 Task: Look for space in Bridgetown, Barbados from 2nd September, 2023 to 6th September, 2023 for 2 adults in price range Rs.15000 to Rs.20000. Place can be entire place with 1  bedroom having 1 bed and 1 bathroom. Property type can be house, flat, guest house, hotel. Amenities needed are: air conditioning, free parkinig on premises. Booking option can be shelf check-in. Required host language is English.
Action: Mouse moved to (396, 174)
Screenshot: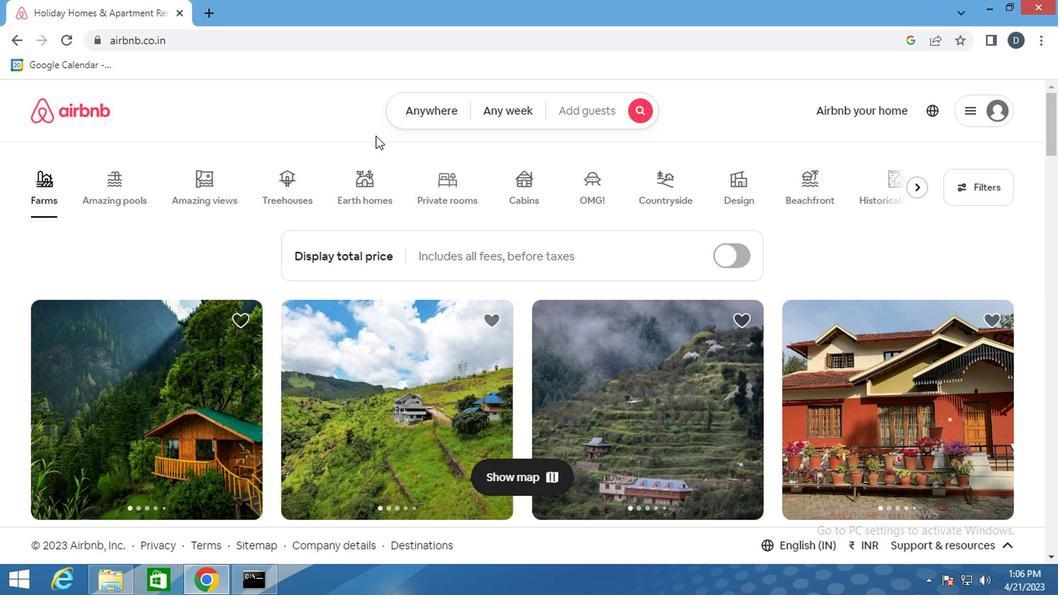 
Action: Mouse pressed left at (396, 174)
Screenshot: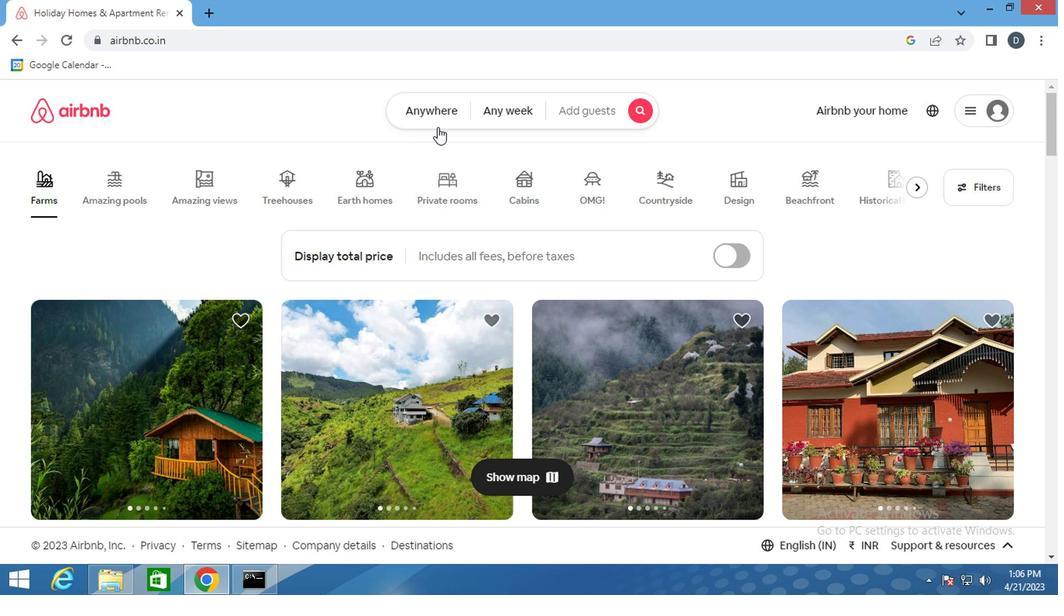 
Action: Key pressed <Key.shift>NB
Screenshot: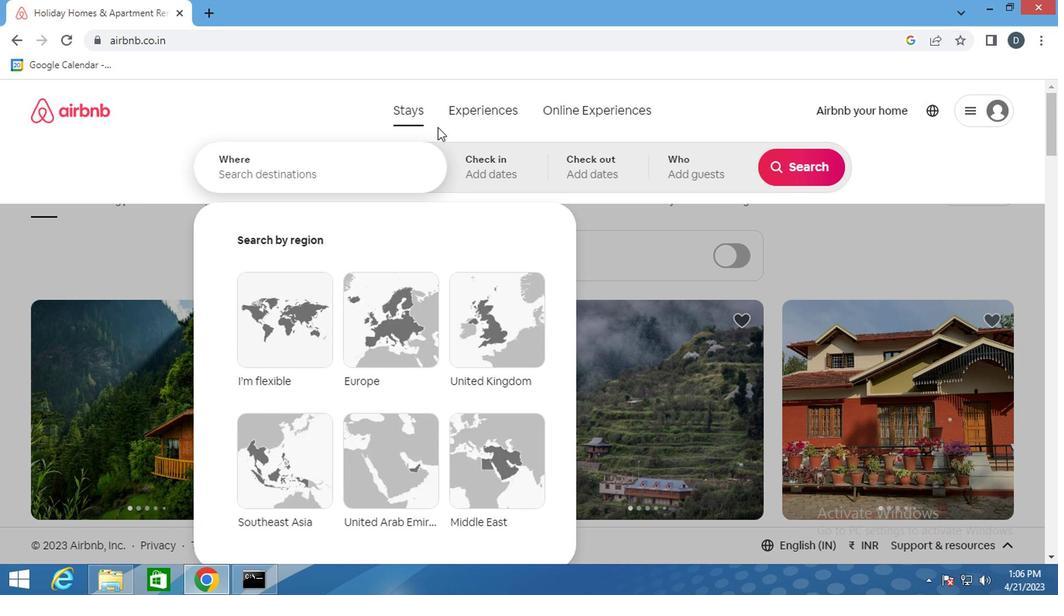 
Action: Mouse moved to (244, 206)
Screenshot: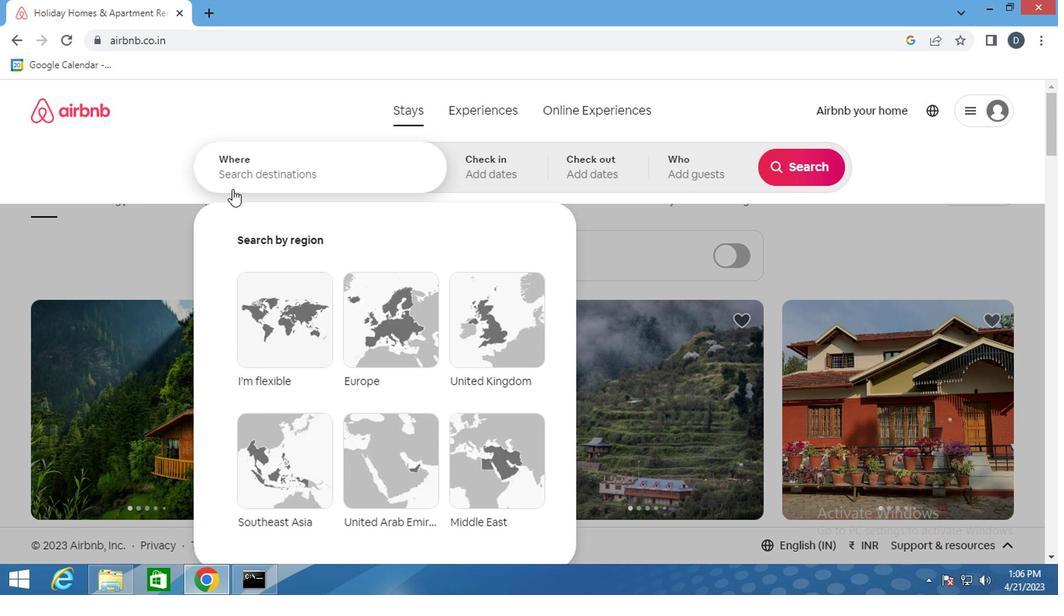 
Action: Mouse pressed left at (244, 206)
Screenshot: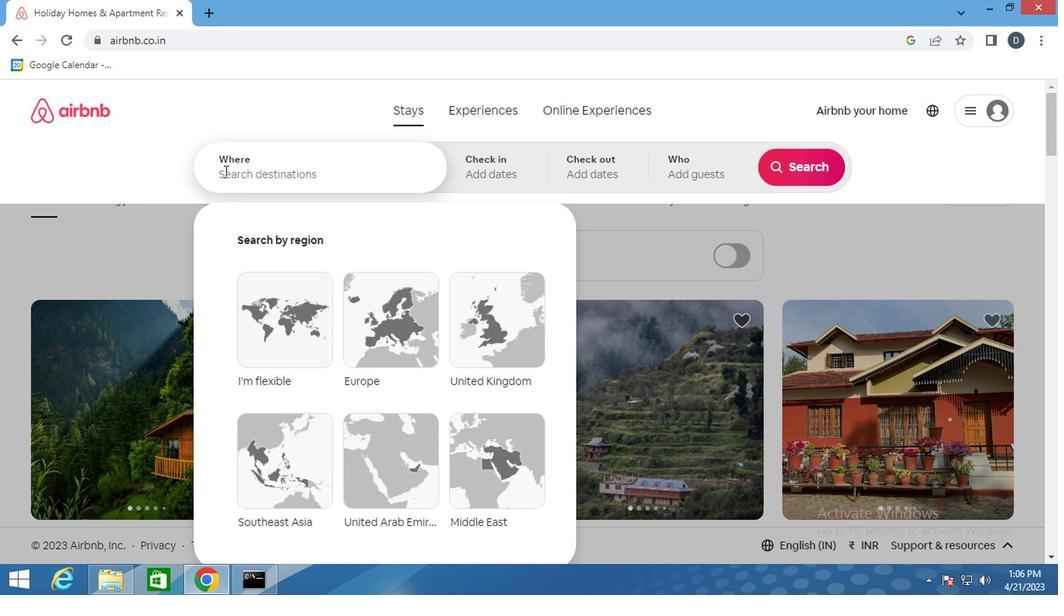 
Action: Key pressed <Key.shift>BRIDGETOWN<Key.down><Key.enter>
Screenshot: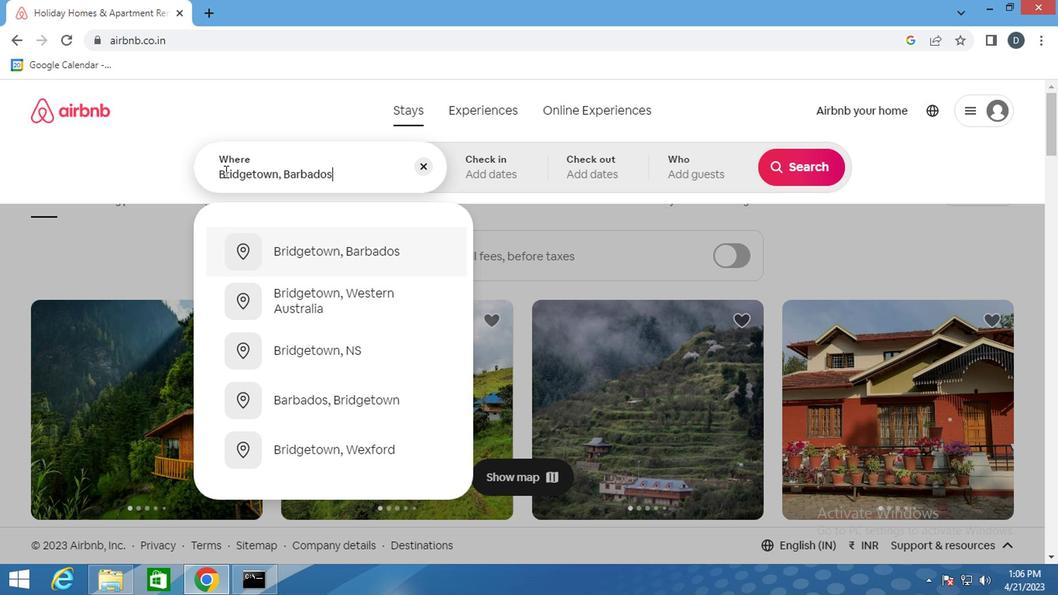 
Action: Mouse moved to (653, 292)
Screenshot: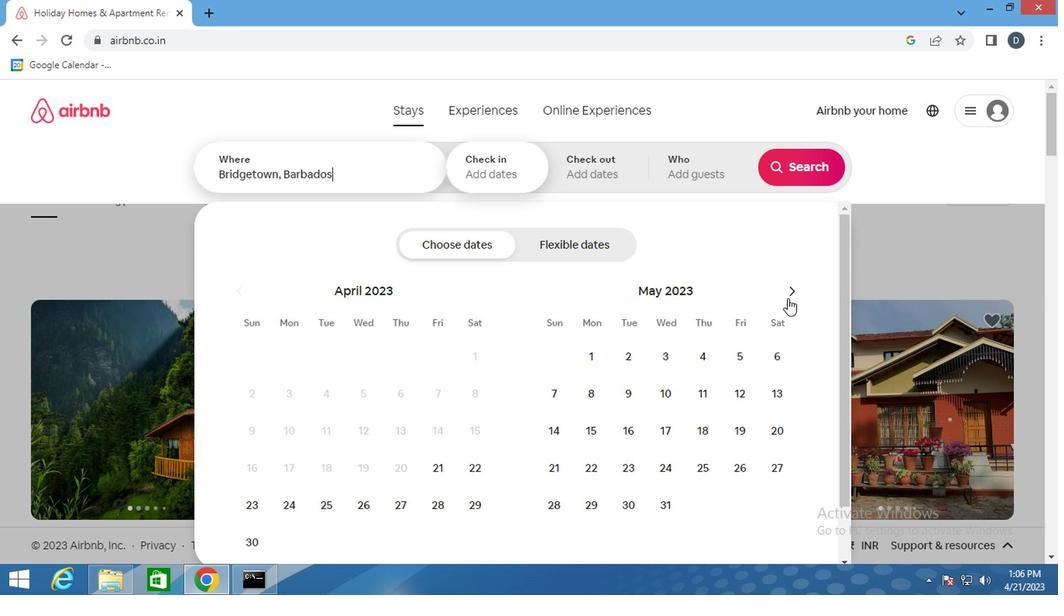 
Action: Mouse pressed left at (653, 292)
Screenshot: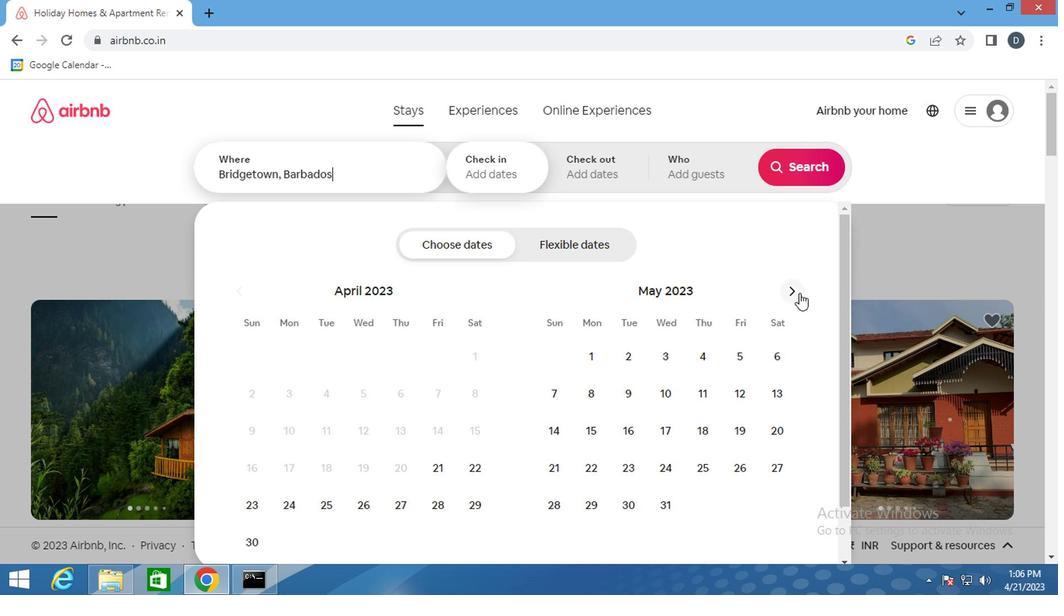 
Action: Mouse moved to (648, 290)
Screenshot: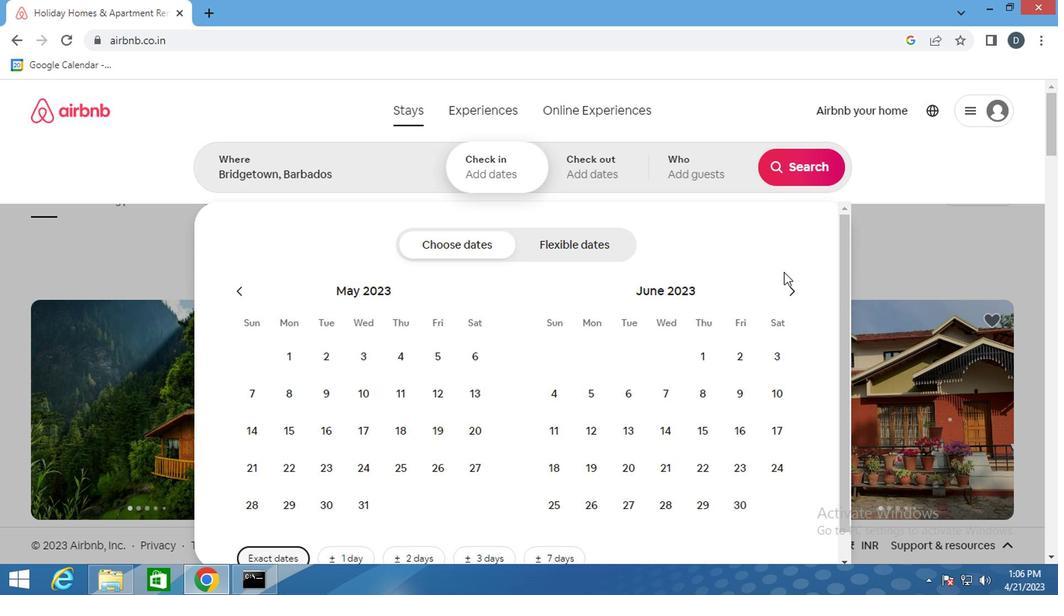 
Action: Mouse pressed left at (648, 290)
Screenshot: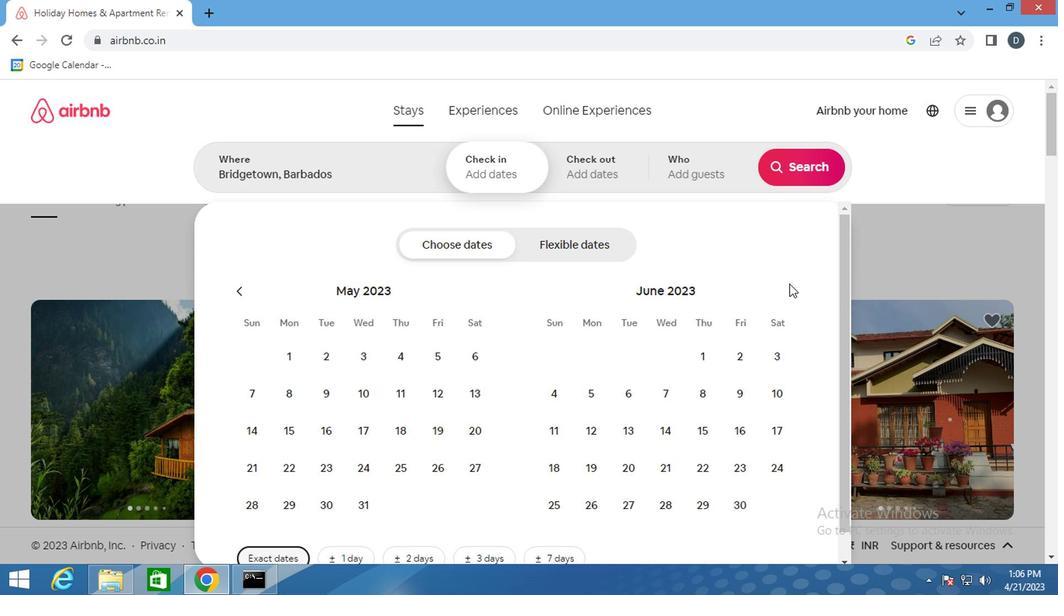 
Action: Mouse pressed left at (648, 290)
Screenshot: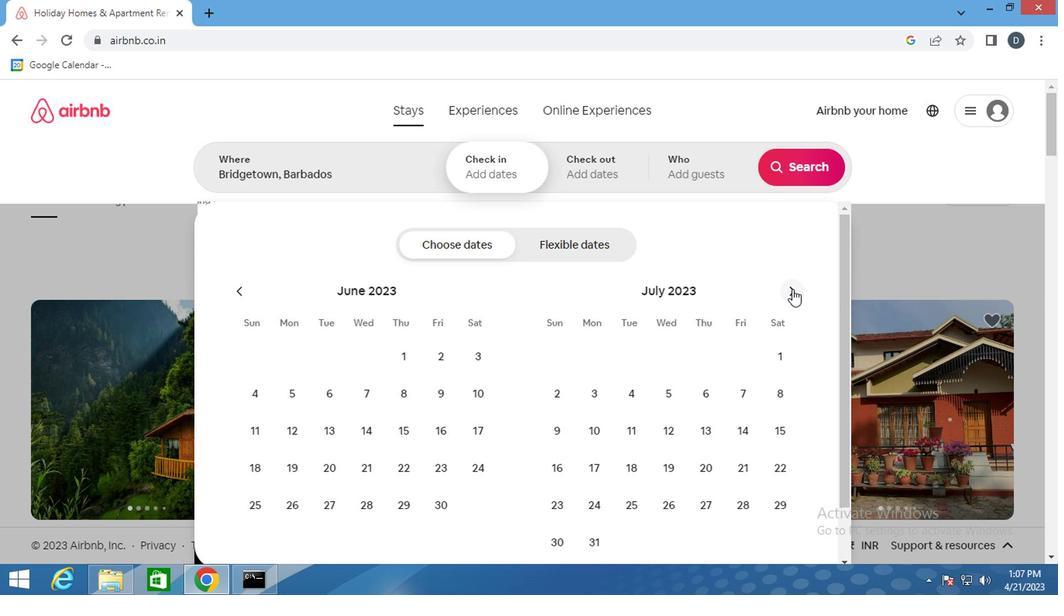 
Action: Mouse pressed left at (648, 290)
Screenshot: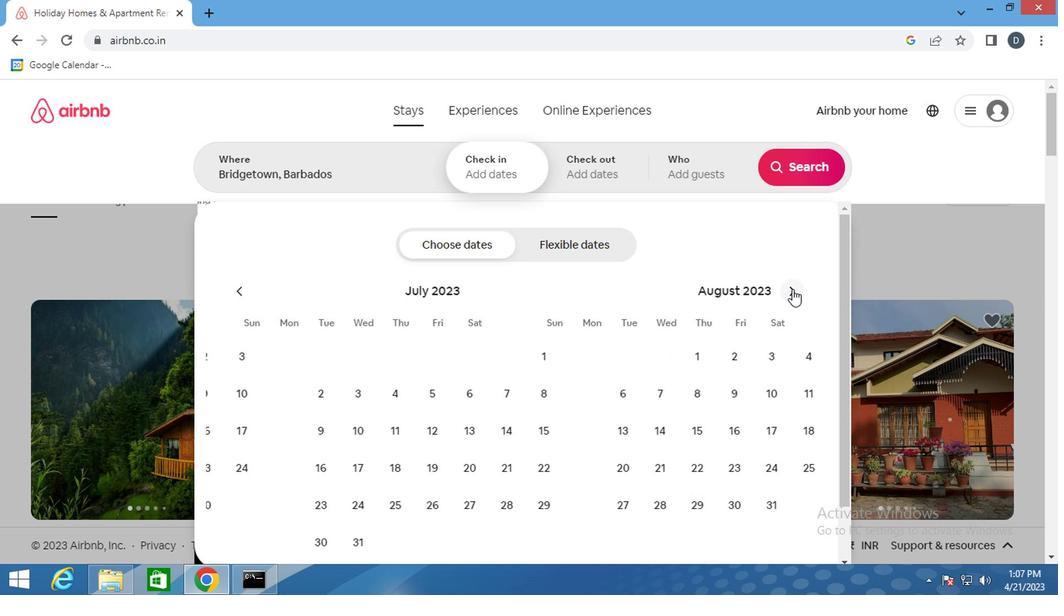 
Action: Mouse moved to (632, 336)
Screenshot: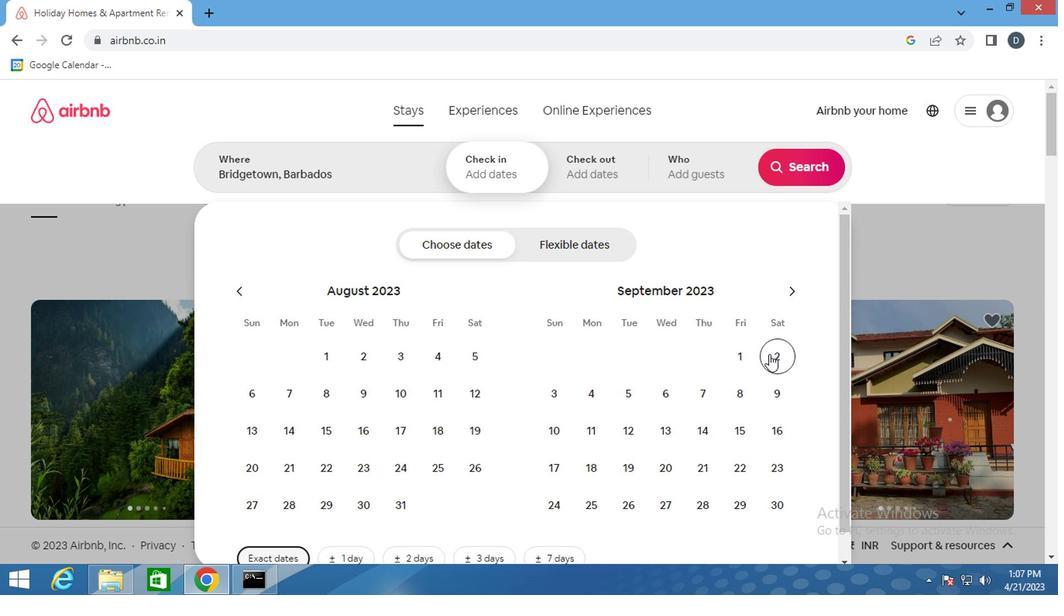 
Action: Mouse pressed left at (632, 336)
Screenshot: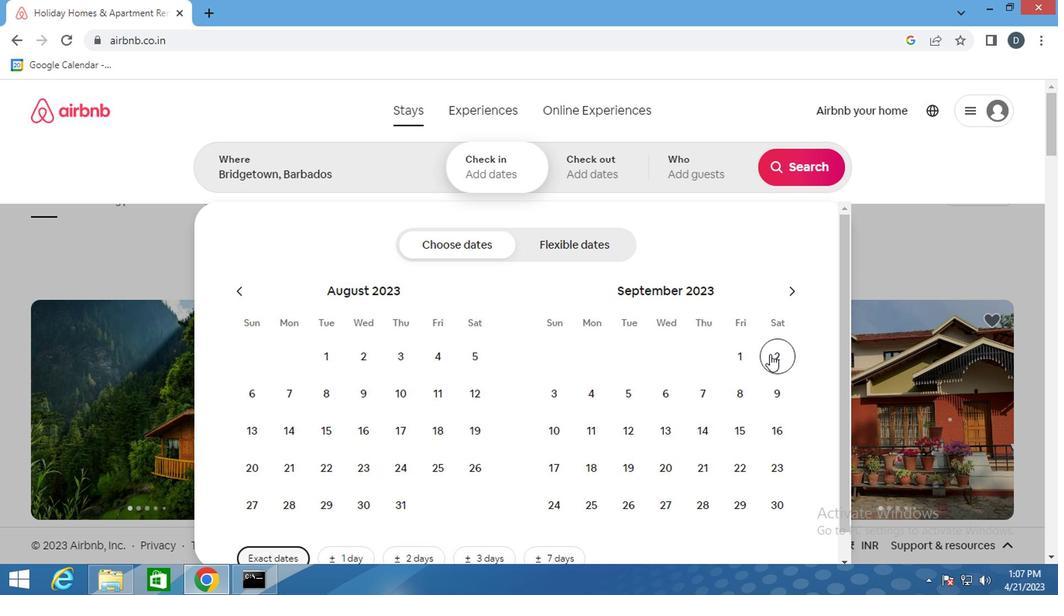 
Action: Mouse moved to (558, 364)
Screenshot: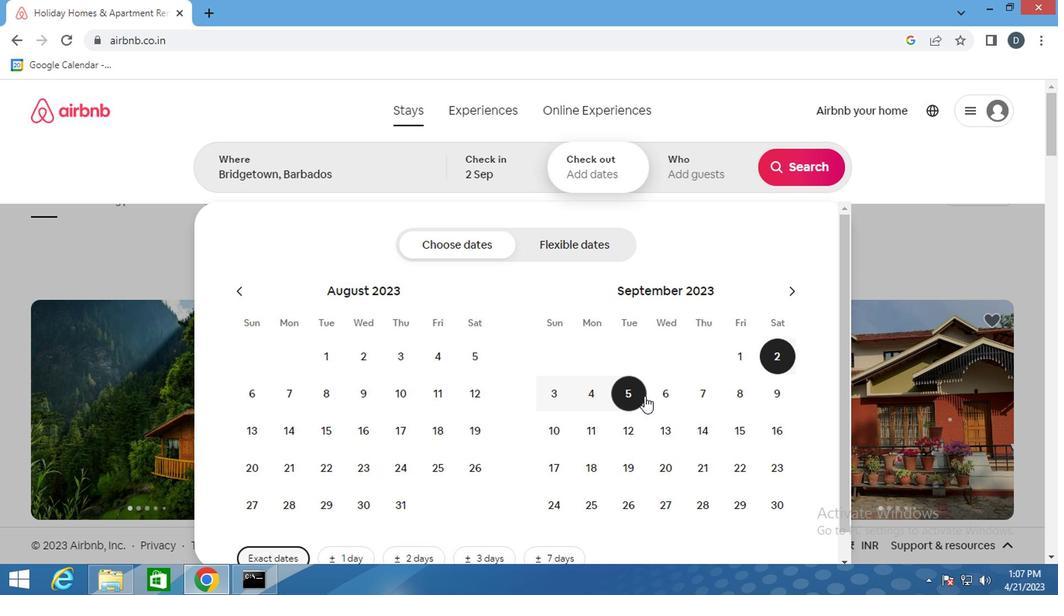 
Action: Mouse pressed left at (558, 364)
Screenshot: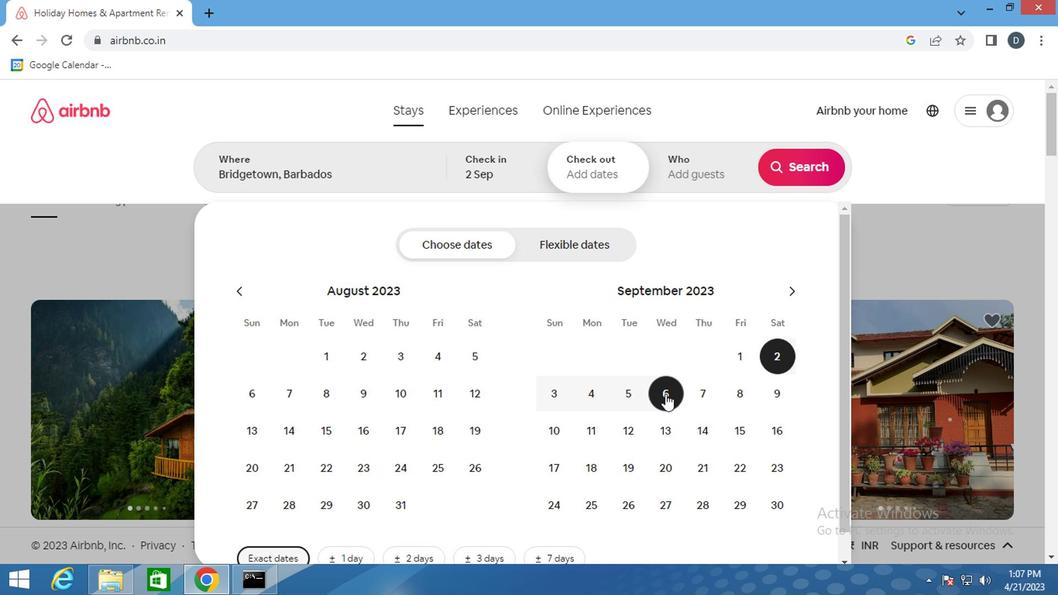
Action: Mouse moved to (585, 206)
Screenshot: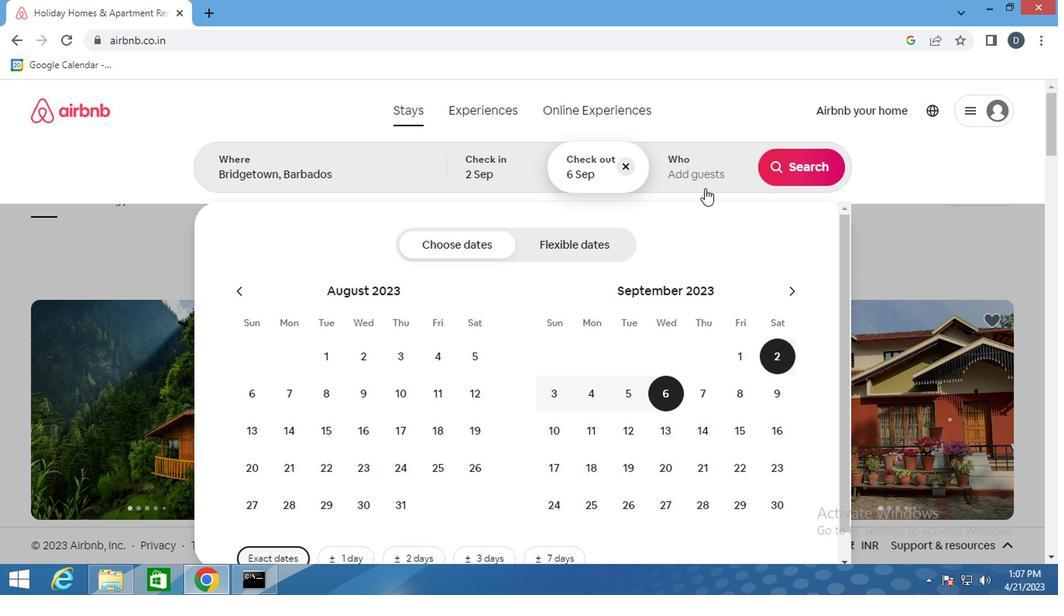 
Action: Mouse pressed left at (585, 206)
Screenshot: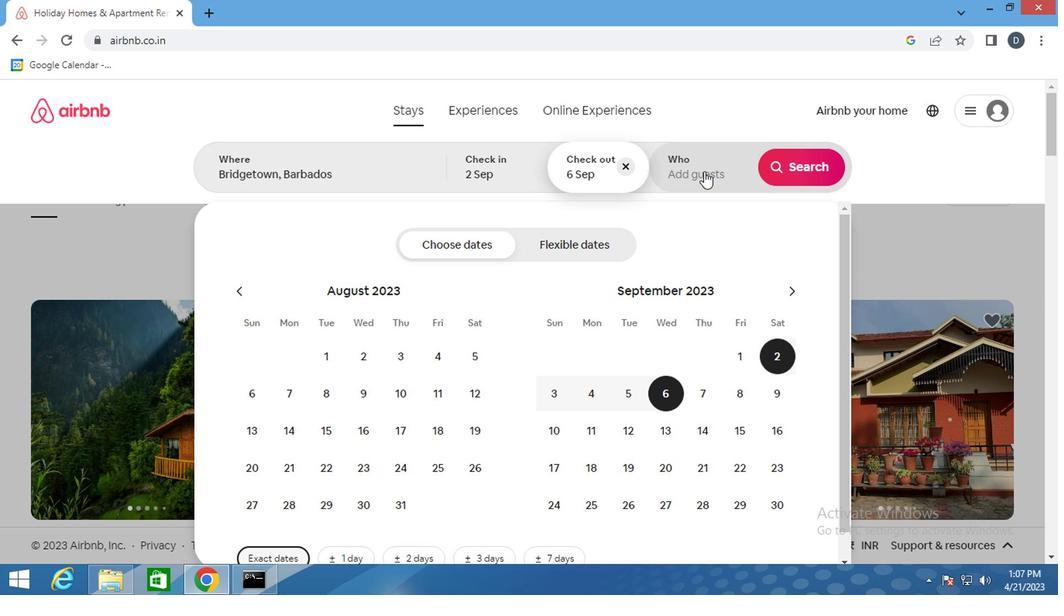 
Action: Mouse moved to (659, 259)
Screenshot: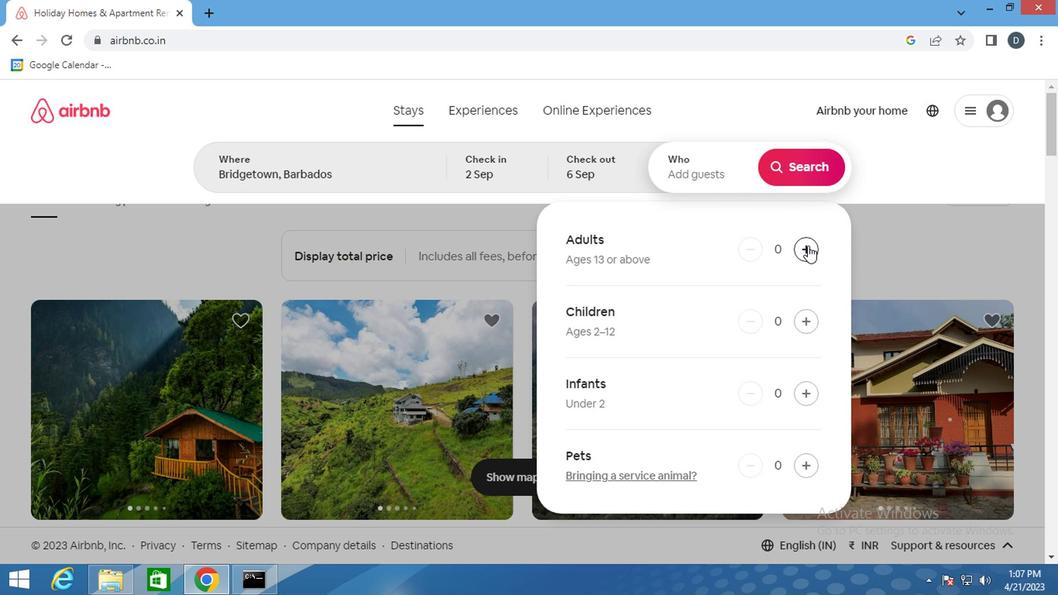 
Action: Mouse pressed left at (659, 259)
Screenshot: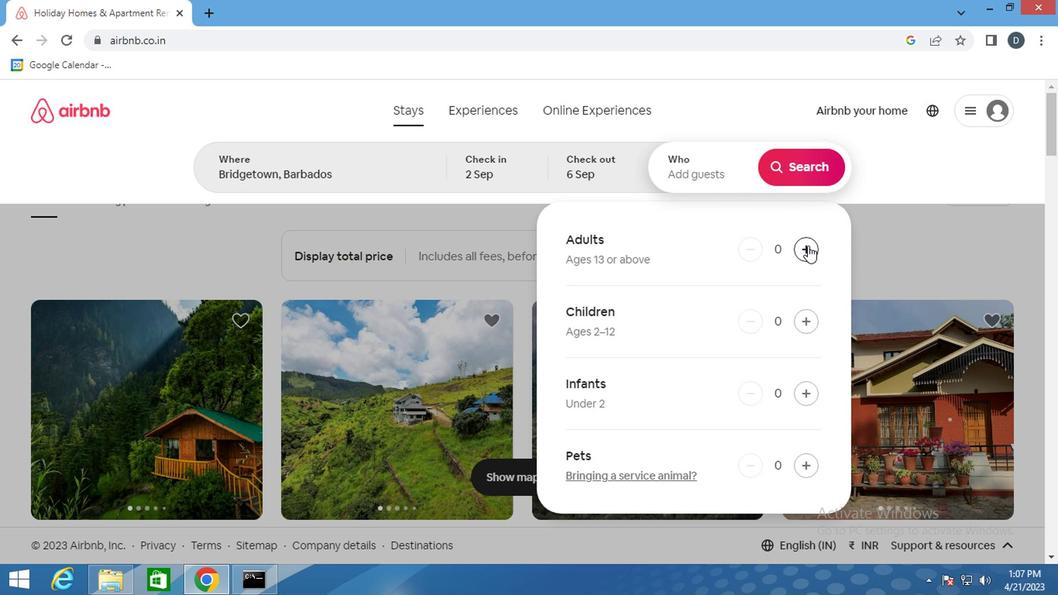 
Action: Mouse moved to (659, 259)
Screenshot: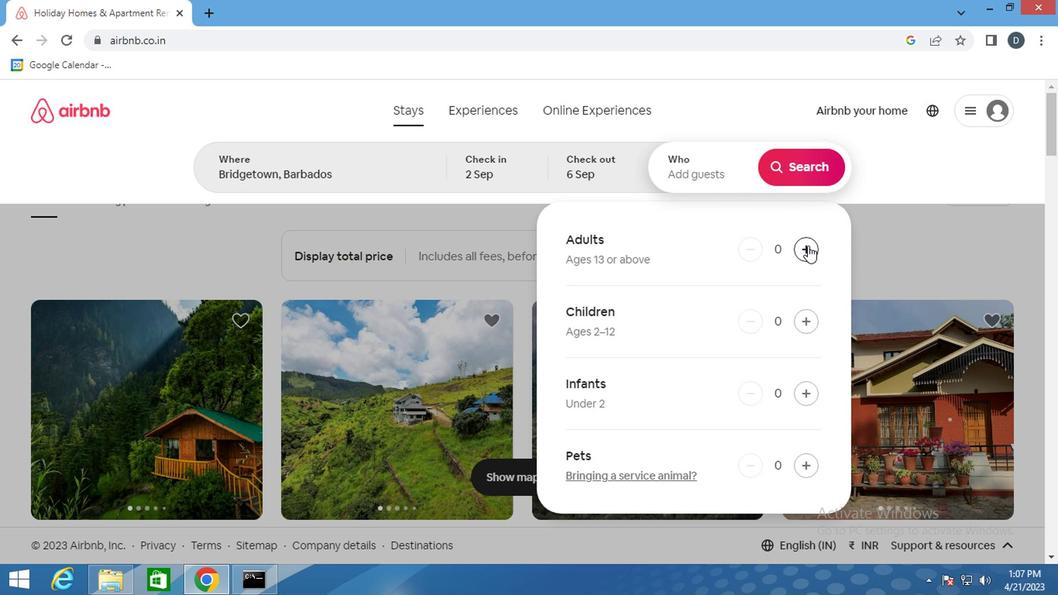 
Action: Mouse pressed left at (659, 259)
Screenshot: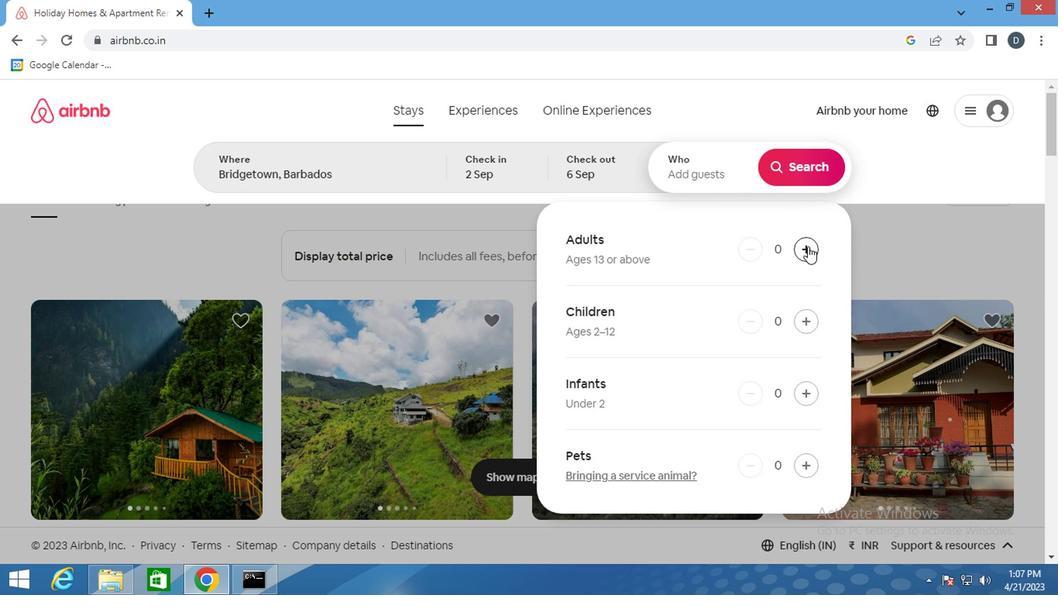 
Action: Mouse moved to (670, 202)
Screenshot: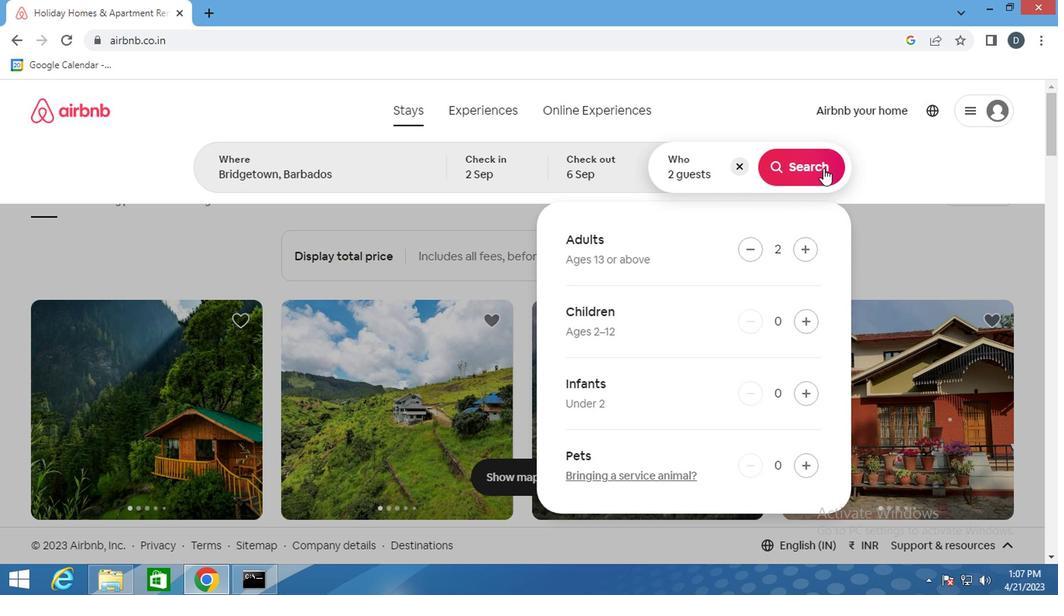 
Action: Mouse pressed left at (670, 202)
Screenshot: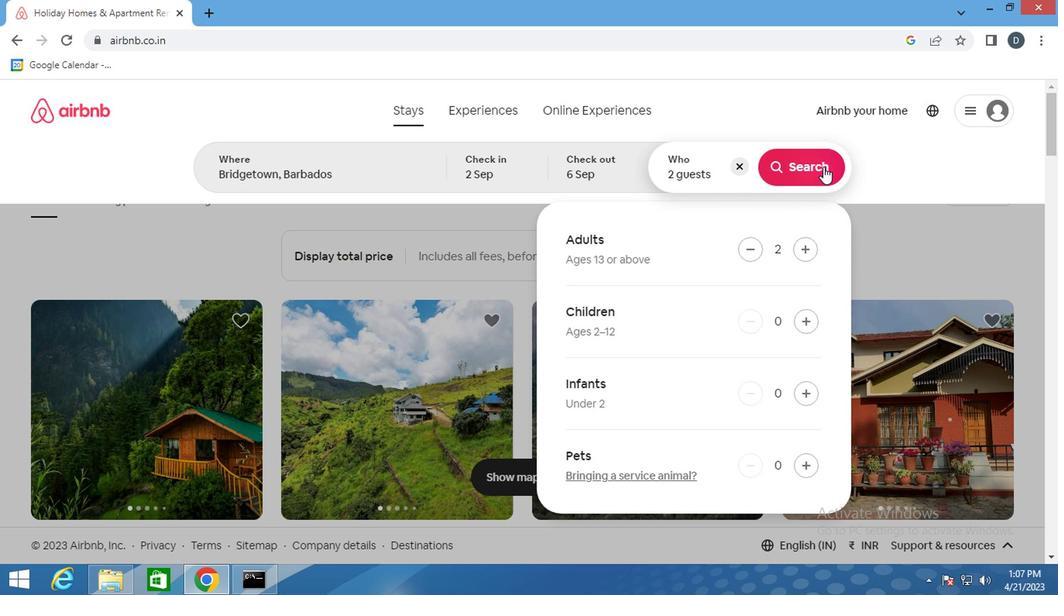
Action: Mouse moved to (790, 209)
Screenshot: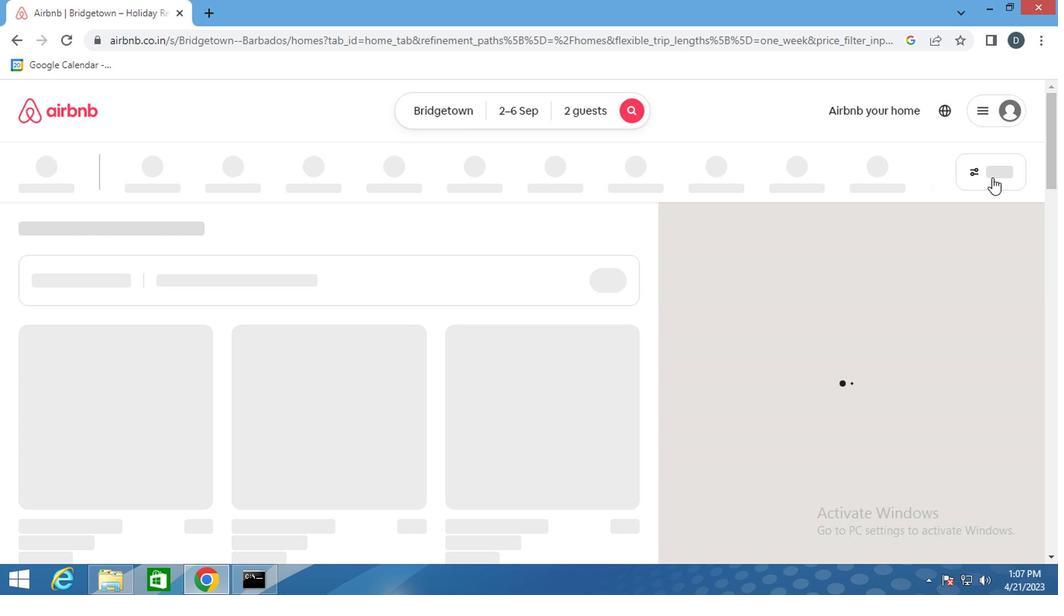 
Action: Mouse pressed left at (790, 209)
Screenshot: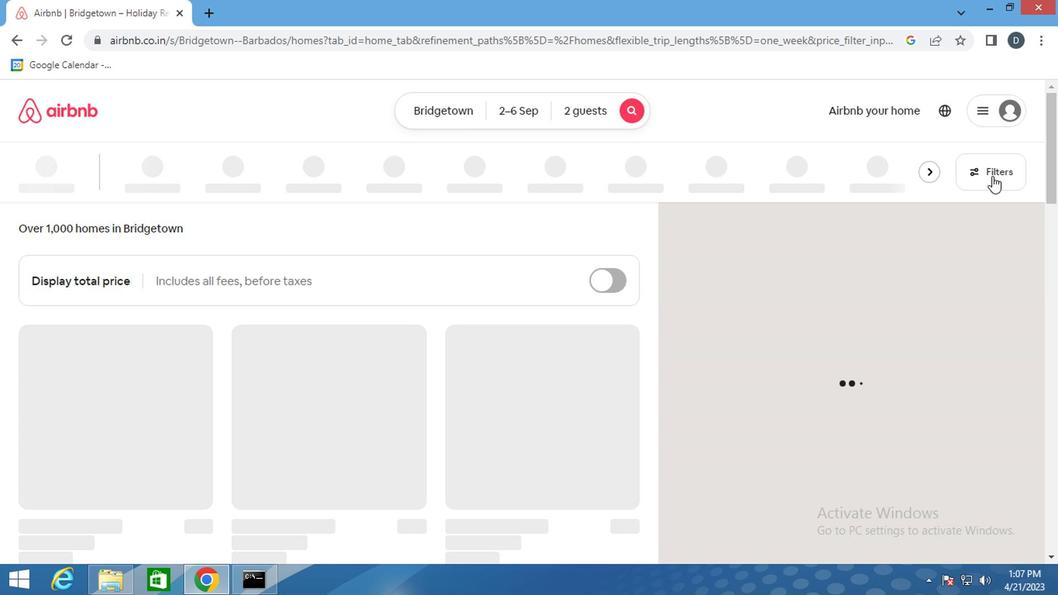 
Action: Mouse moved to (324, 347)
Screenshot: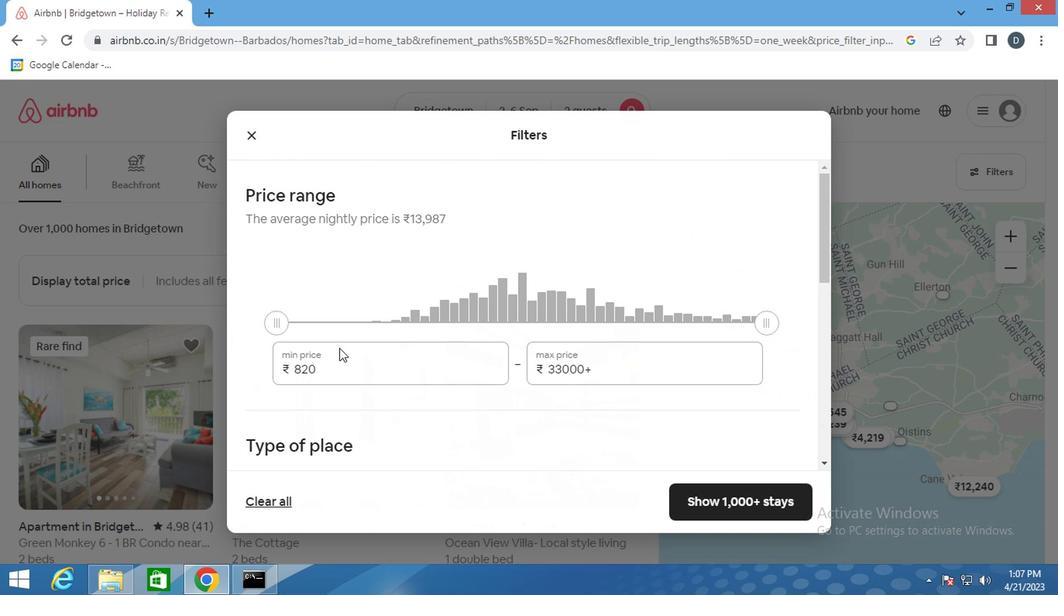 
Action: Mouse pressed left at (324, 347)
Screenshot: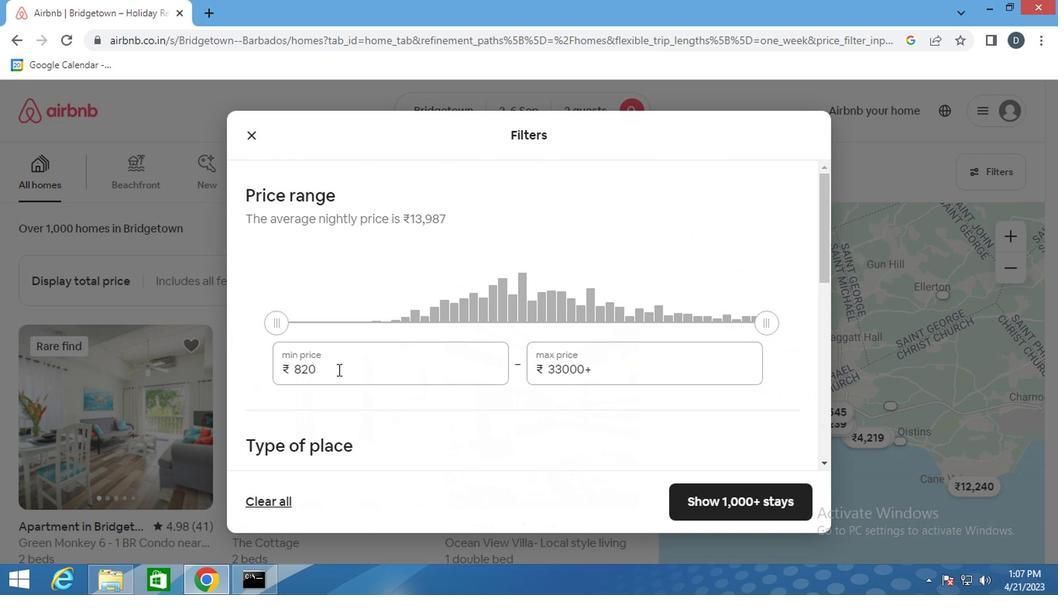 
Action: Mouse pressed left at (324, 347)
Screenshot: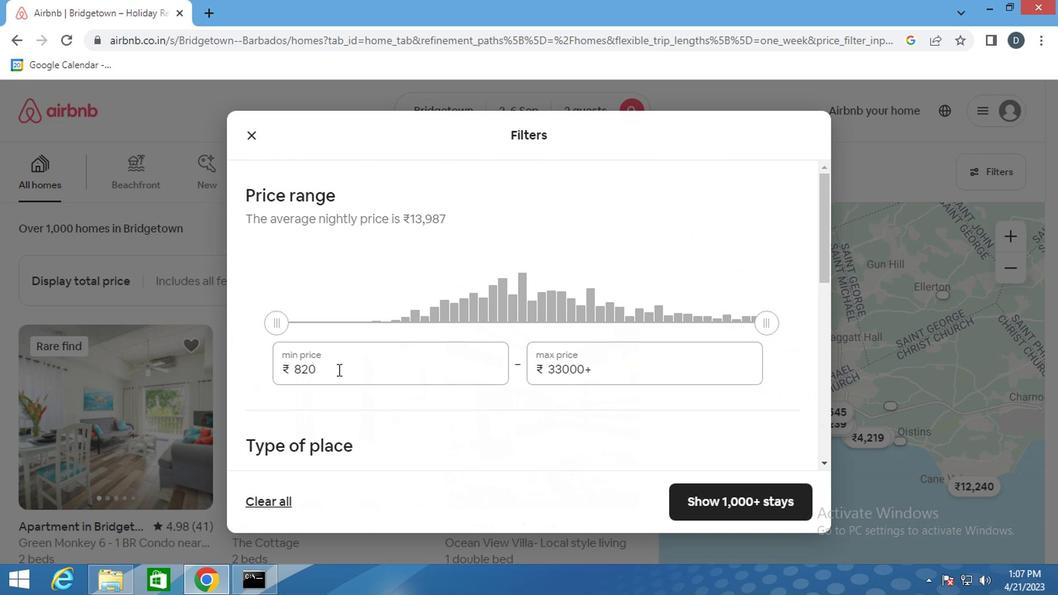 
Action: Key pressed 15000<Key.tab>ctrl+Actrl+20
Screenshot: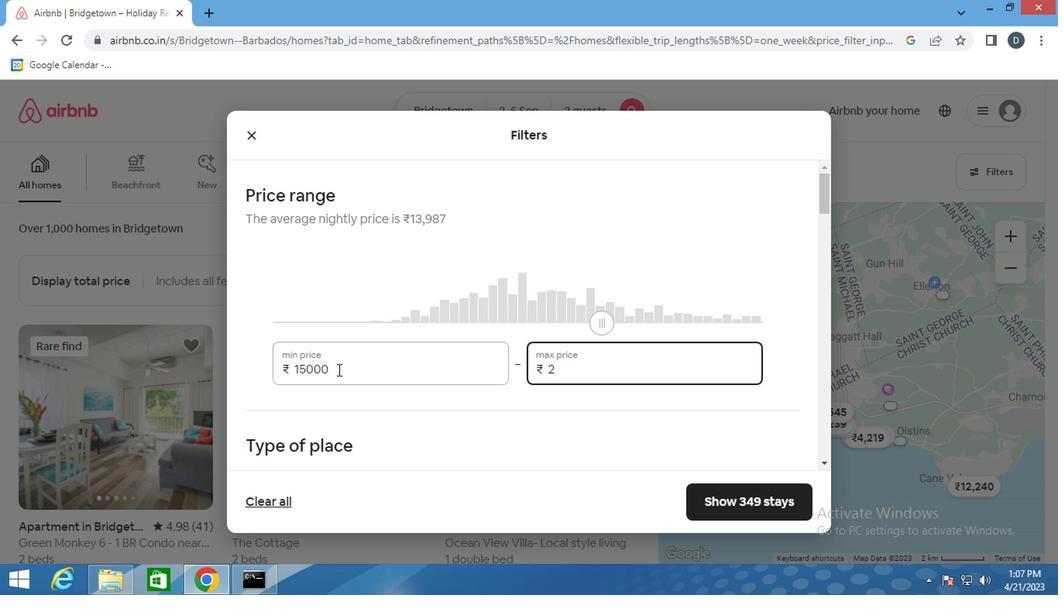 
Action: Mouse moved to (324, 347)
Screenshot: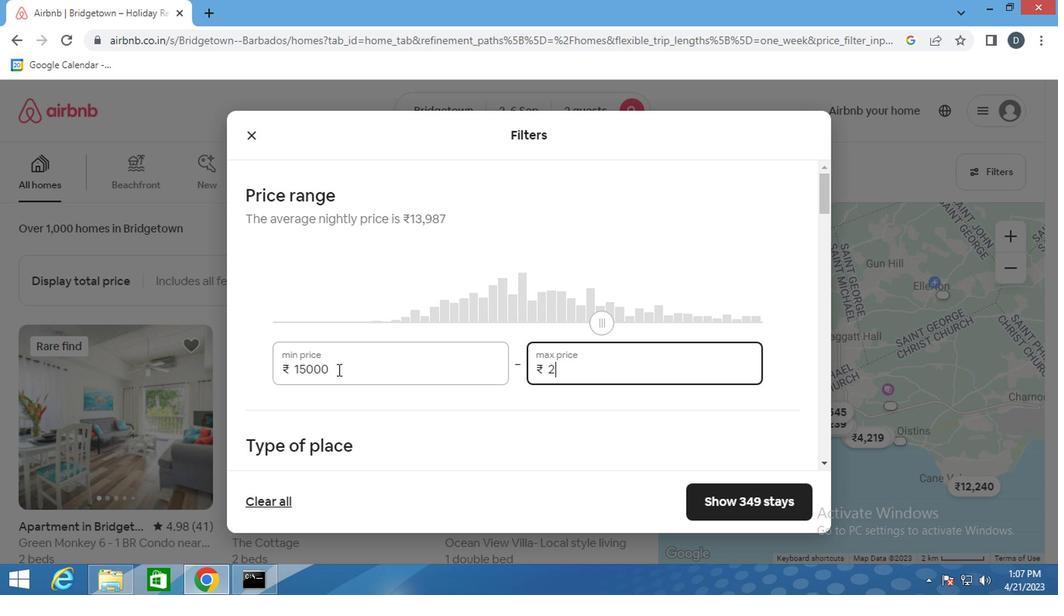 
Action: Key pressed 00
Screenshot: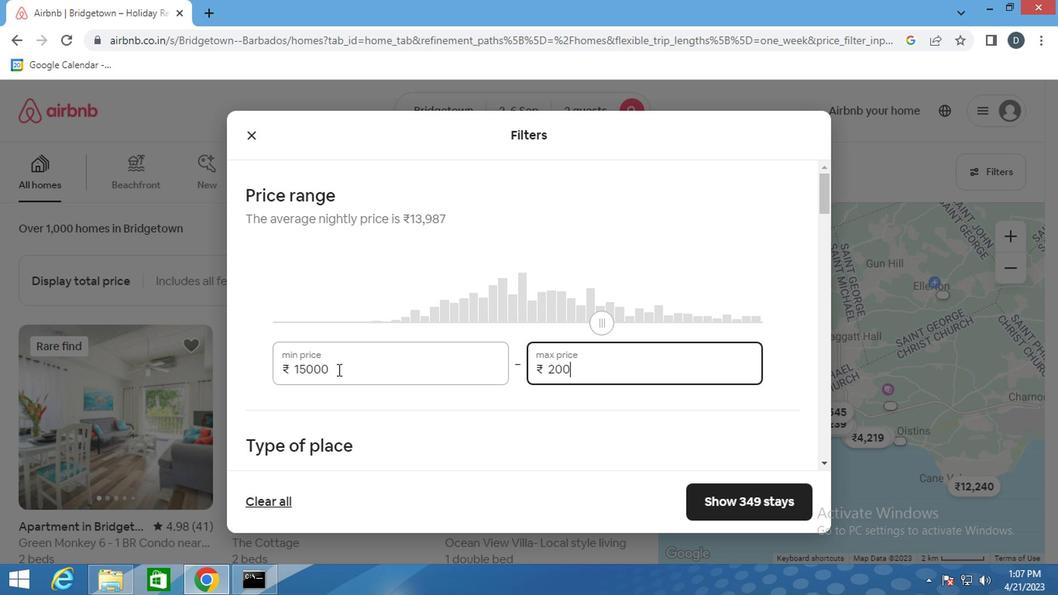 
Action: Mouse moved to (505, 374)
Screenshot: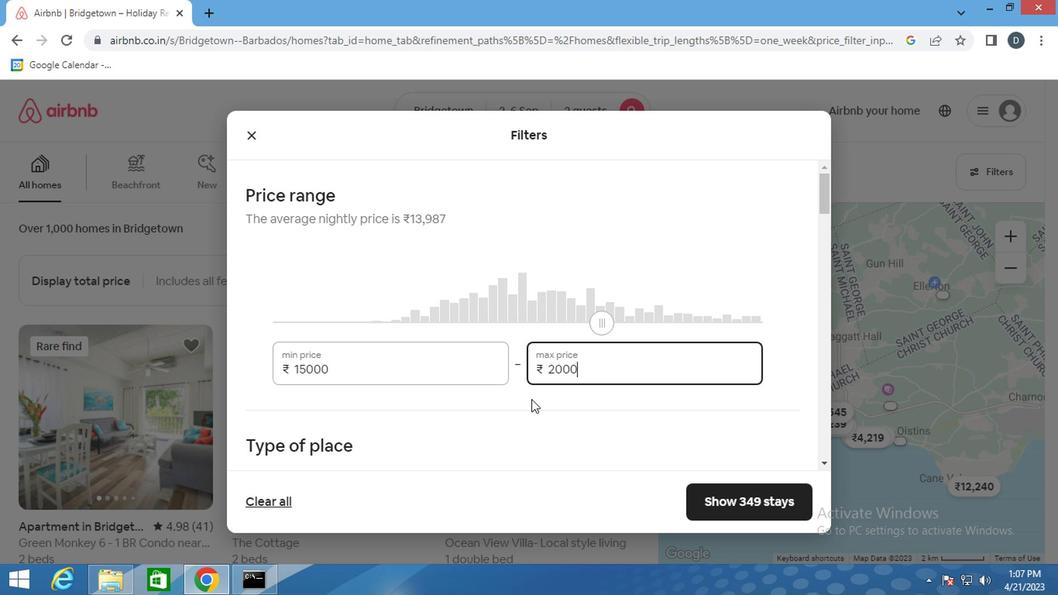 
Action: Key pressed 0
Screenshot: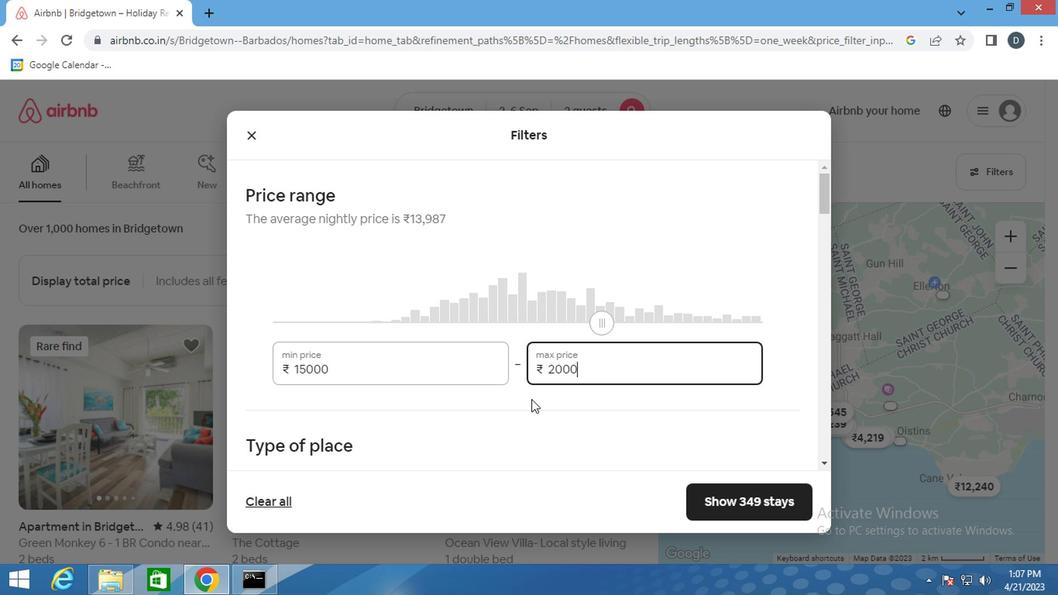 
Action: Mouse moved to (505, 375)
Screenshot: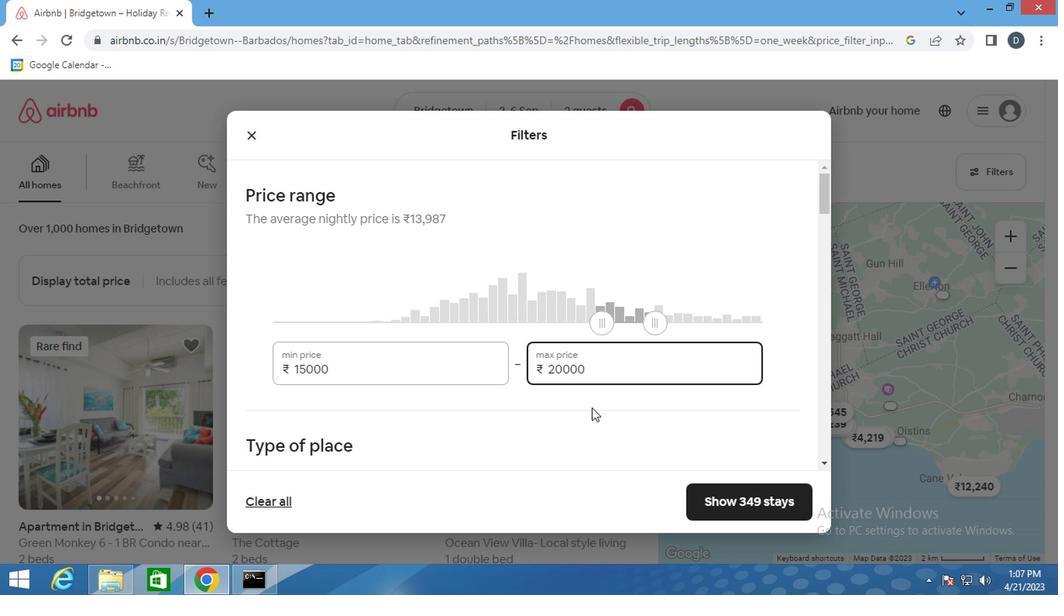 
Action: Mouse scrolled (505, 374) with delta (0, 0)
Screenshot: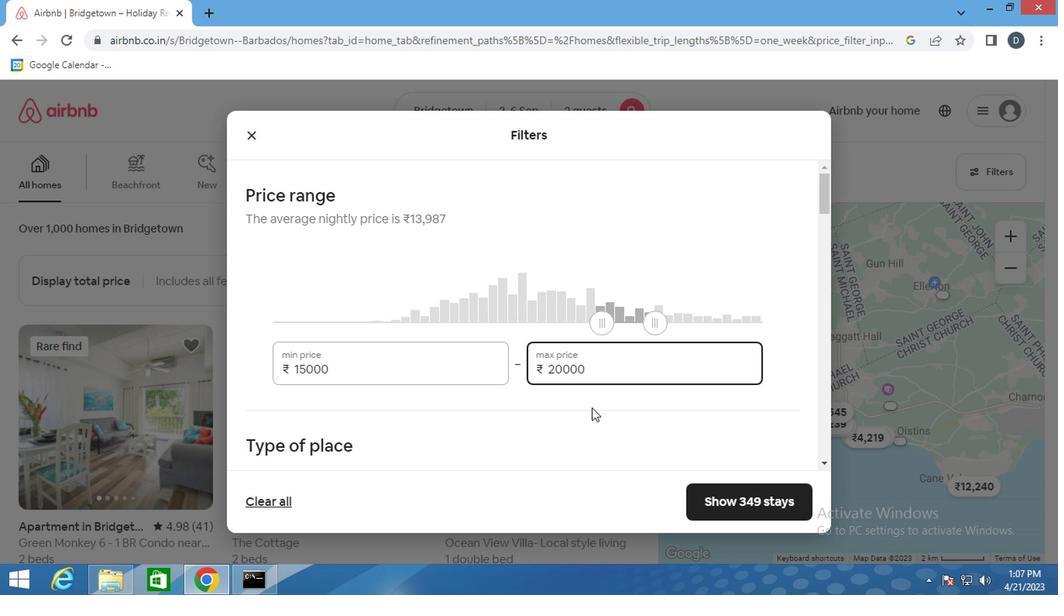 
Action: Mouse moved to (505, 375)
Screenshot: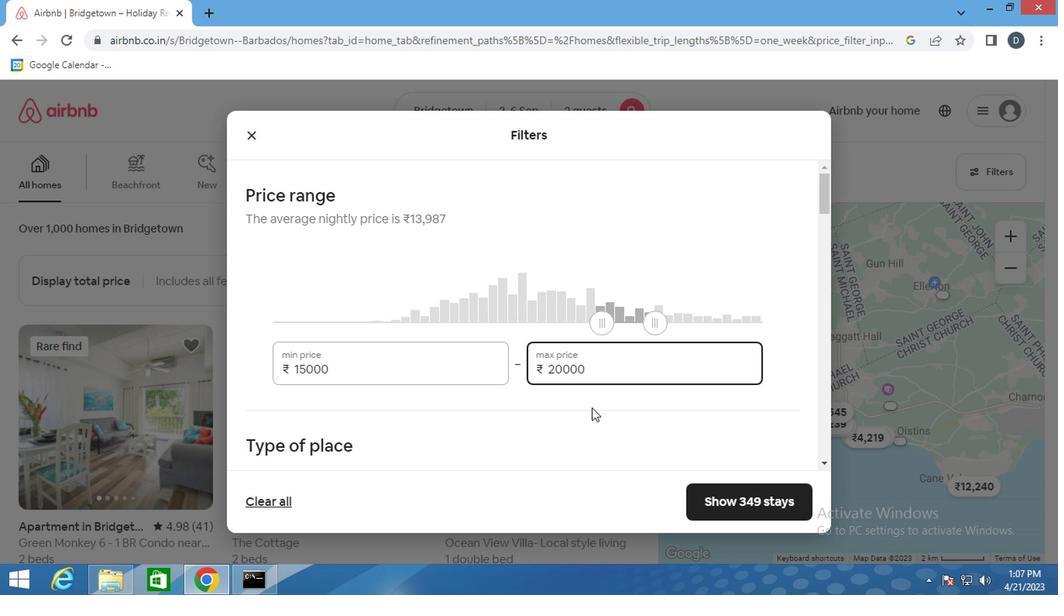 
Action: Mouse scrolled (505, 375) with delta (0, 0)
Screenshot: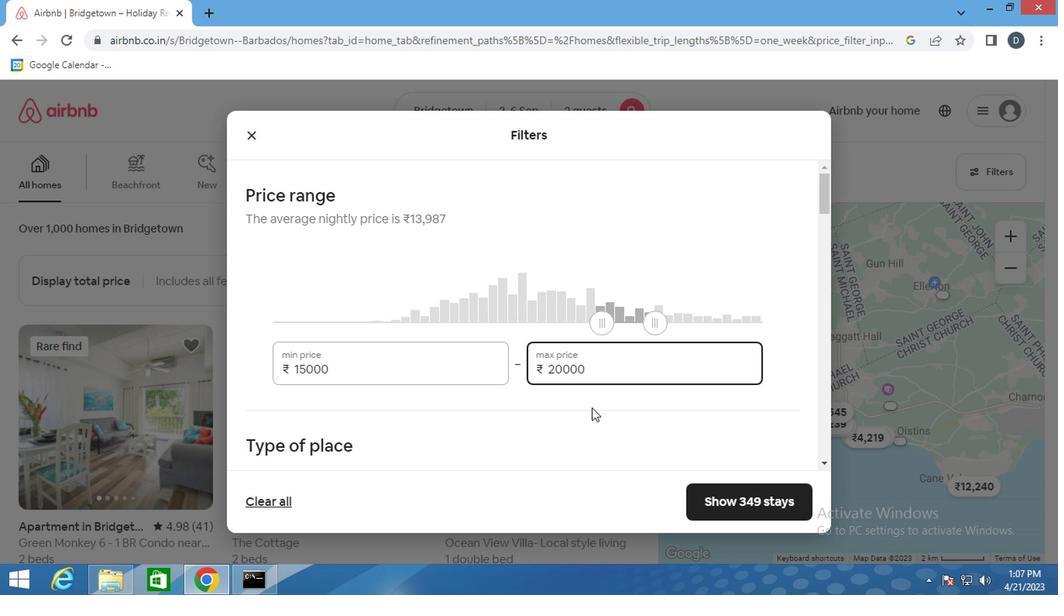
Action: Mouse moved to (354, 328)
Screenshot: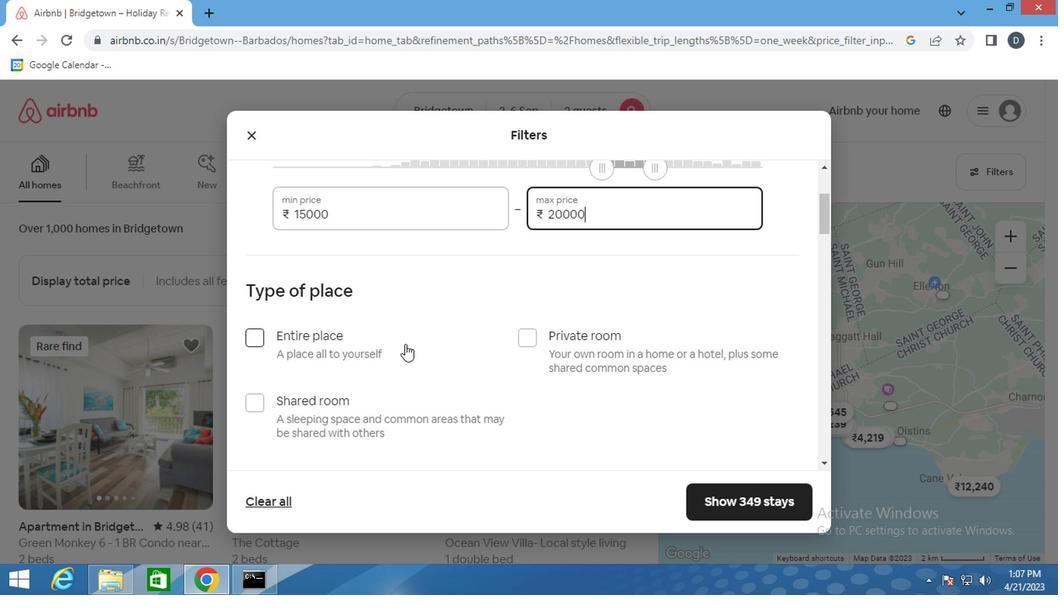 
Action: Mouse pressed left at (354, 328)
Screenshot: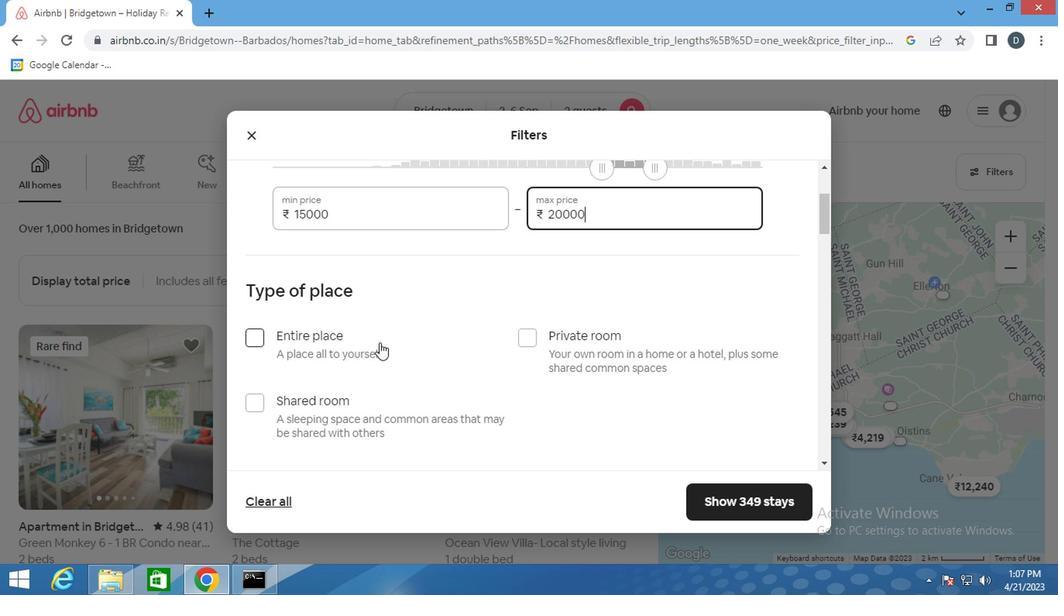 
Action: Mouse moved to (352, 328)
Screenshot: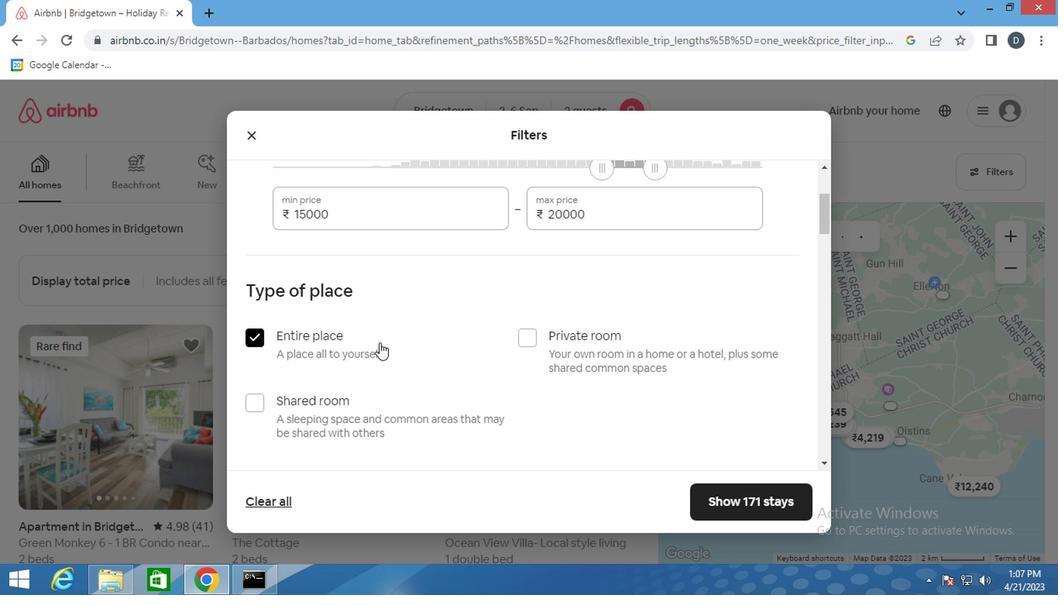 
Action: Mouse scrolled (352, 327) with delta (0, 0)
Screenshot: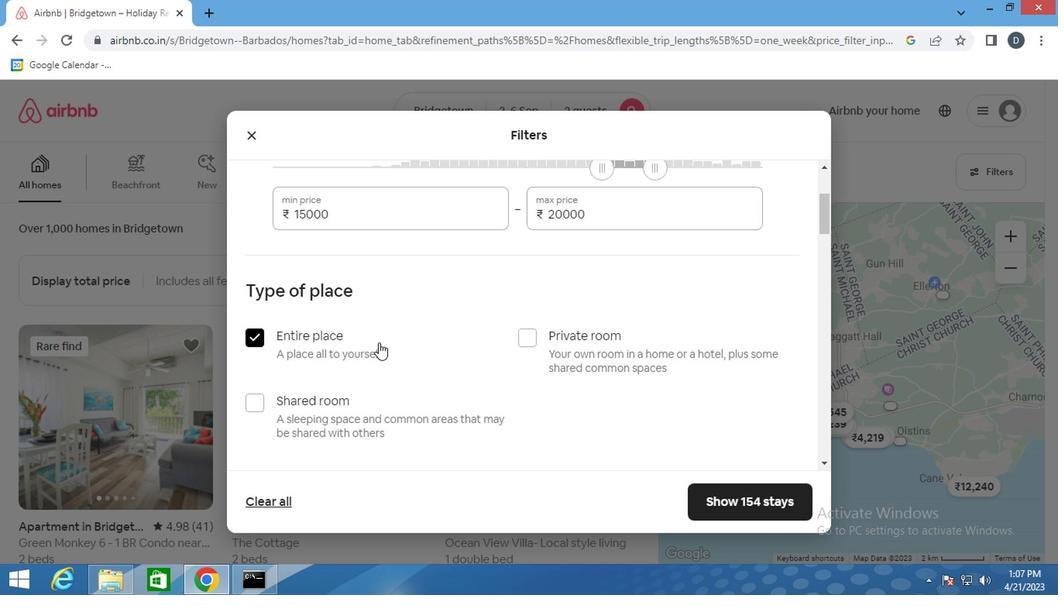 
Action: Mouse scrolled (352, 327) with delta (0, 0)
Screenshot: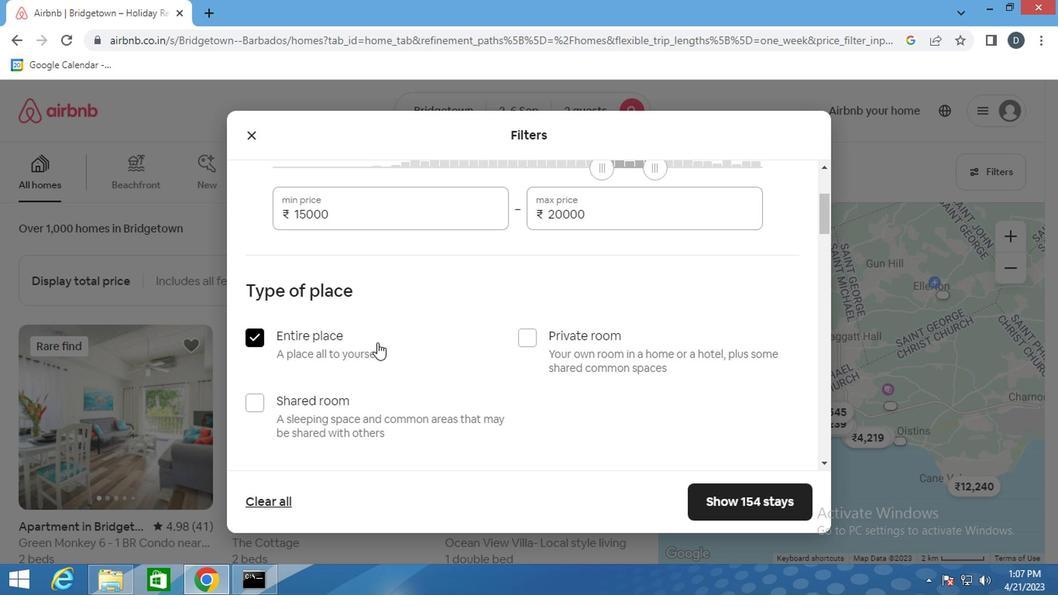 
Action: Mouse moved to (320, 345)
Screenshot: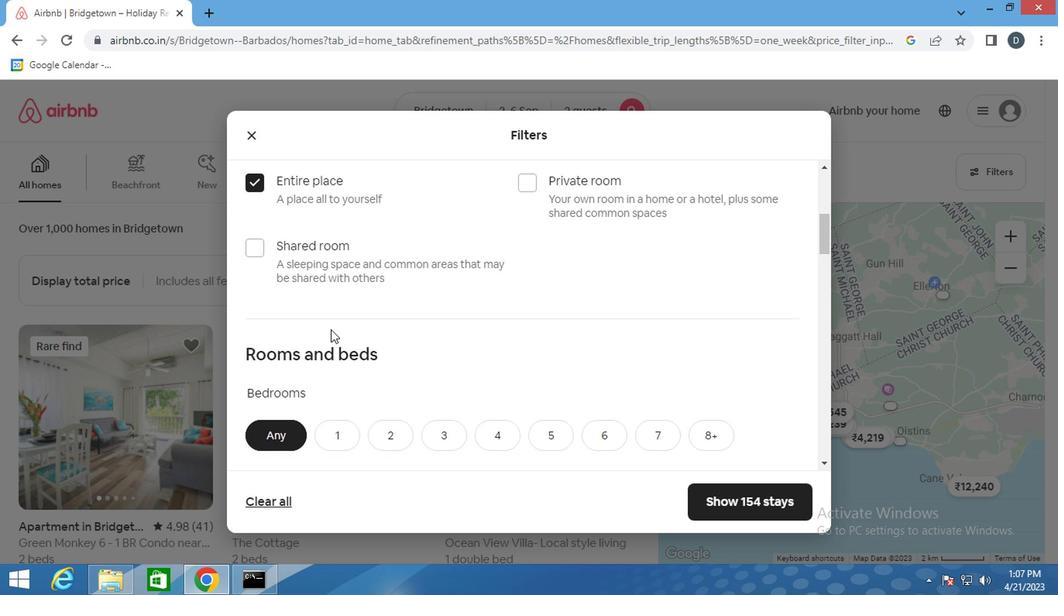 
Action: Mouse scrolled (320, 344) with delta (0, 0)
Screenshot: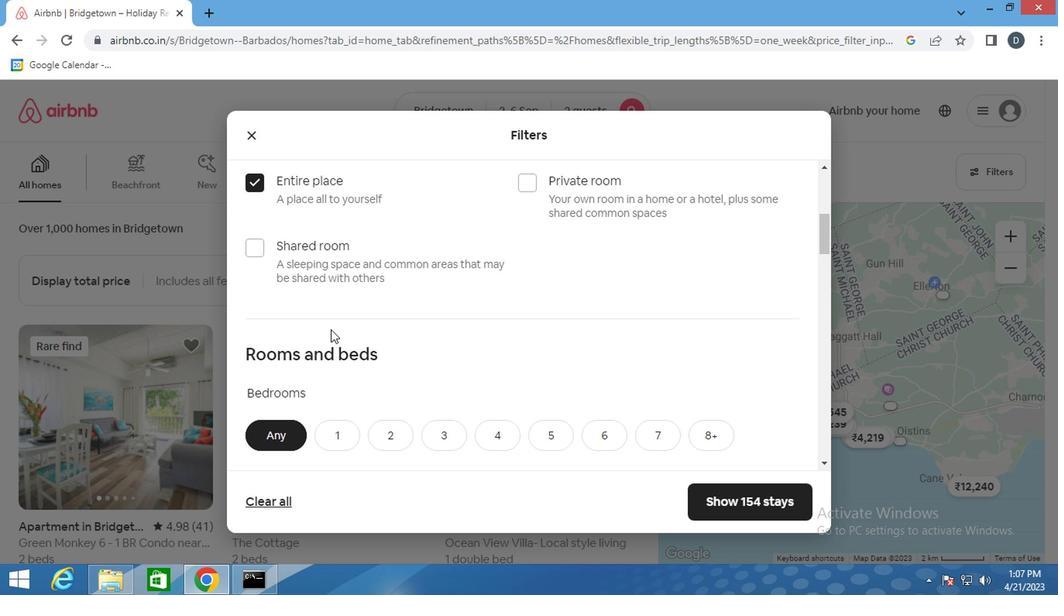 
Action: Mouse scrolled (320, 344) with delta (0, 0)
Screenshot: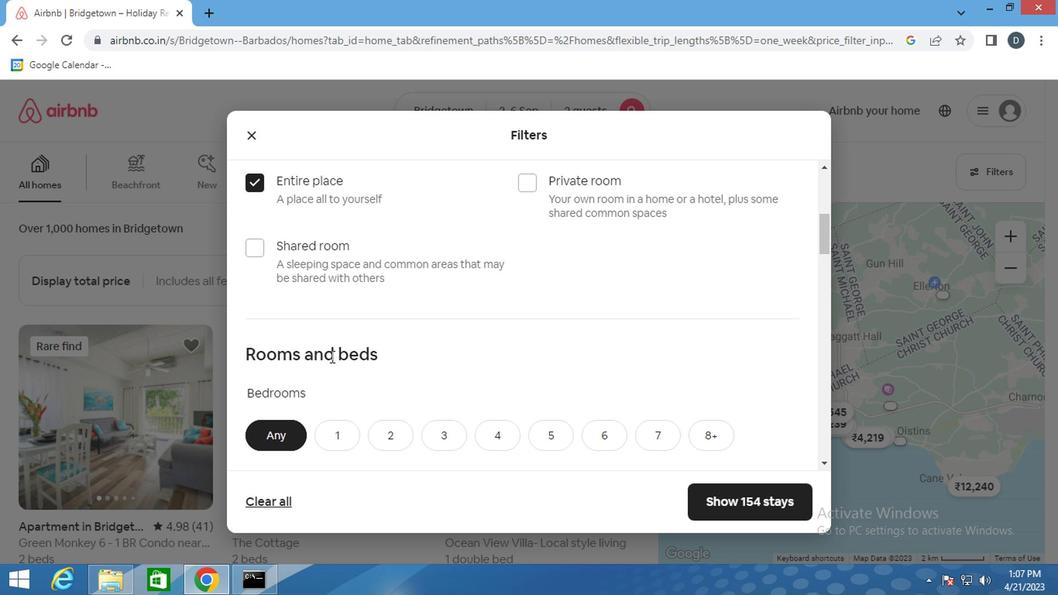 
Action: Mouse moved to (326, 286)
Screenshot: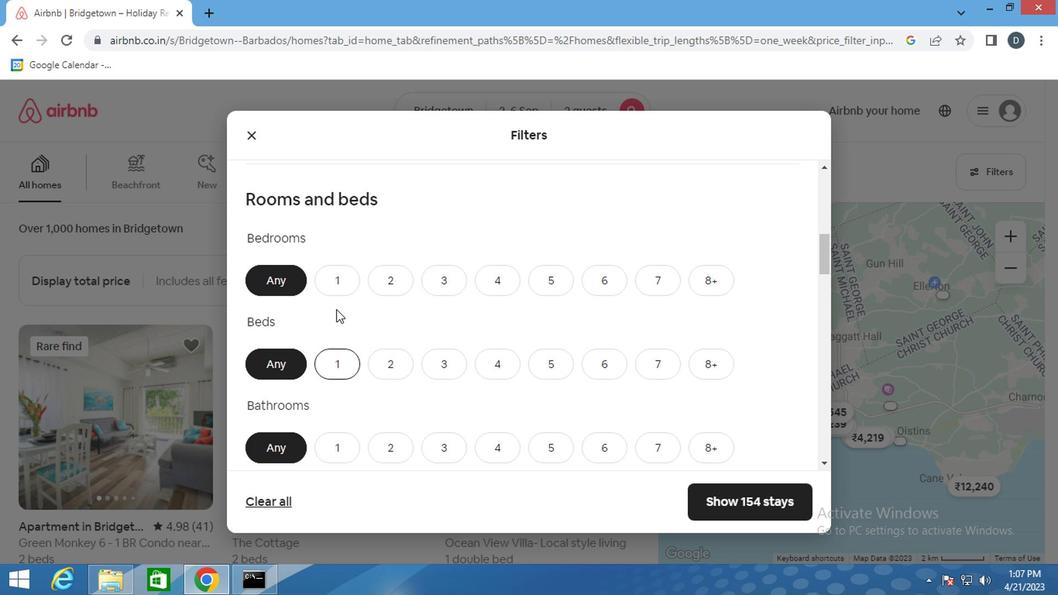 
Action: Mouse pressed left at (326, 286)
Screenshot: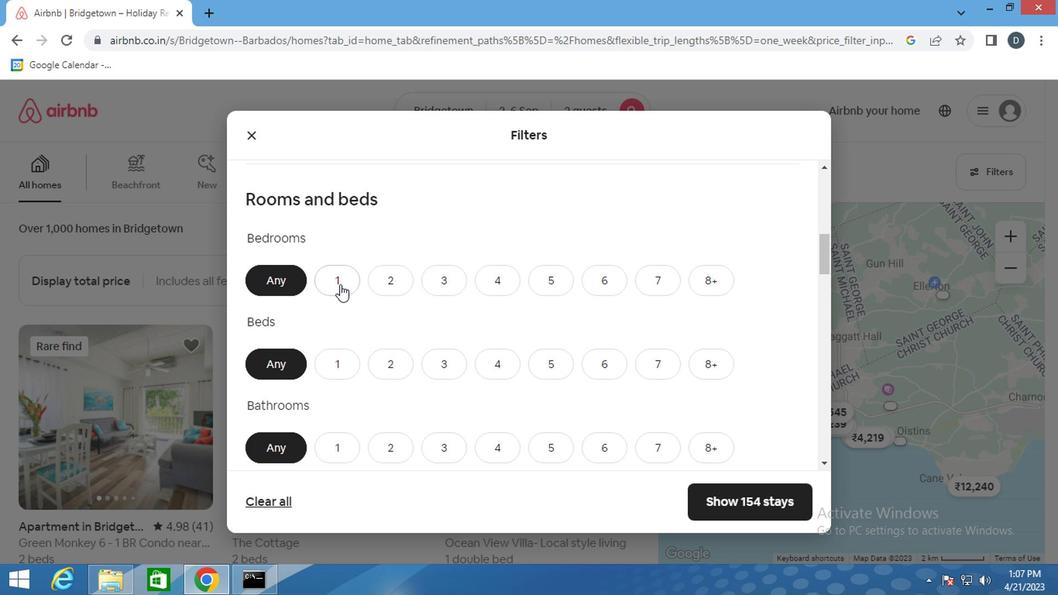 
Action: Mouse moved to (322, 342)
Screenshot: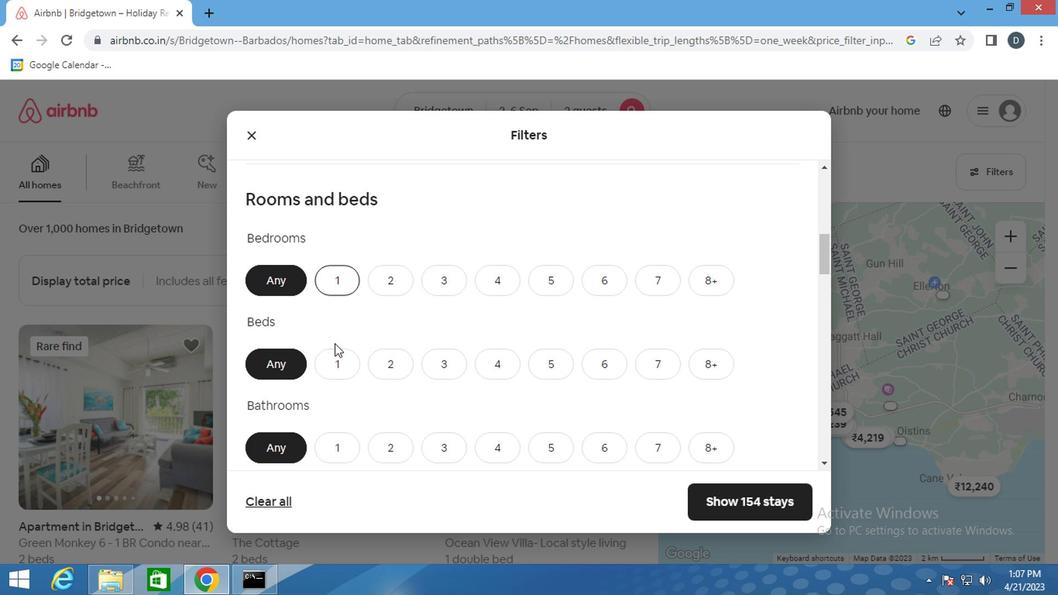 
Action: Mouse pressed left at (322, 342)
Screenshot: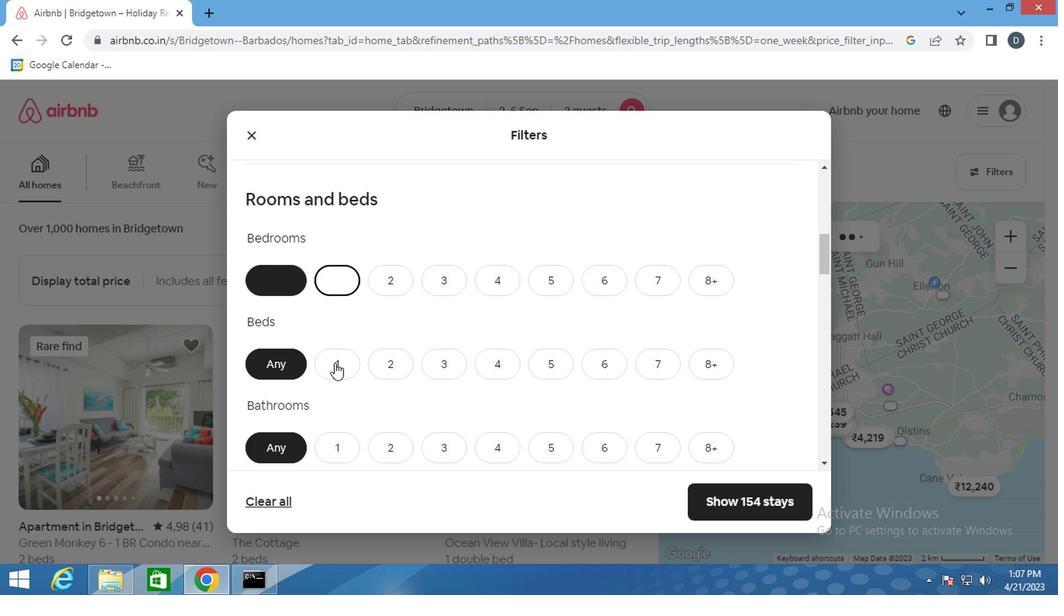 
Action: Mouse moved to (329, 394)
Screenshot: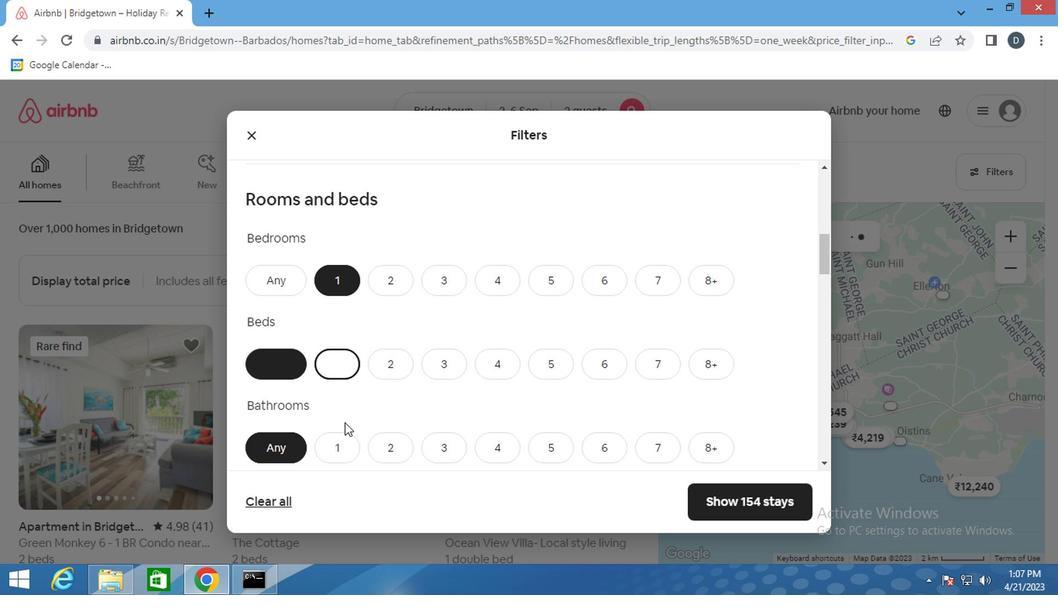 
Action: Mouse pressed left at (329, 394)
Screenshot: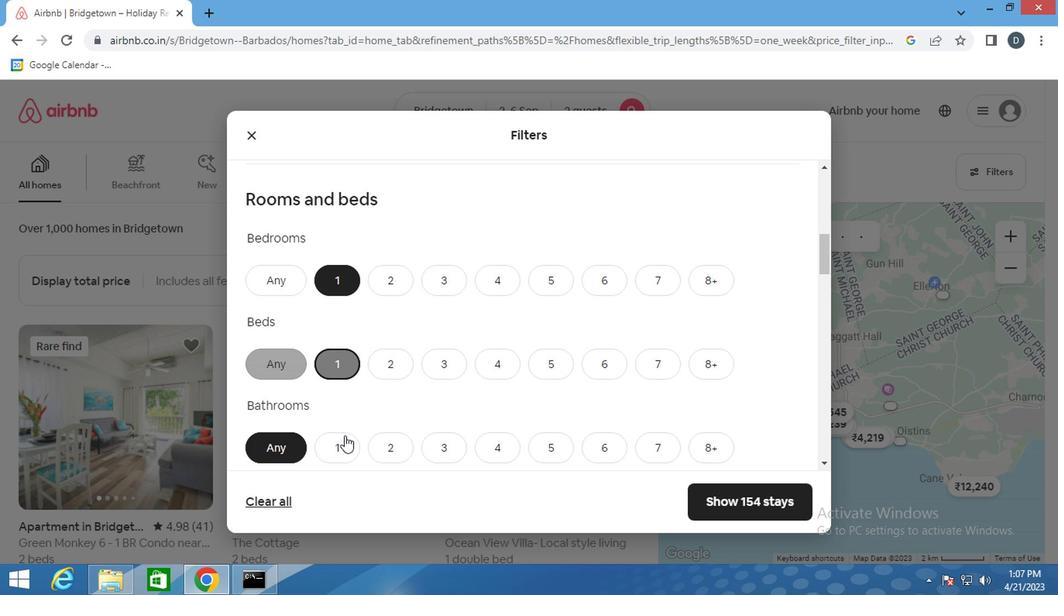 
Action: Mouse moved to (388, 368)
Screenshot: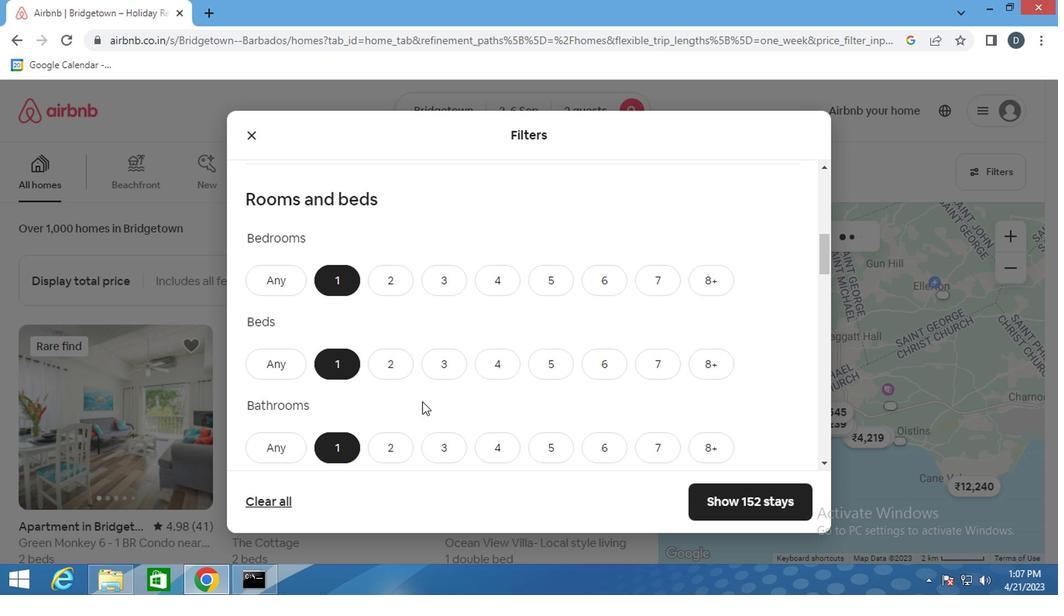 
Action: Mouse scrolled (388, 368) with delta (0, 0)
Screenshot: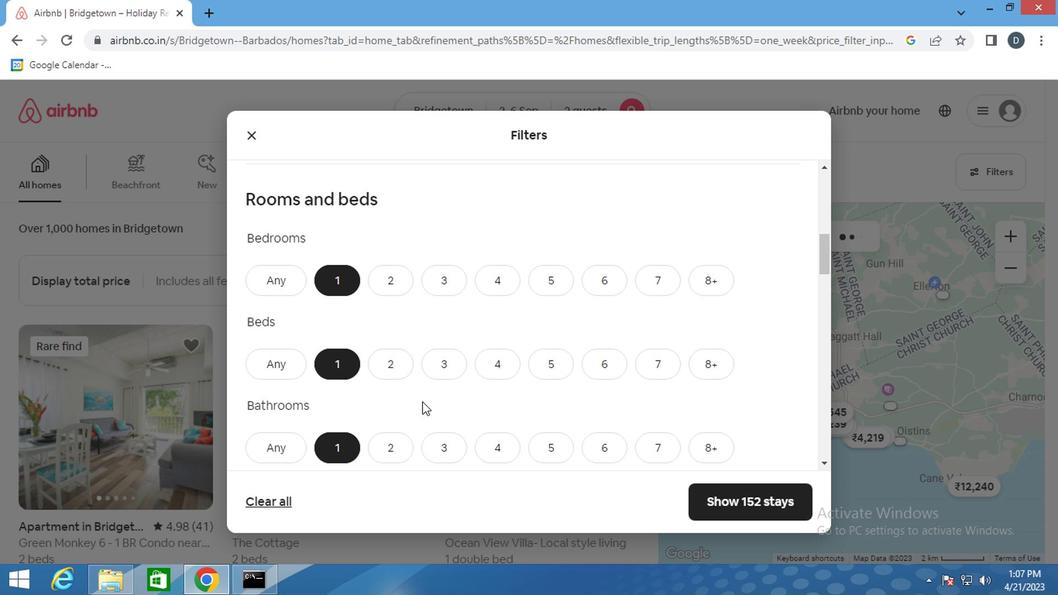 
Action: Mouse scrolled (388, 368) with delta (0, 0)
Screenshot: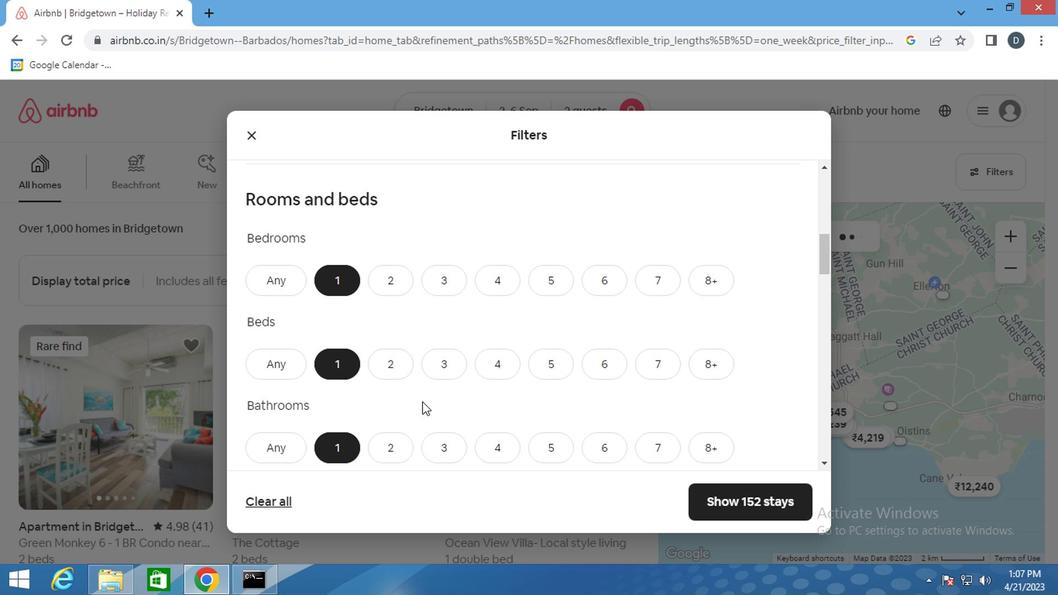 
Action: Mouse scrolled (388, 368) with delta (0, 0)
Screenshot: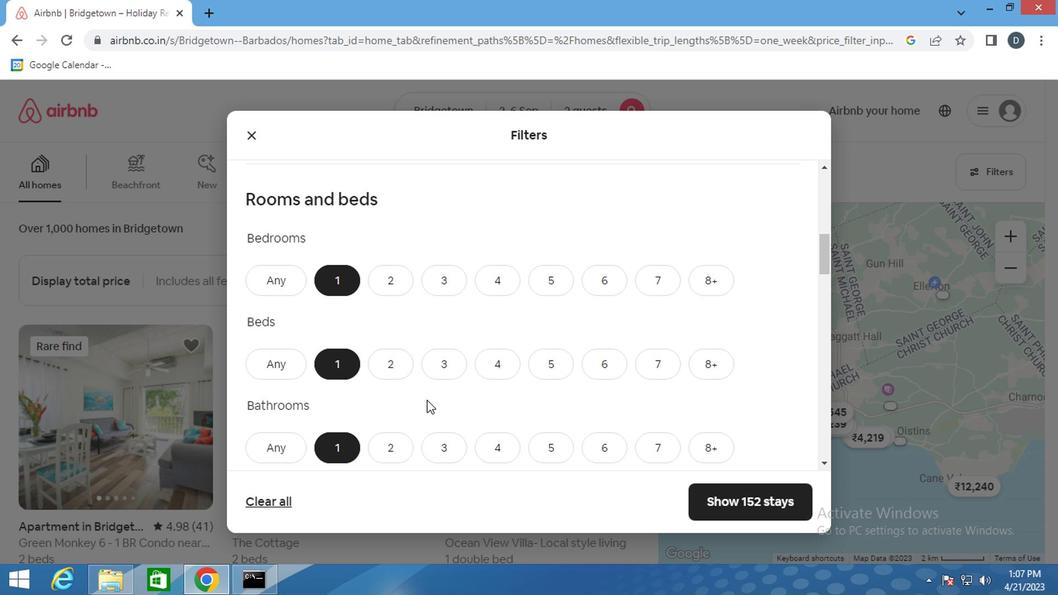 
Action: Mouse moved to (402, 362)
Screenshot: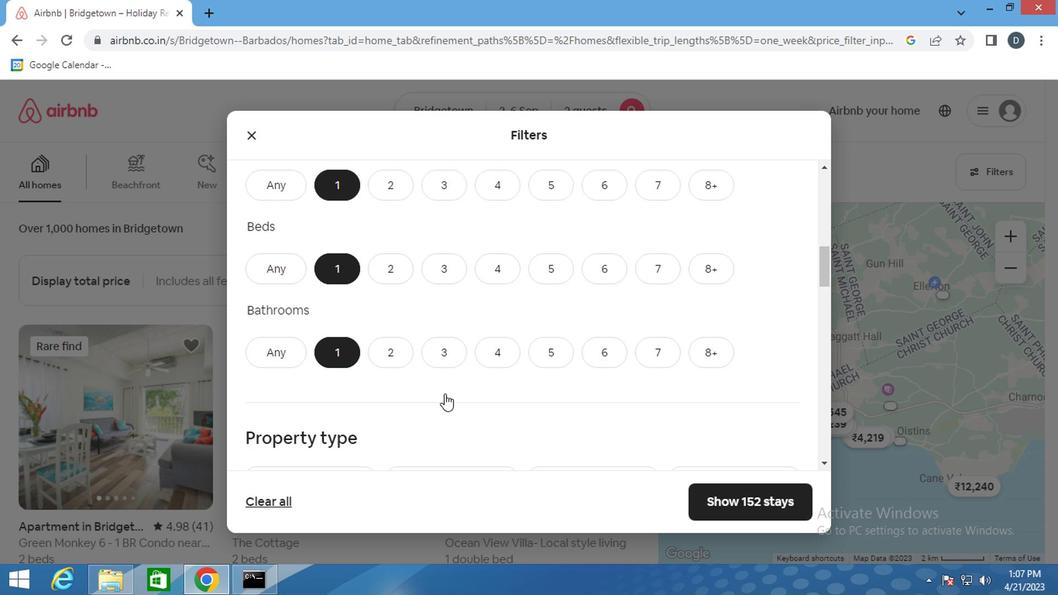 
Action: Mouse scrolled (402, 361) with delta (0, 0)
Screenshot: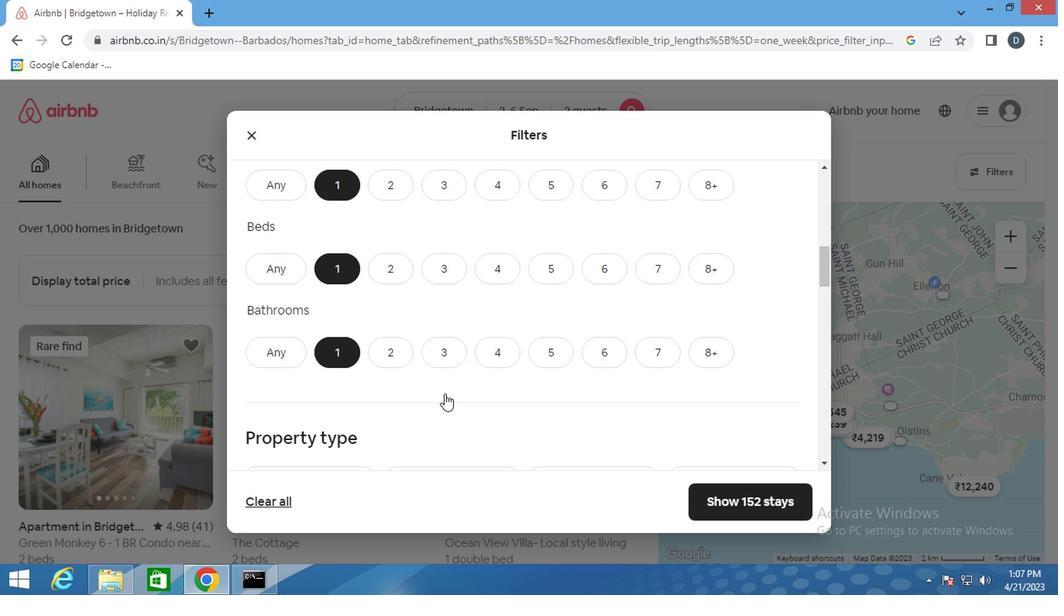 
Action: Mouse scrolled (402, 361) with delta (0, 0)
Screenshot: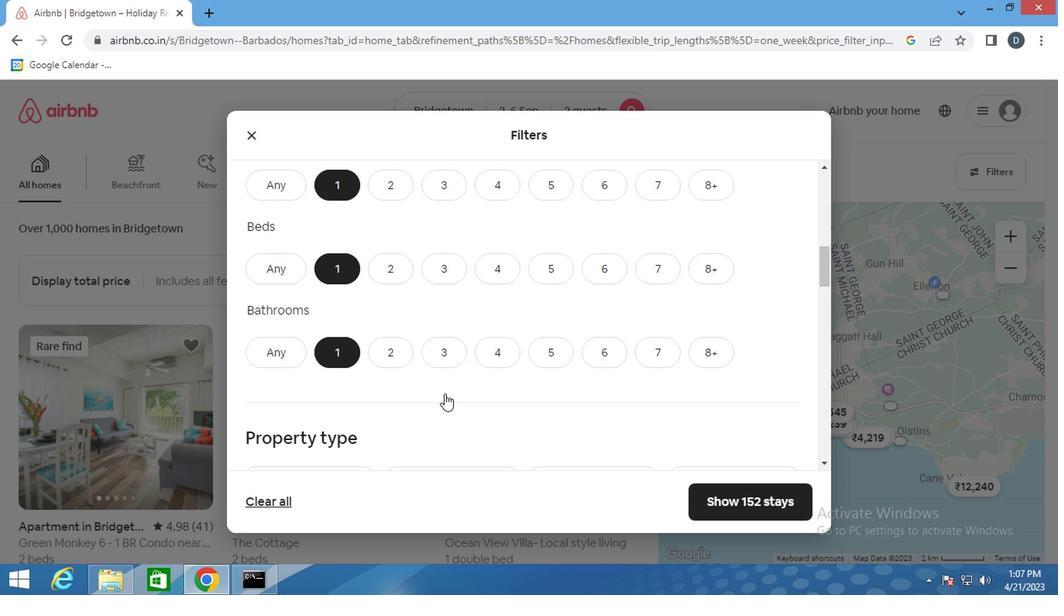 
Action: Mouse moved to (313, 239)
Screenshot: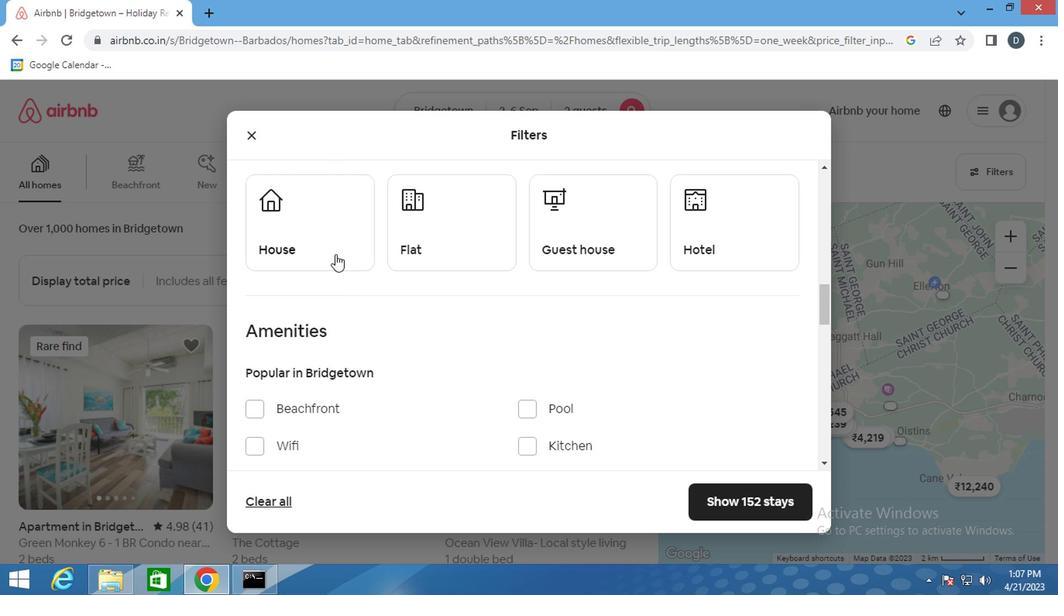 
Action: Mouse pressed left at (313, 239)
Screenshot: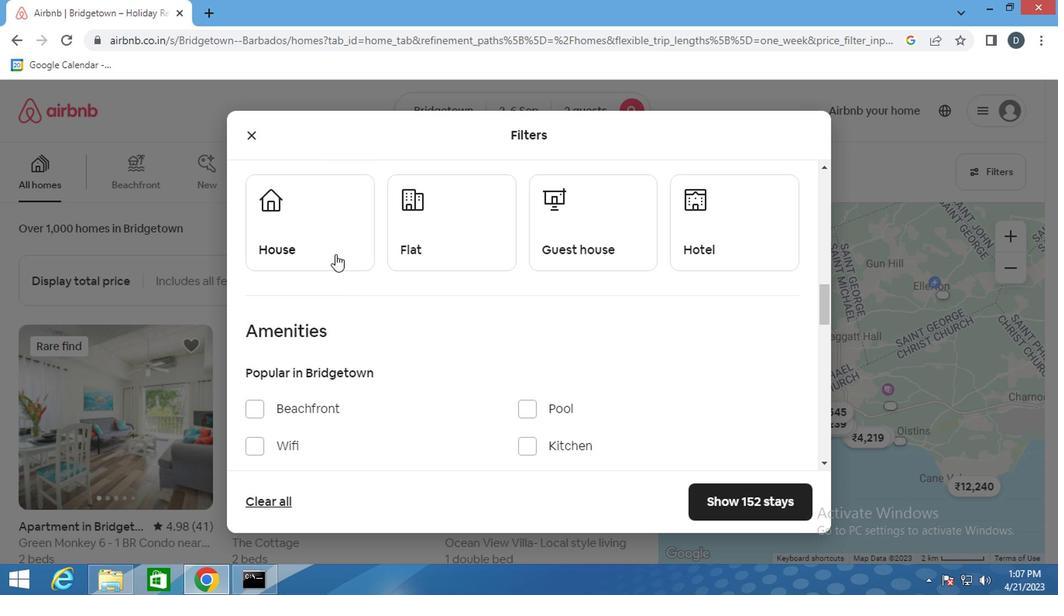 
Action: Mouse moved to (392, 255)
Screenshot: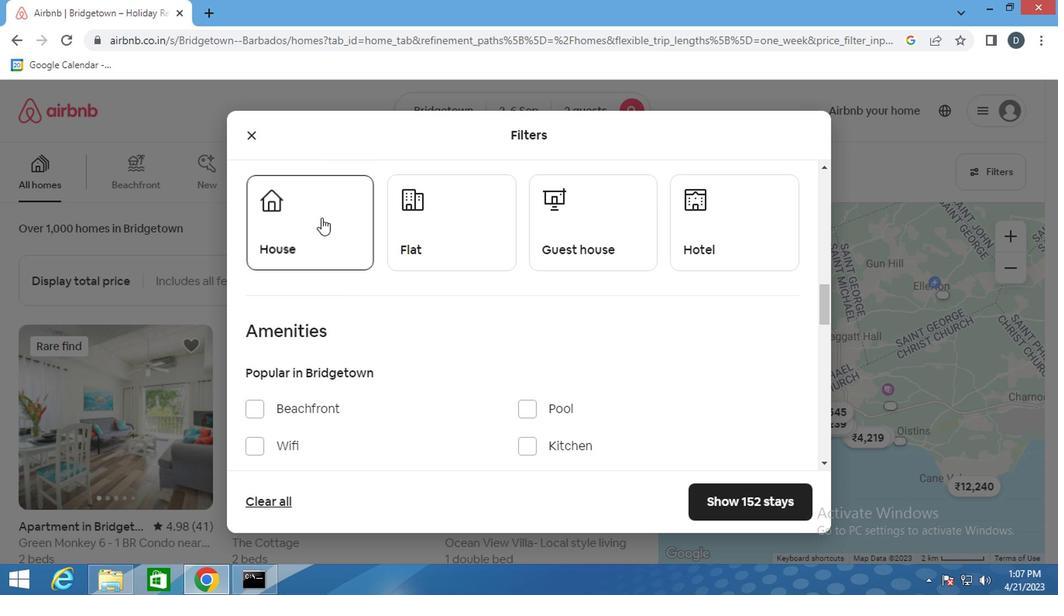 
Action: Mouse pressed left at (392, 255)
Screenshot: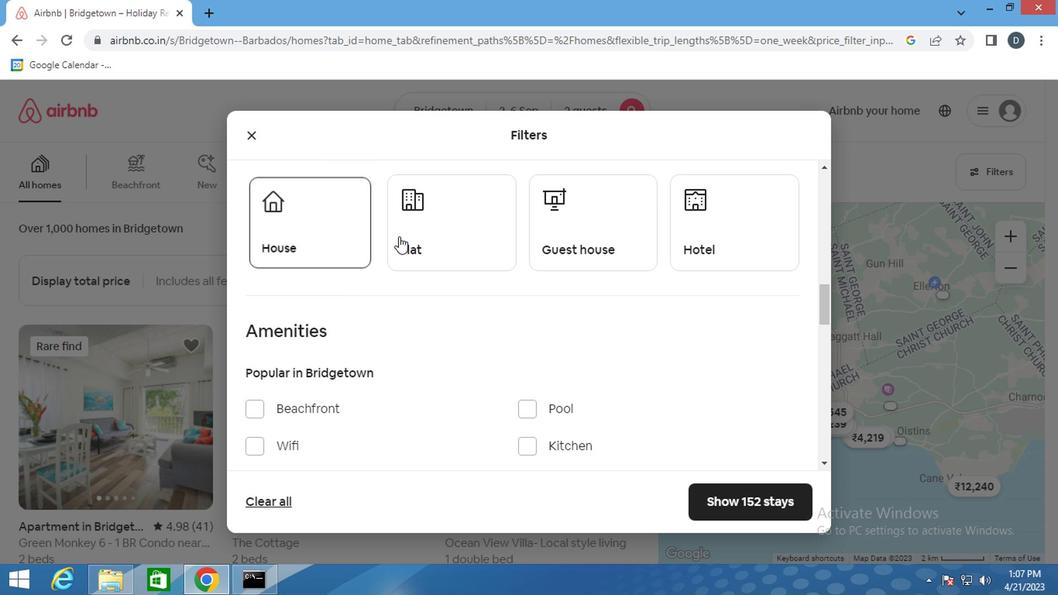 
Action: Mouse moved to (486, 242)
Screenshot: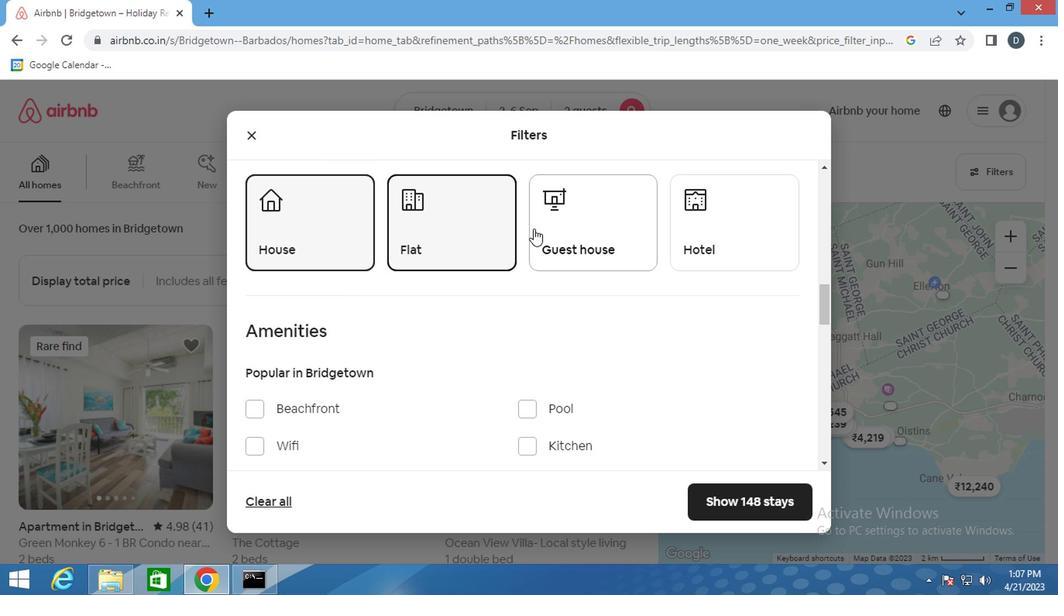 
Action: Mouse pressed left at (486, 242)
Screenshot: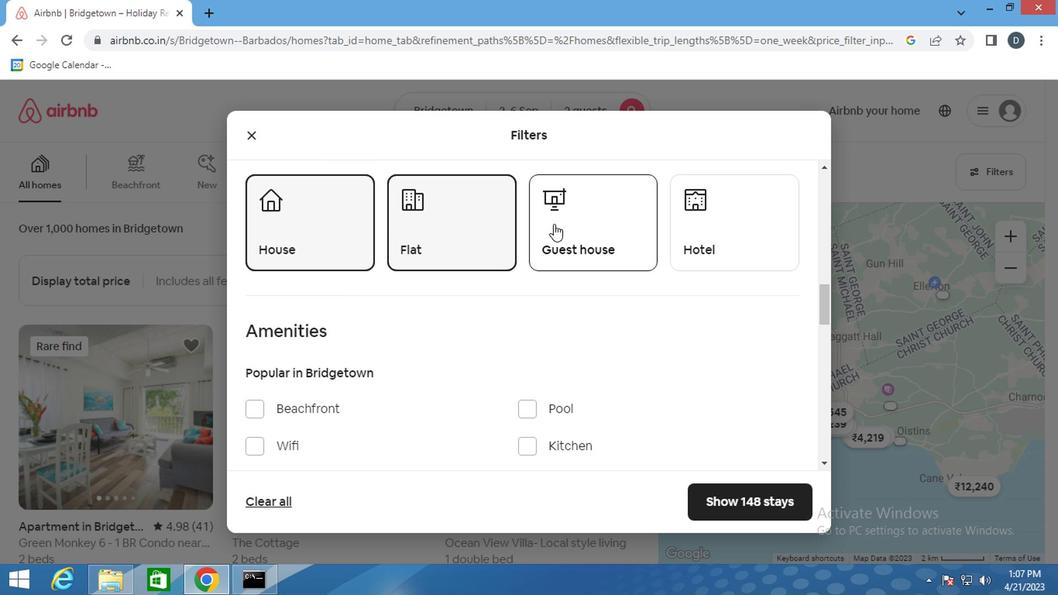 
Action: Mouse moved to (607, 241)
Screenshot: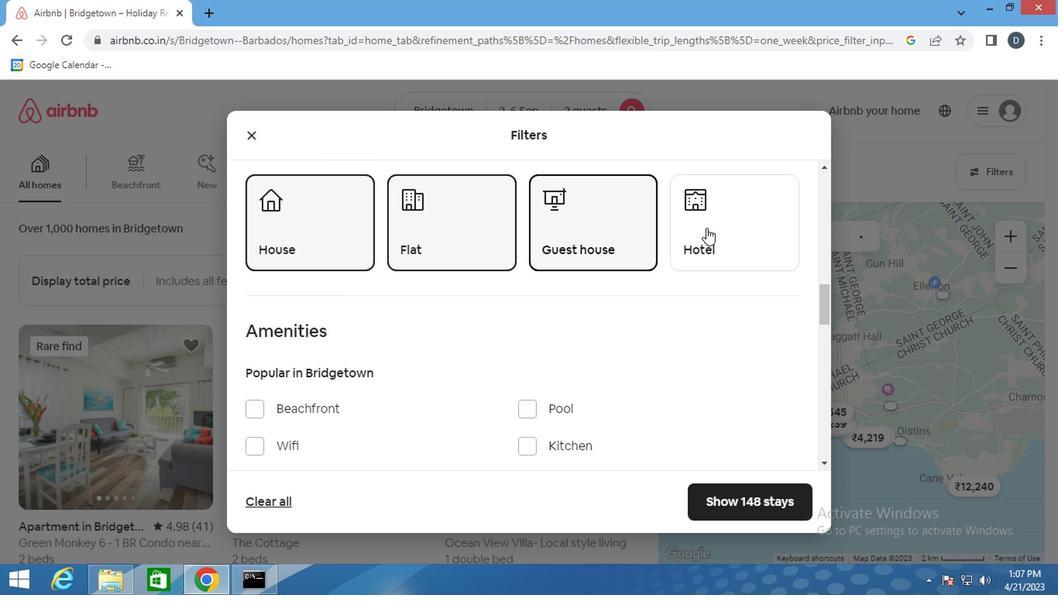 
Action: Mouse pressed left at (607, 241)
Screenshot: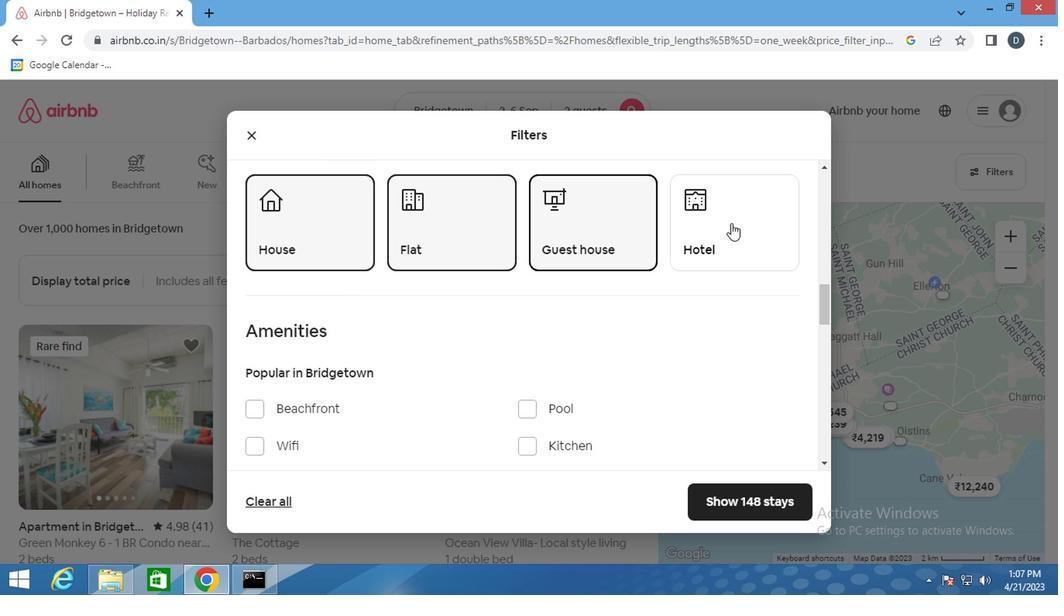 
Action: Mouse moved to (533, 420)
Screenshot: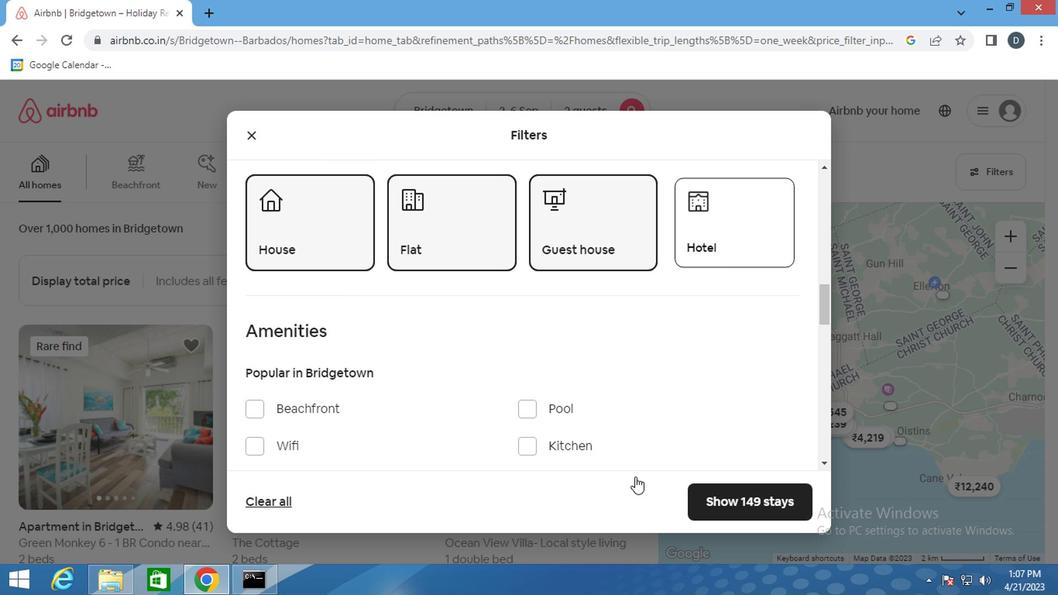 
Action: Mouse scrolled (533, 419) with delta (0, 0)
Screenshot: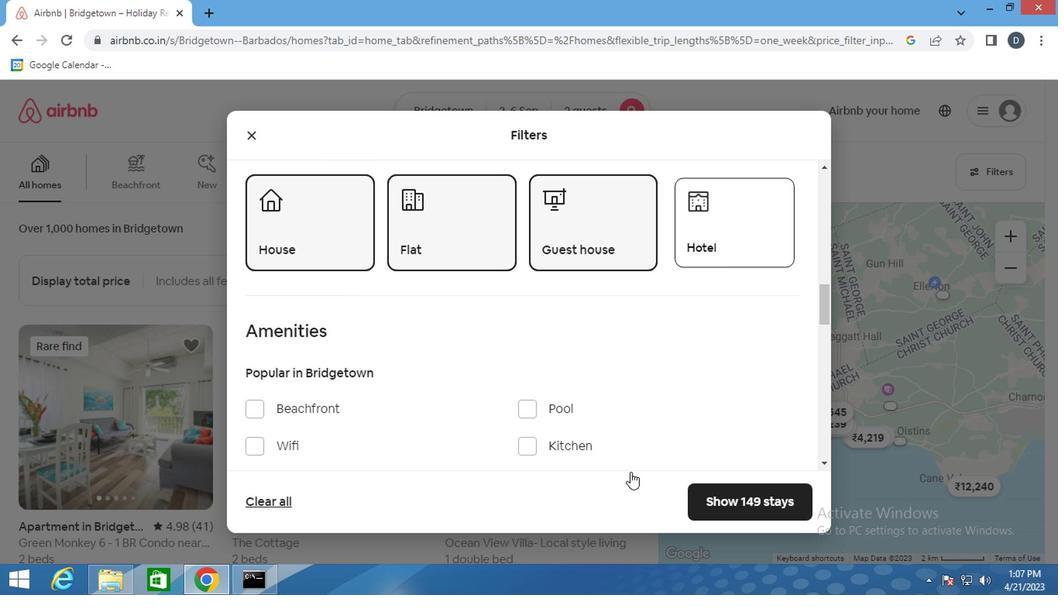 
Action: Mouse scrolled (533, 419) with delta (0, 0)
Screenshot: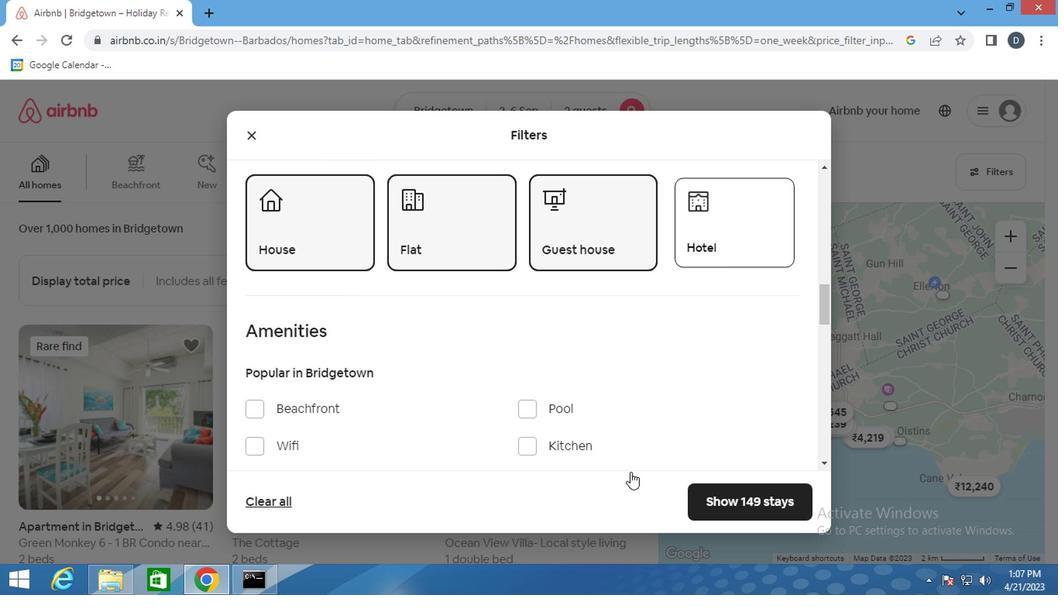 
Action: Mouse moved to (413, 352)
Screenshot: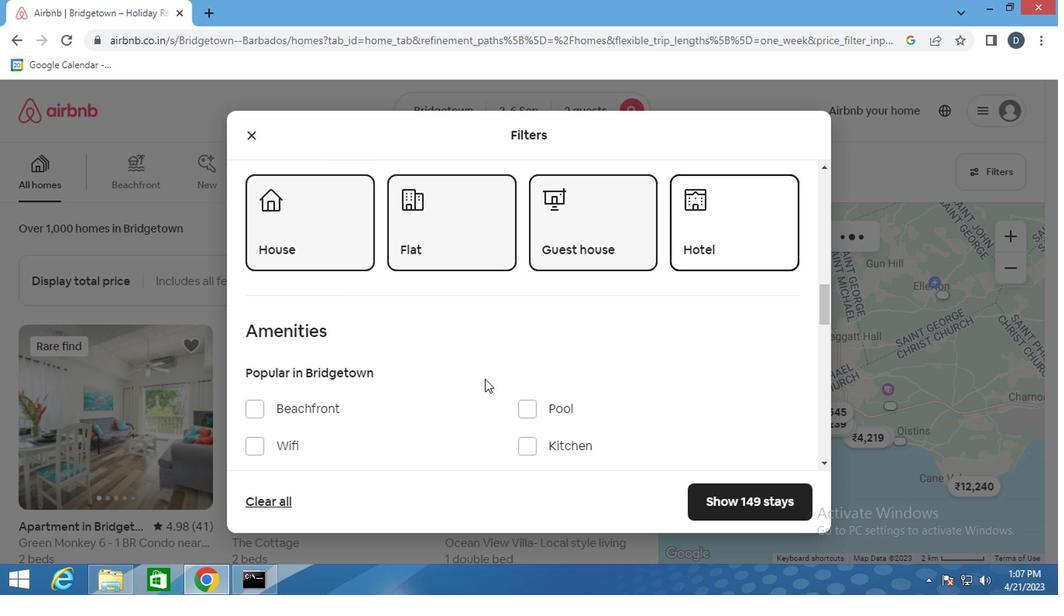 
Action: Mouse scrolled (413, 352) with delta (0, 0)
Screenshot: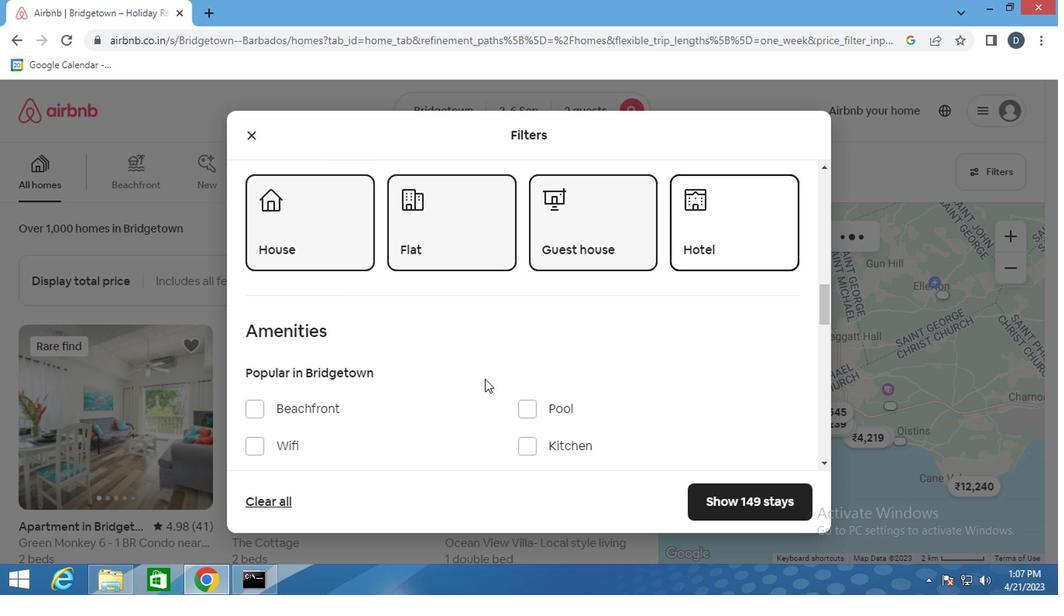 
Action: Mouse moved to (410, 353)
Screenshot: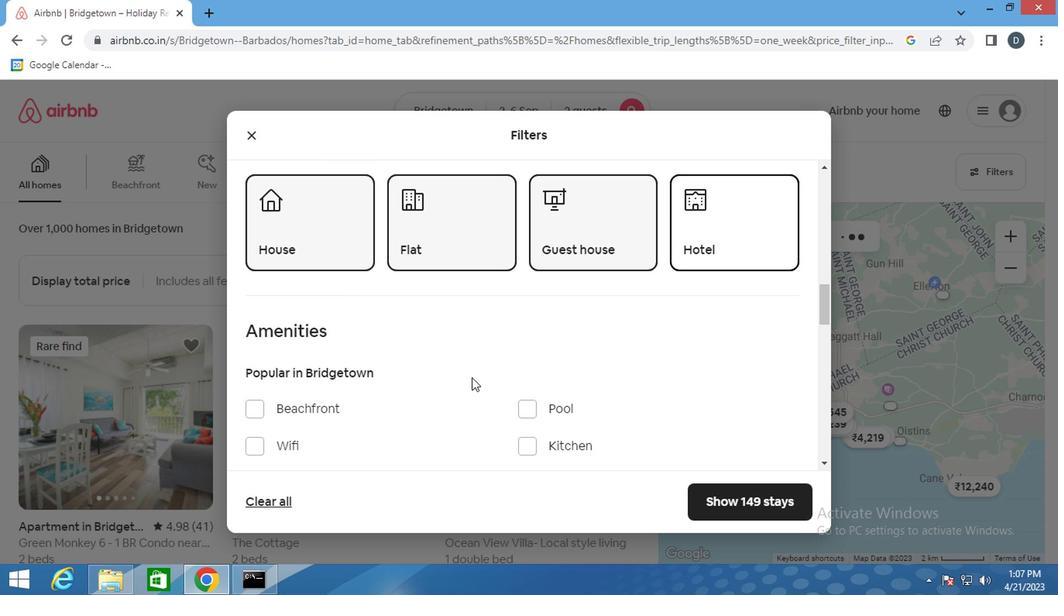 
Action: Mouse scrolled (410, 352) with delta (0, 0)
Screenshot: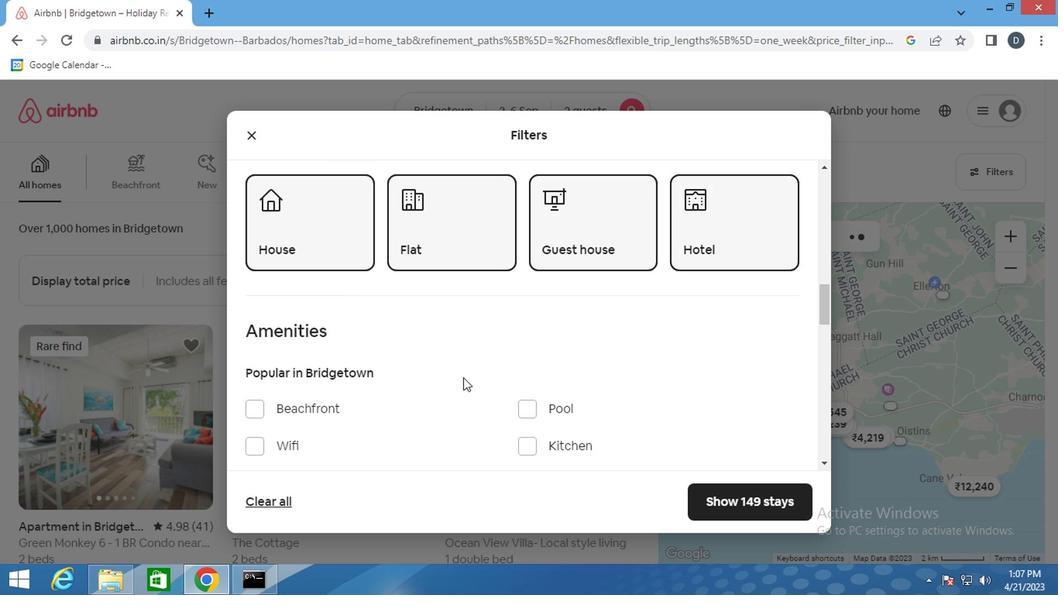
Action: Mouse moved to (292, 342)
Screenshot: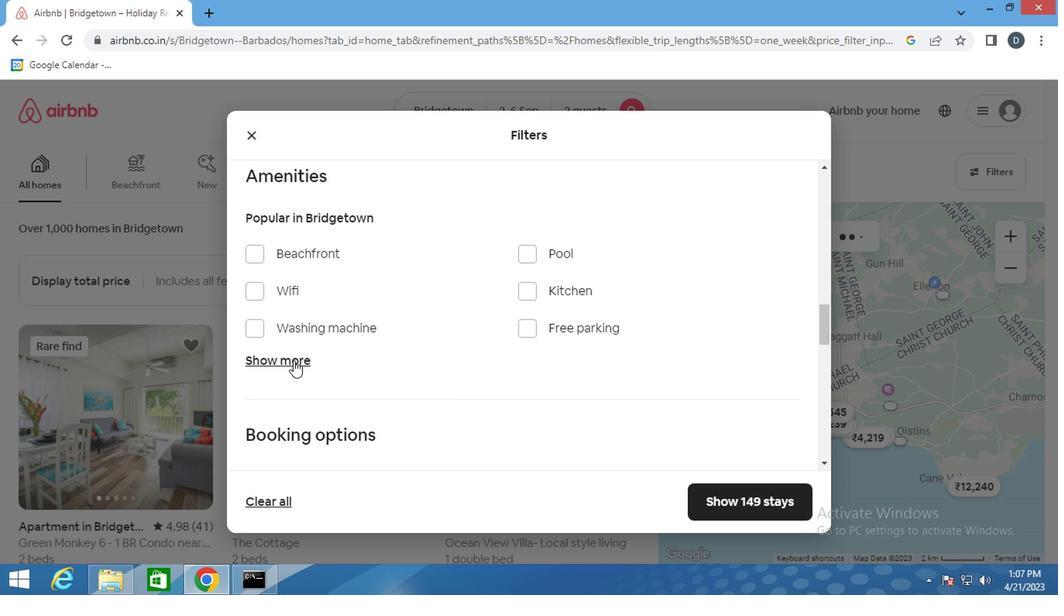
Action: Mouse pressed left at (292, 342)
Screenshot: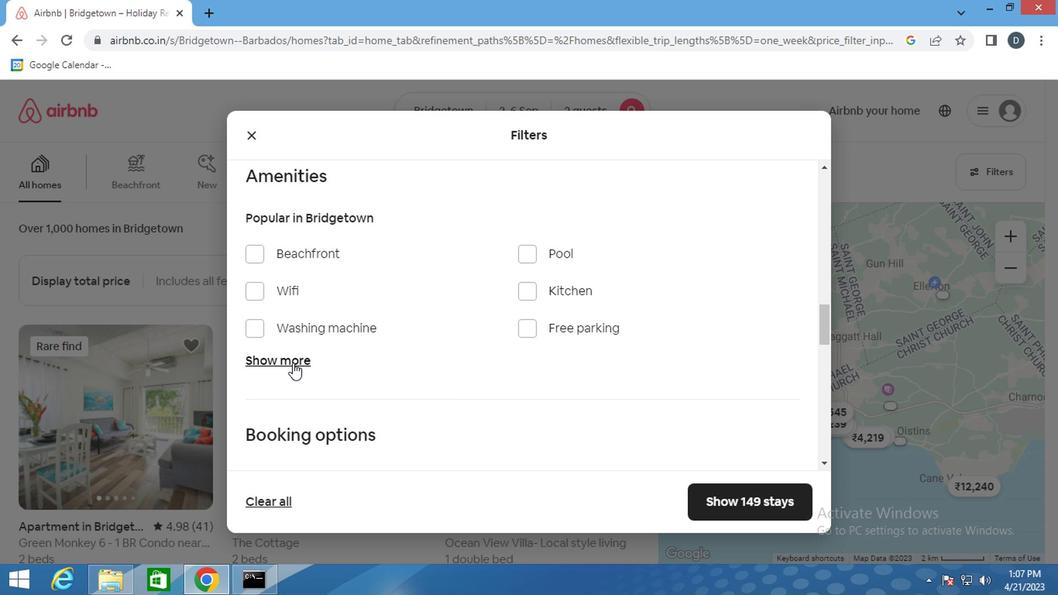 
Action: Mouse moved to (480, 377)
Screenshot: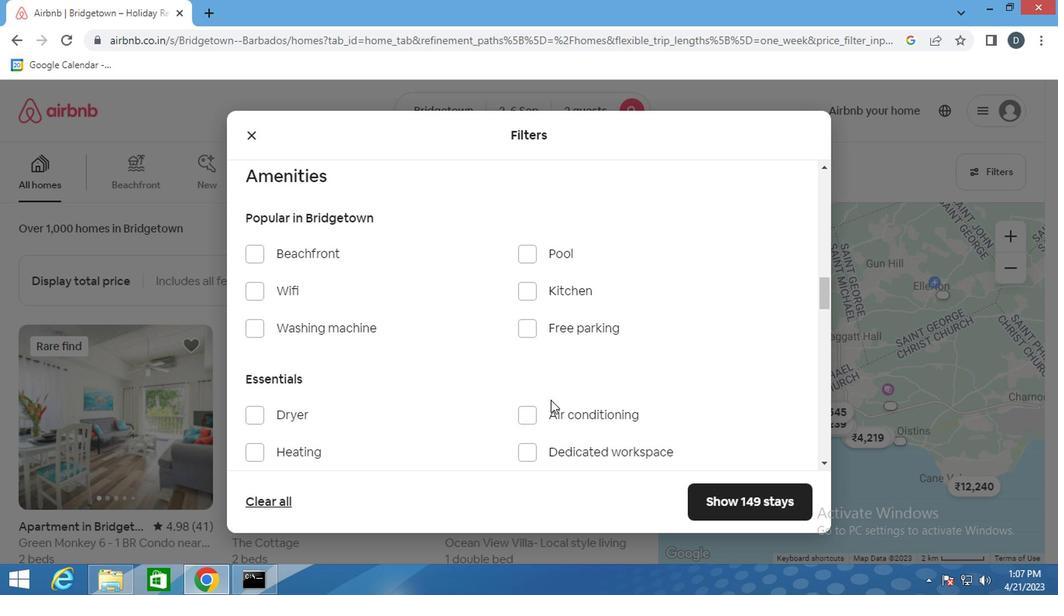 
Action: Mouse pressed left at (480, 377)
Screenshot: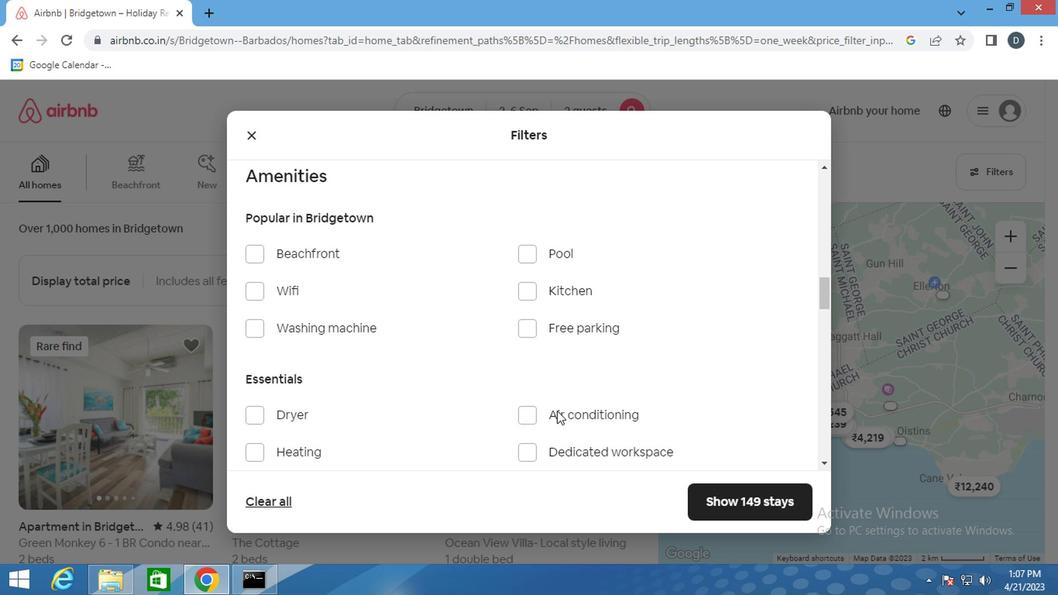
Action: Mouse moved to (448, 357)
Screenshot: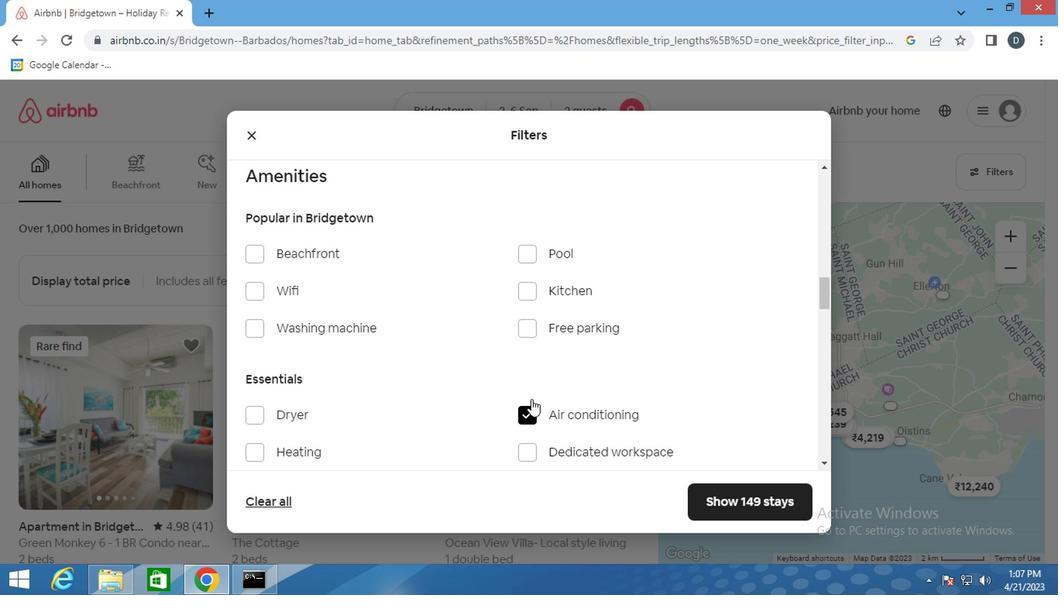 
Action: Mouse scrolled (448, 357) with delta (0, 0)
Screenshot: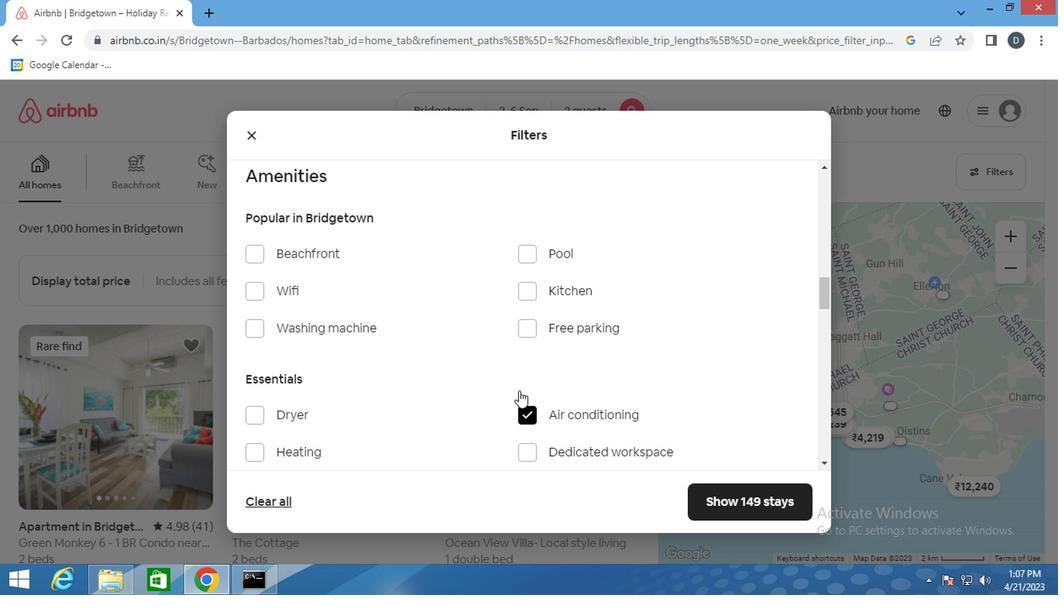 
Action: Mouse scrolled (448, 357) with delta (0, 0)
Screenshot: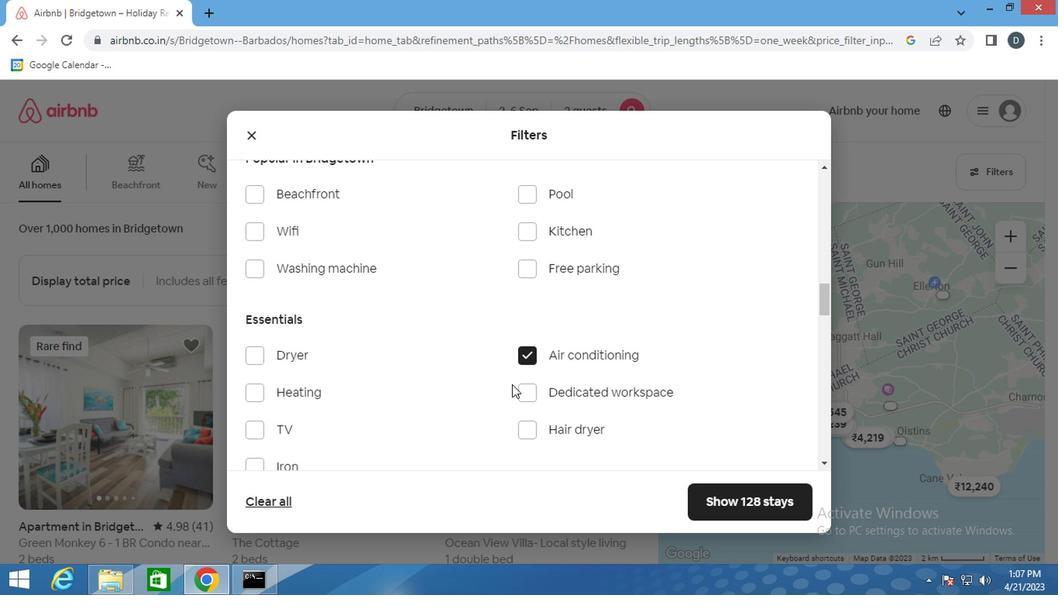 
Action: Mouse scrolled (448, 357) with delta (0, 0)
Screenshot: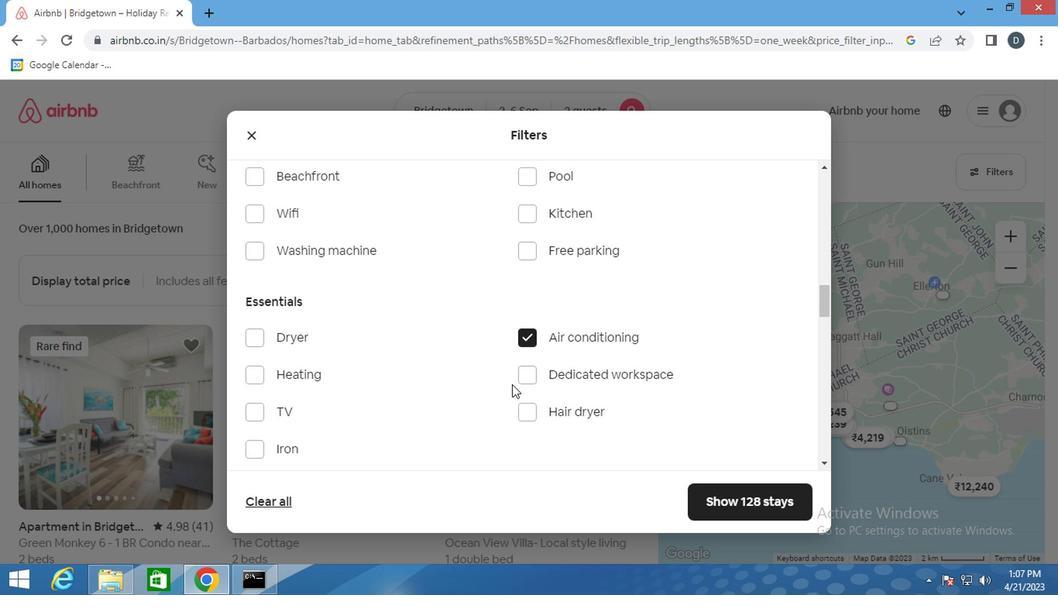 
Action: Mouse scrolled (448, 357) with delta (0, 0)
Screenshot: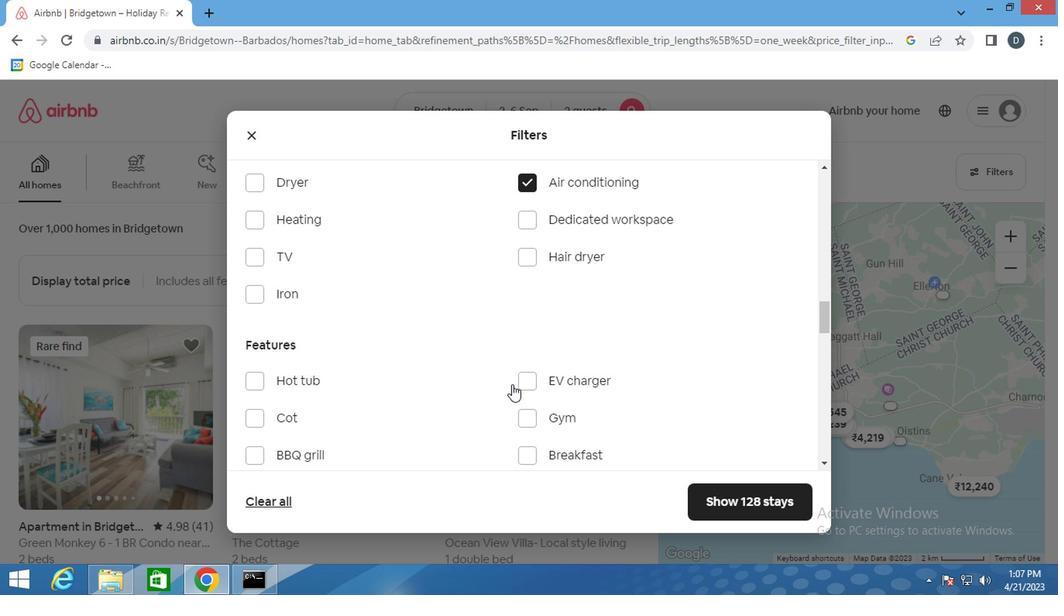 
Action: Mouse scrolled (448, 357) with delta (0, 0)
Screenshot: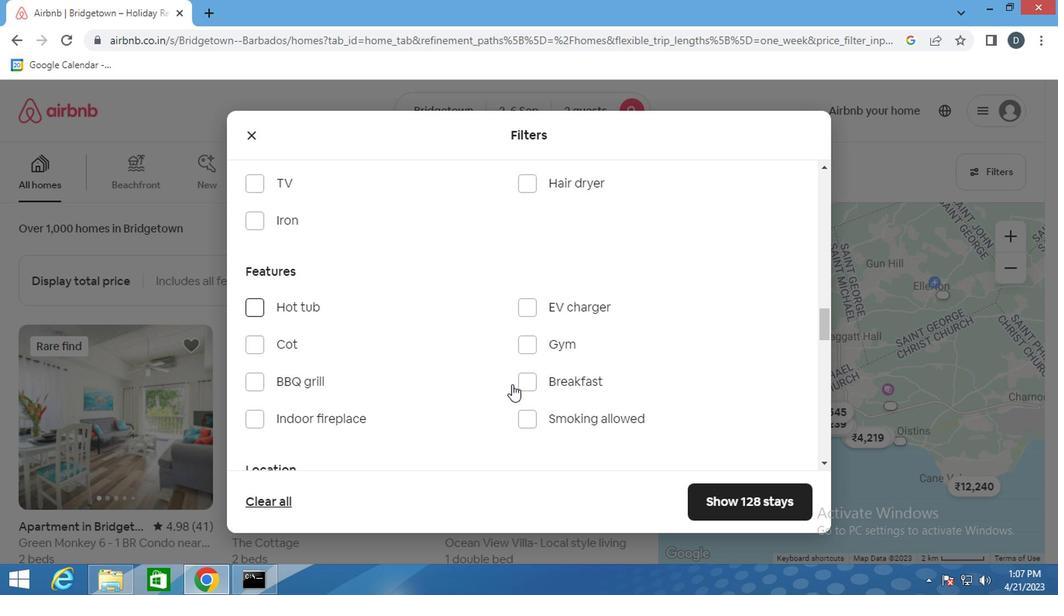 
Action: Mouse scrolled (448, 357) with delta (0, 0)
Screenshot: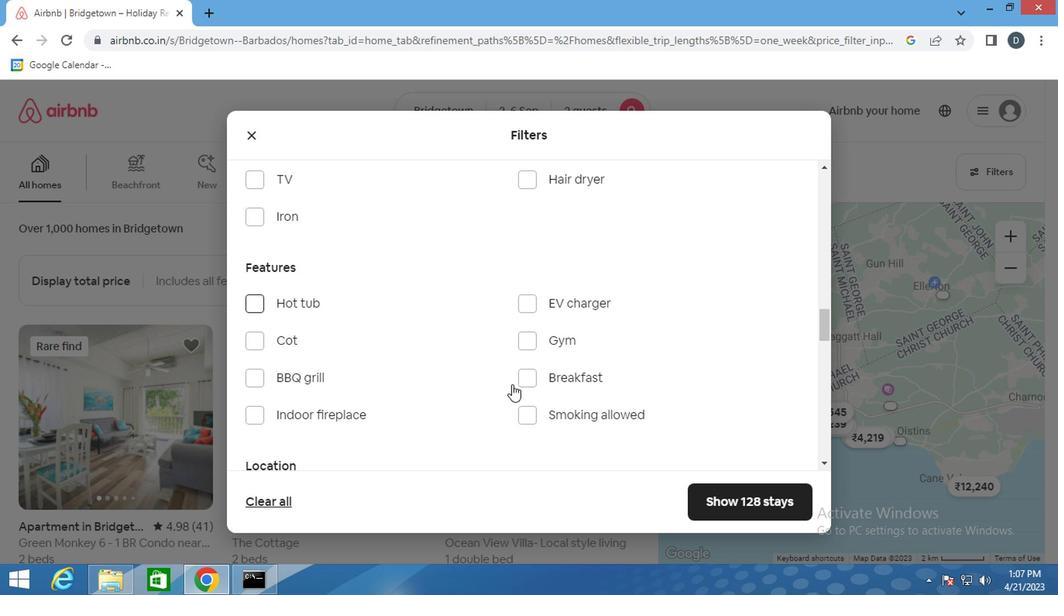 
Action: Mouse scrolled (448, 357) with delta (0, 0)
Screenshot: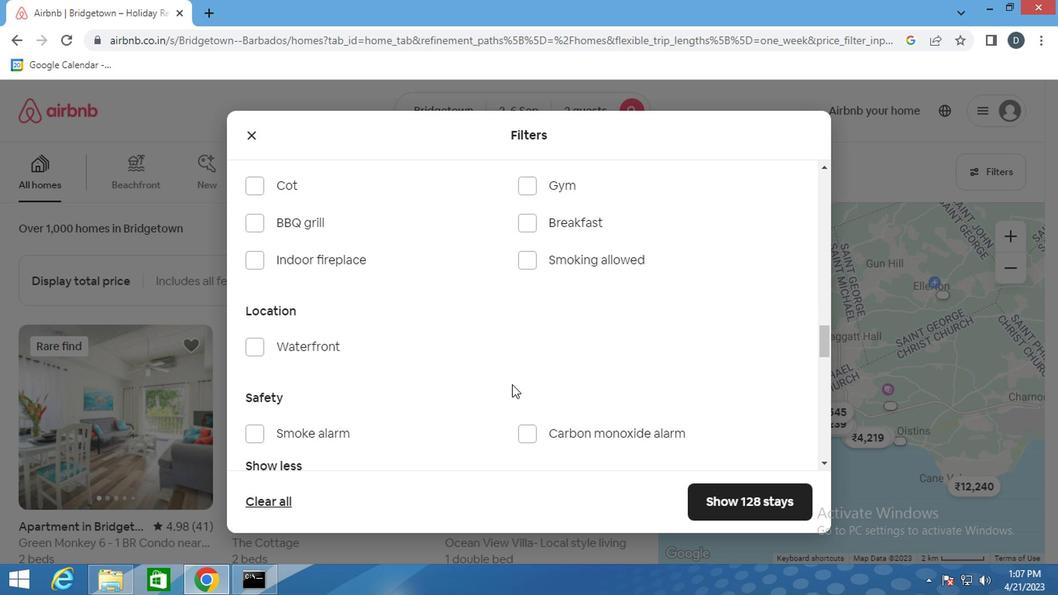 
Action: Mouse scrolled (448, 357) with delta (0, 0)
Screenshot: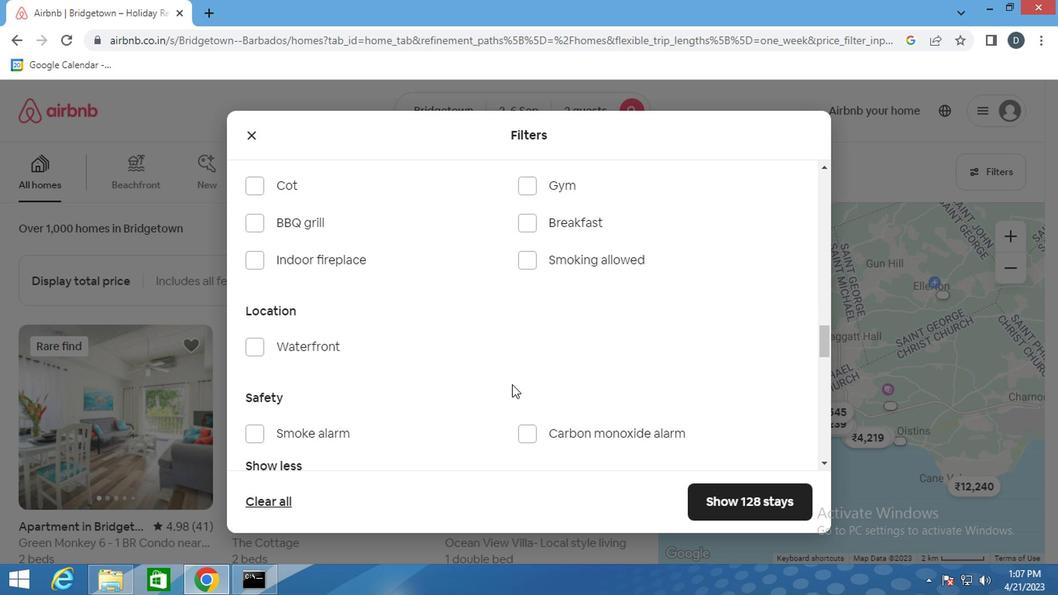 
Action: Mouse scrolled (448, 358) with delta (0, 0)
Screenshot: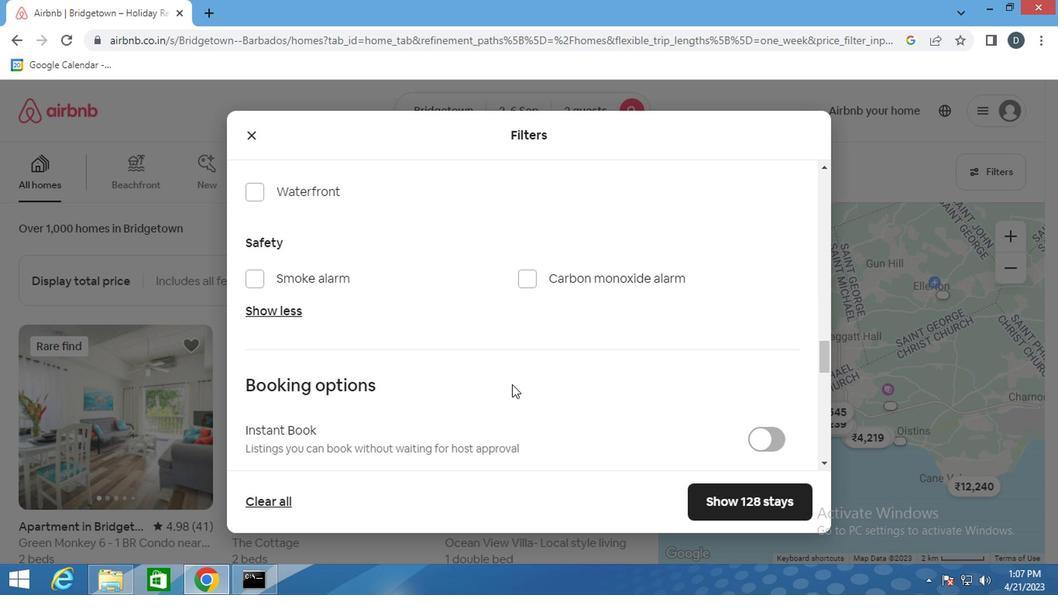 
Action: Mouse scrolled (448, 358) with delta (0, 0)
Screenshot: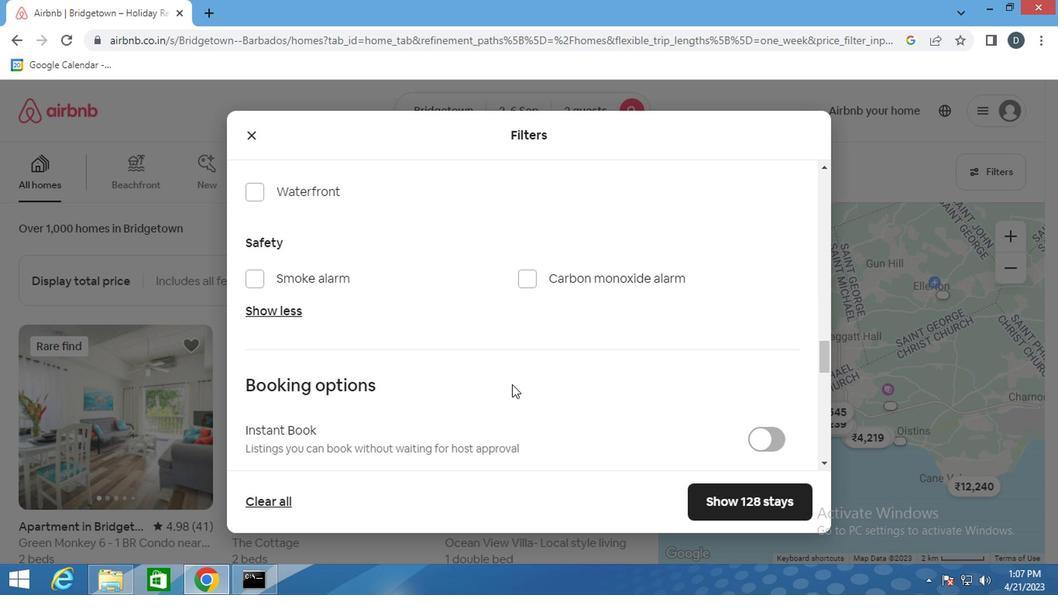 
Action: Mouse scrolled (448, 358) with delta (0, 0)
Screenshot: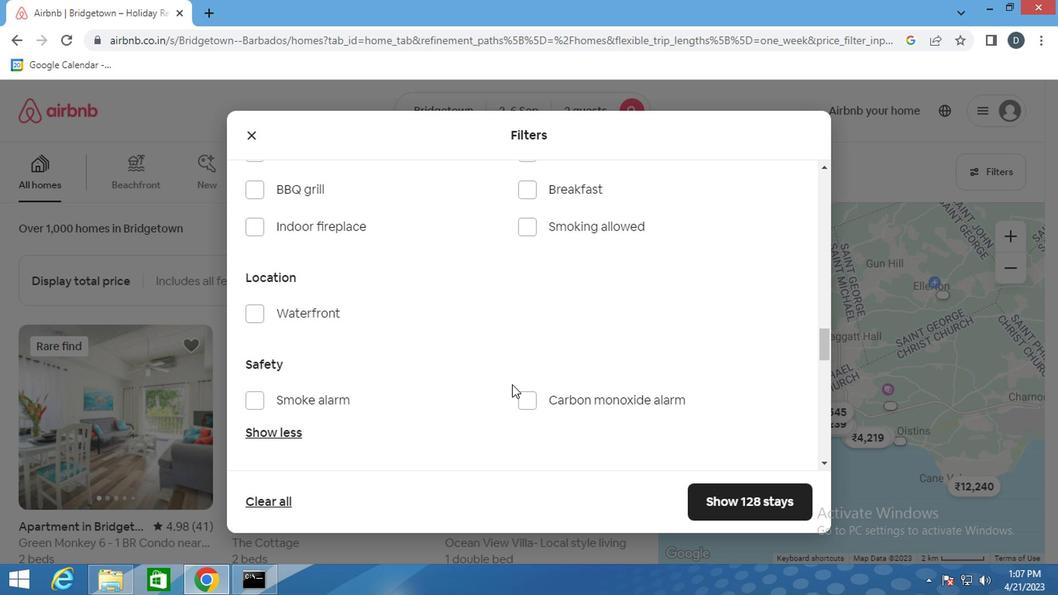 
Action: Mouse scrolled (448, 358) with delta (0, 0)
Screenshot: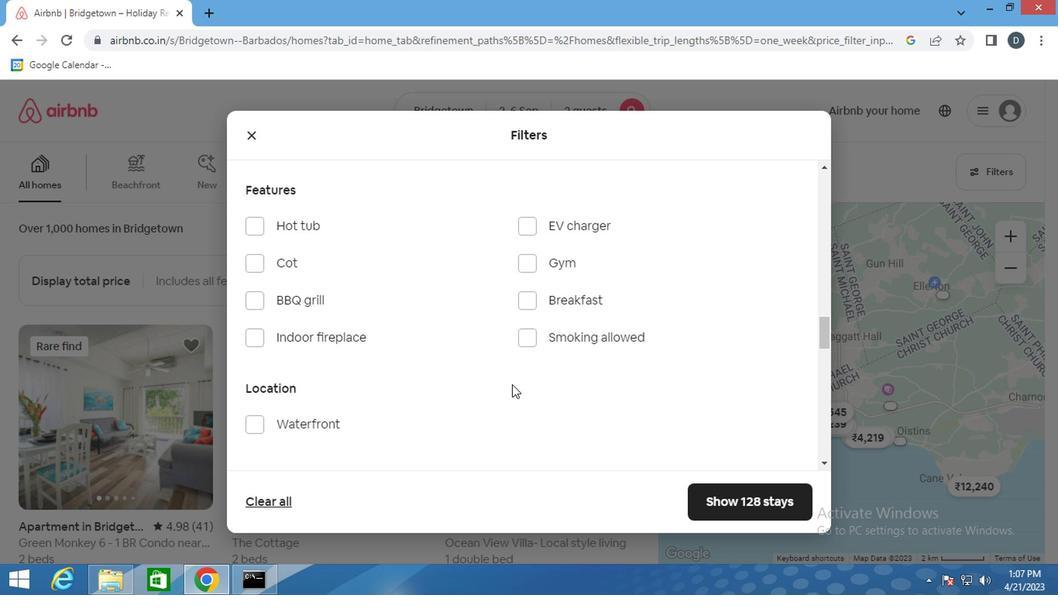 
Action: Mouse scrolled (448, 358) with delta (0, 0)
Screenshot: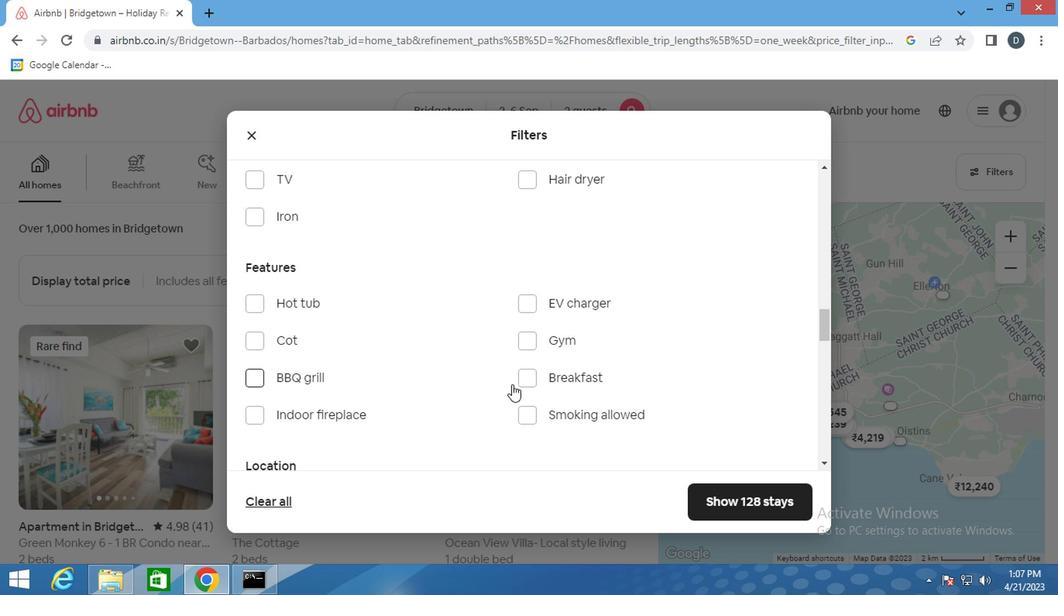 
Action: Mouse scrolled (448, 358) with delta (0, 0)
Screenshot: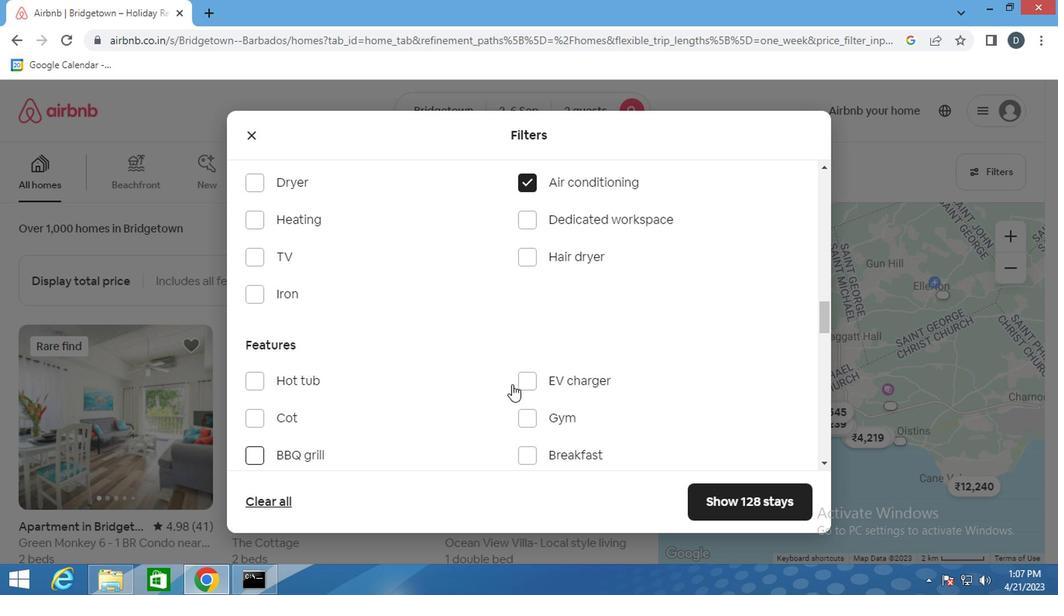 
Action: Mouse scrolled (448, 358) with delta (0, 0)
Screenshot: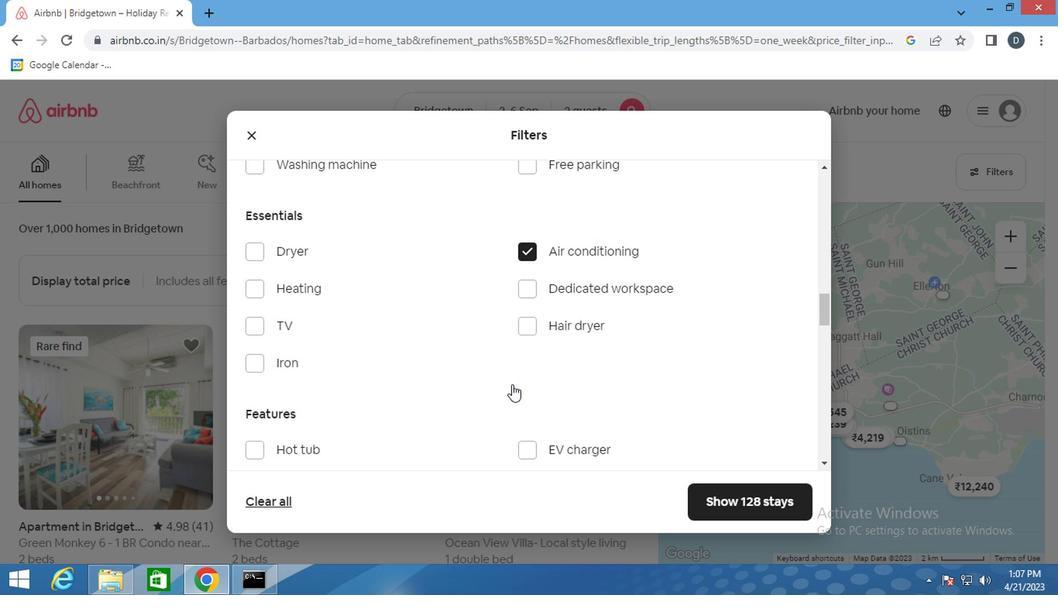 
Action: Mouse scrolled (448, 358) with delta (0, 0)
Screenshot: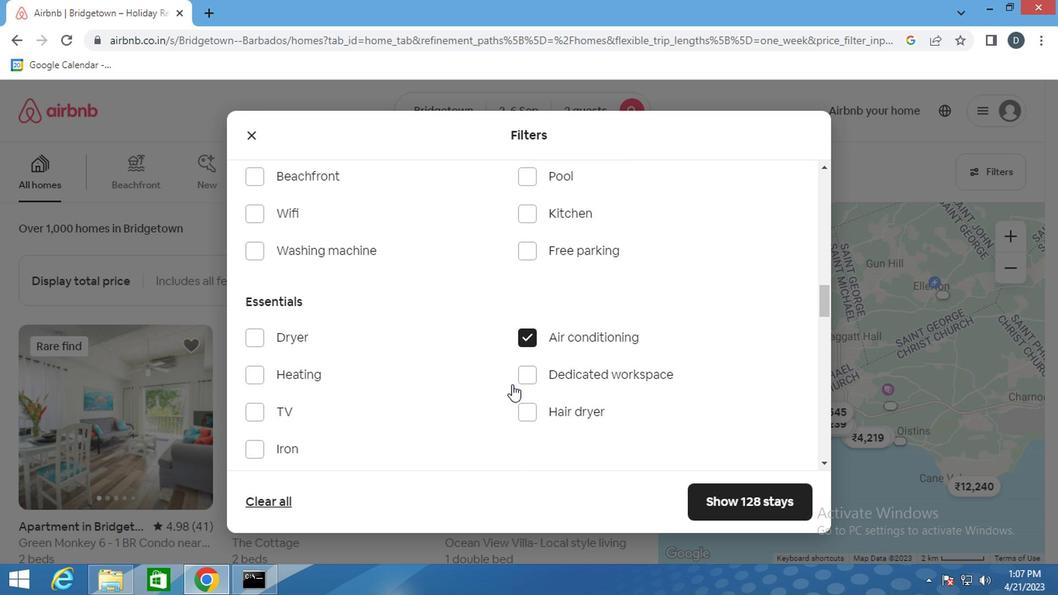 
Action: Mouse moved to (476, 318)
Screenshot: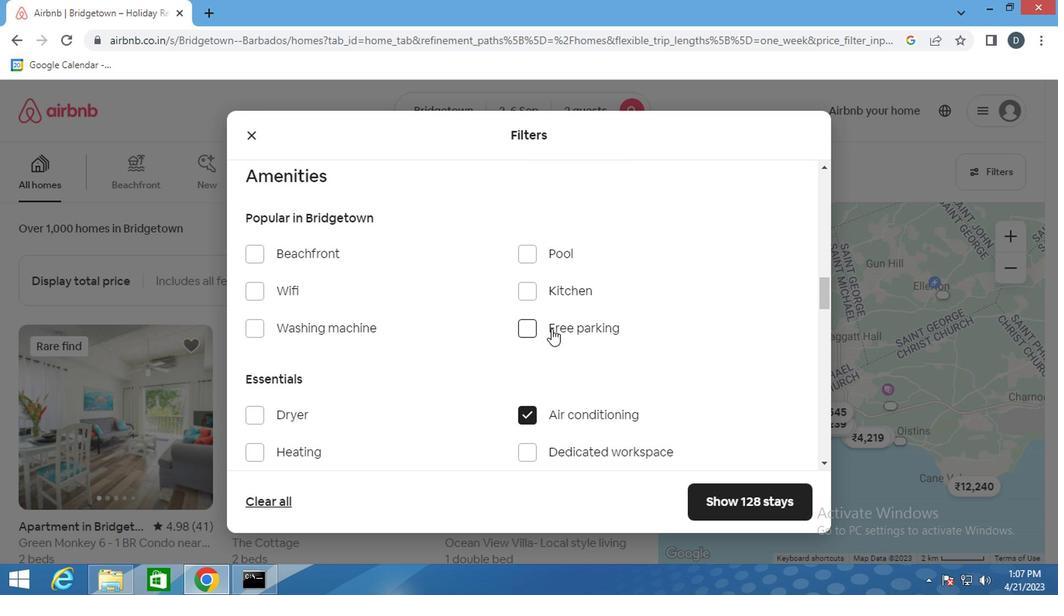 
Action: Mouse pressed left at (476, 318)
Screenshot: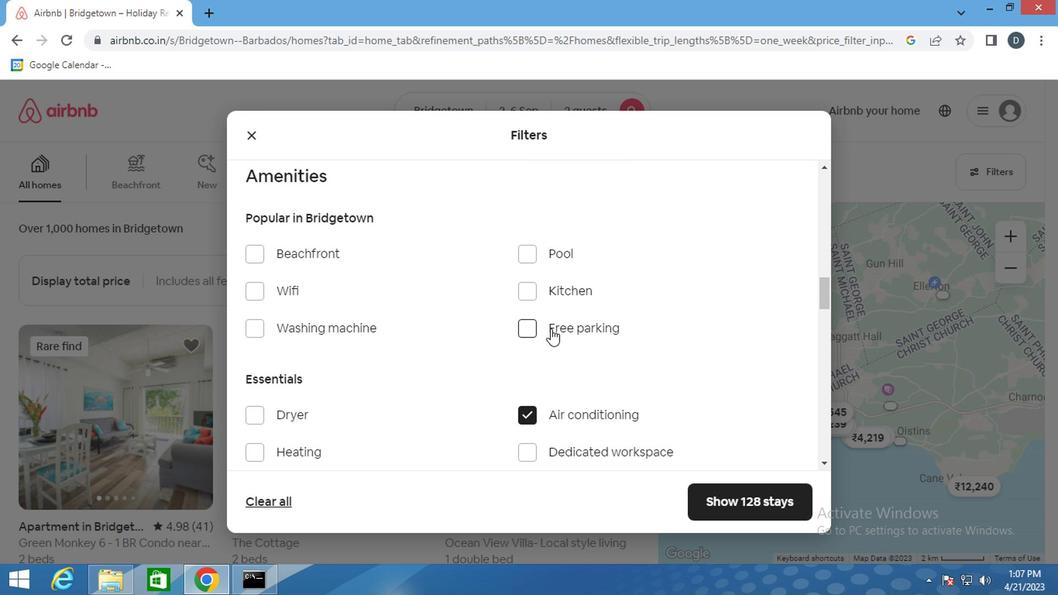 
Action: Mouse moved to (412, 336)
Screenshot: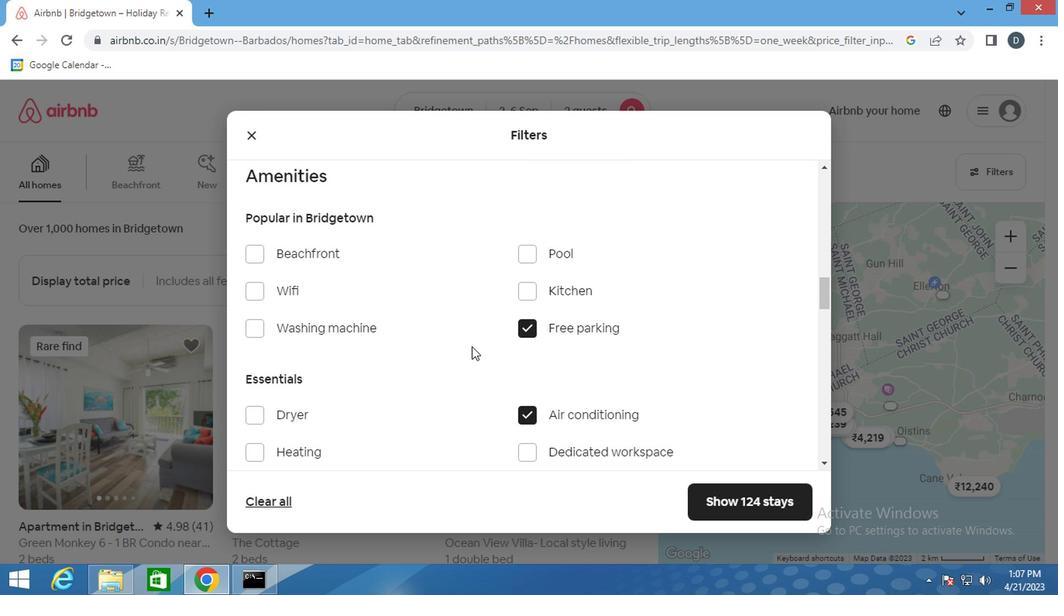 
Action: Mouse scrolled (412, 335) with delta (0, 0)
Screenshot: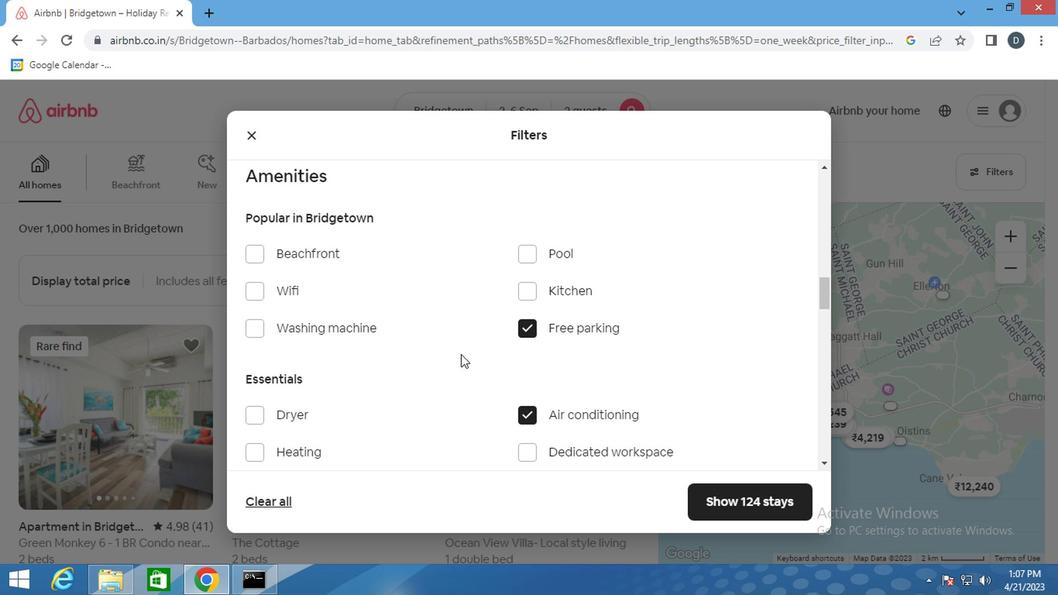 
Action: Mouse scrolled (412, 335) with delta (0, 0)
Screenshot: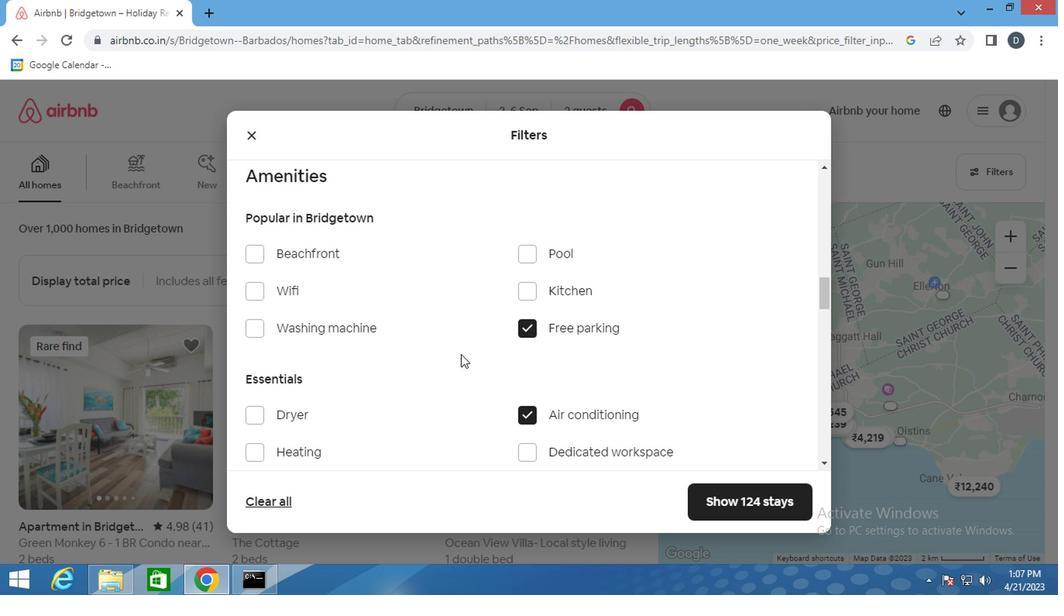 
Action: Mouse scrolled (412, 335) with delta (0, 0)
Screenshot: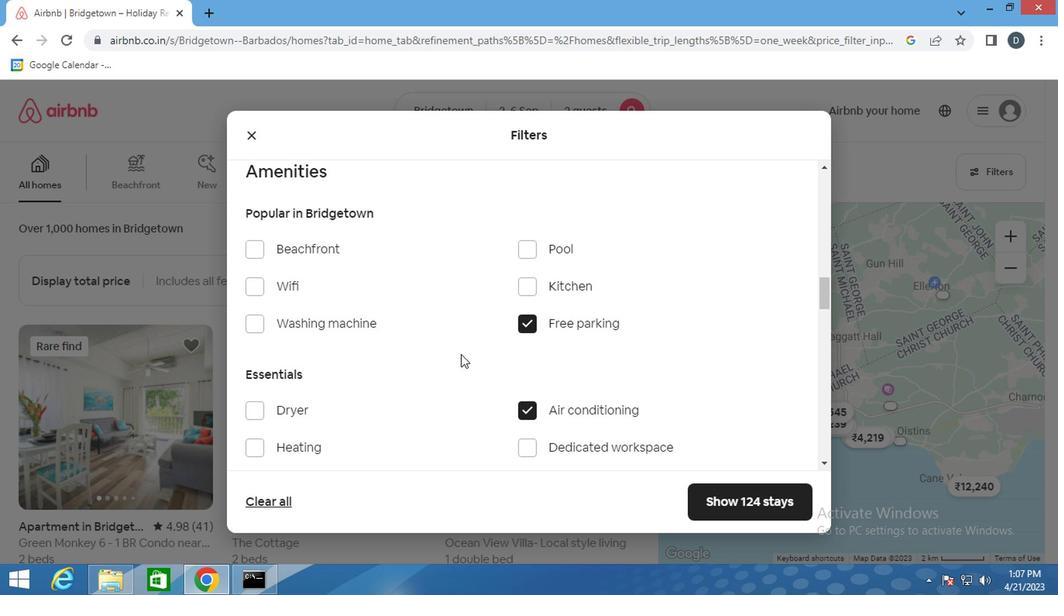 
Action: Mouse scrolled (412, 335) with delta (0, 0)
Screenshot: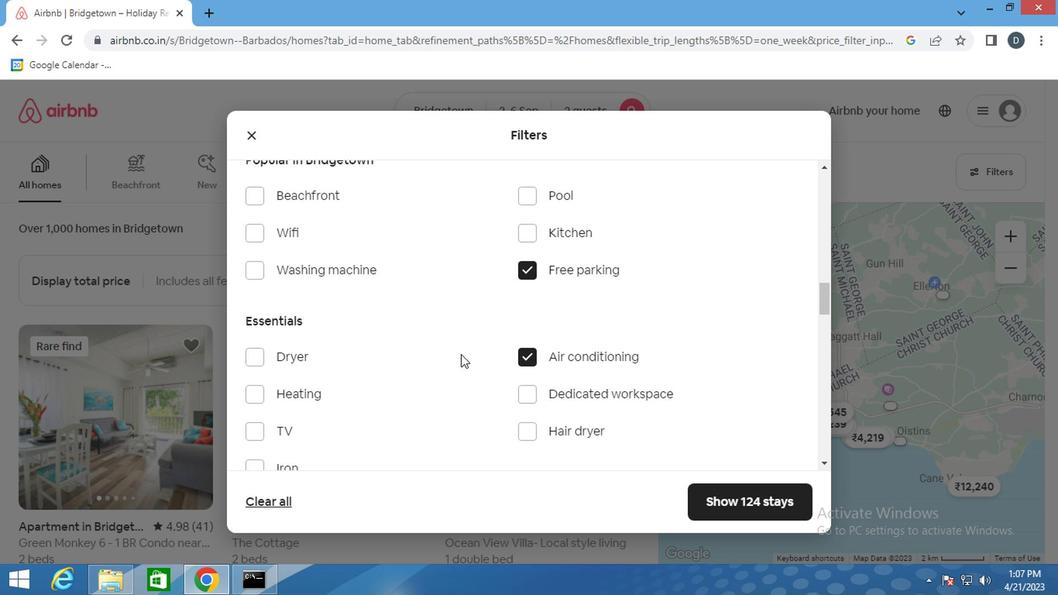 
Action: Mouse scrolled (412, 335) with delta (0, 0)
Screenshot: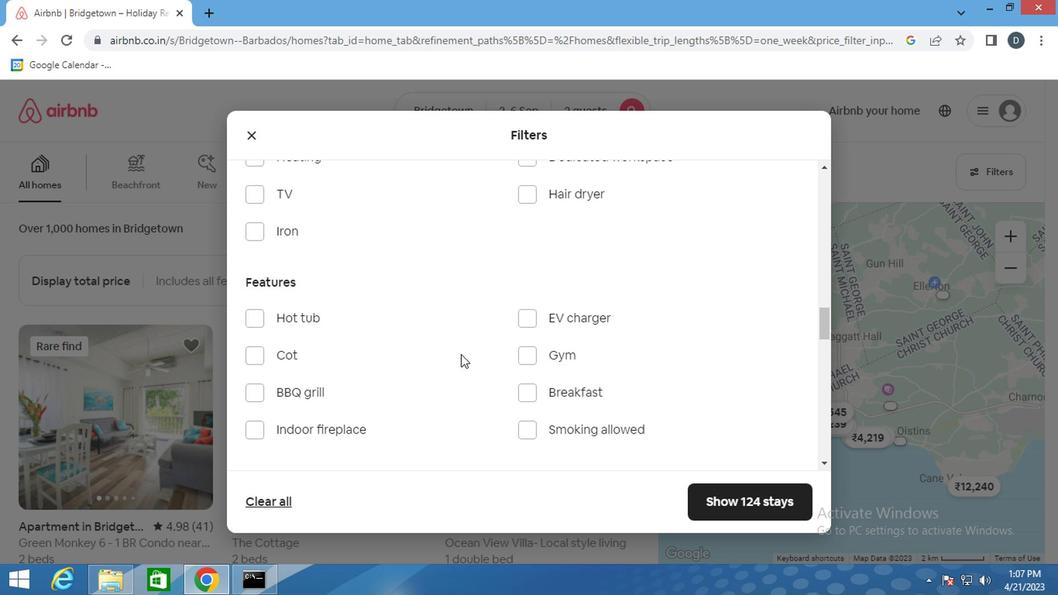 
Action: Mouse scrolled (412, 335) with delta (0, 0)
Screenshot: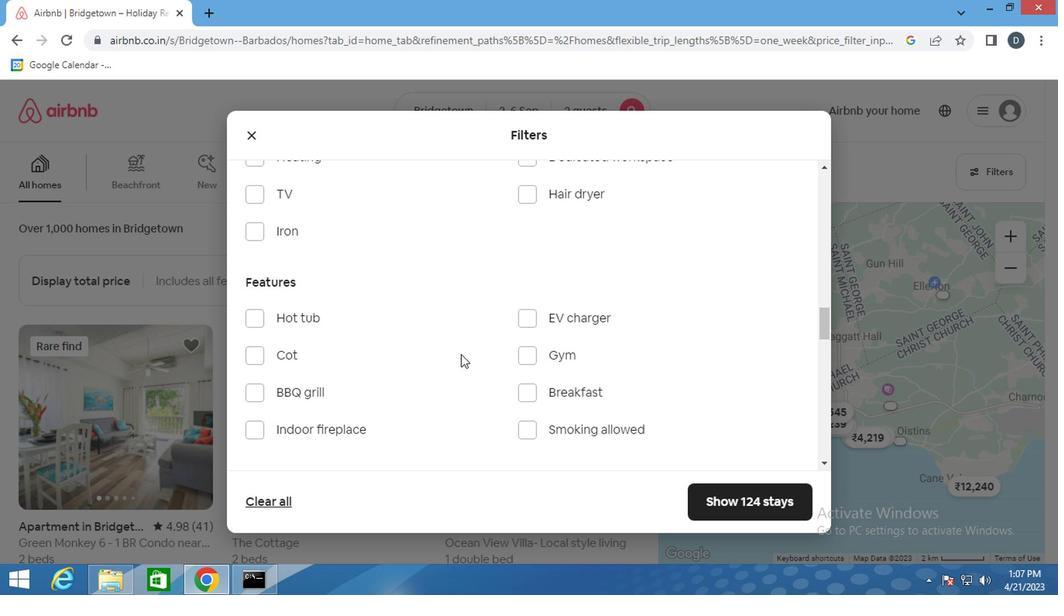 
Action: Mouse scrolled (412, 335) with delta (0, 0)
Screenshot: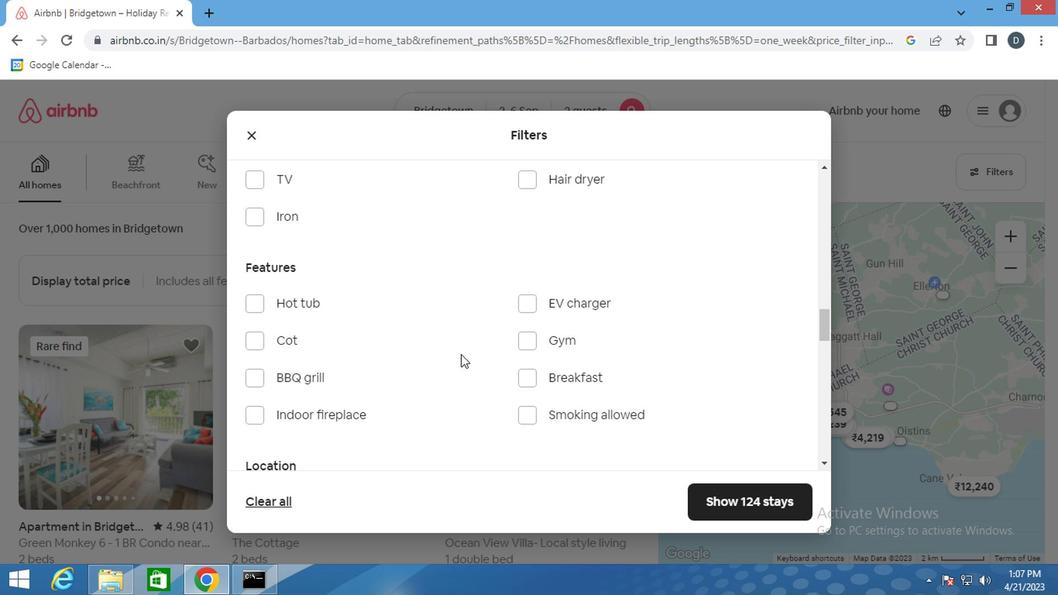 
Action: Mouse scrolled (412, 335) with delta (0, 0)
Screenshot: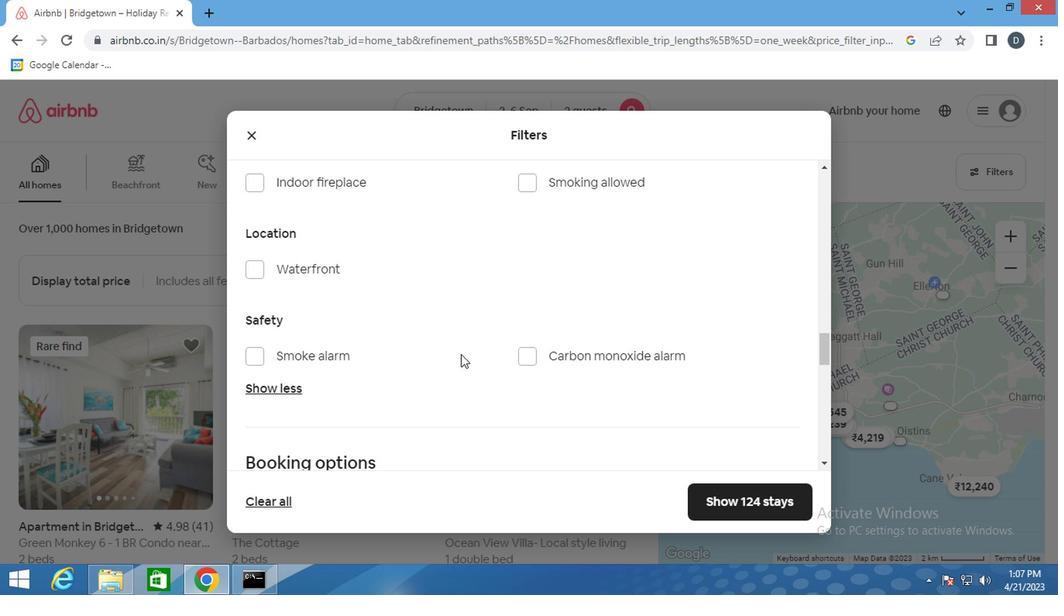 
Action: Mouse scrolled (412, 335) with delta (0, 0)
Screenshot: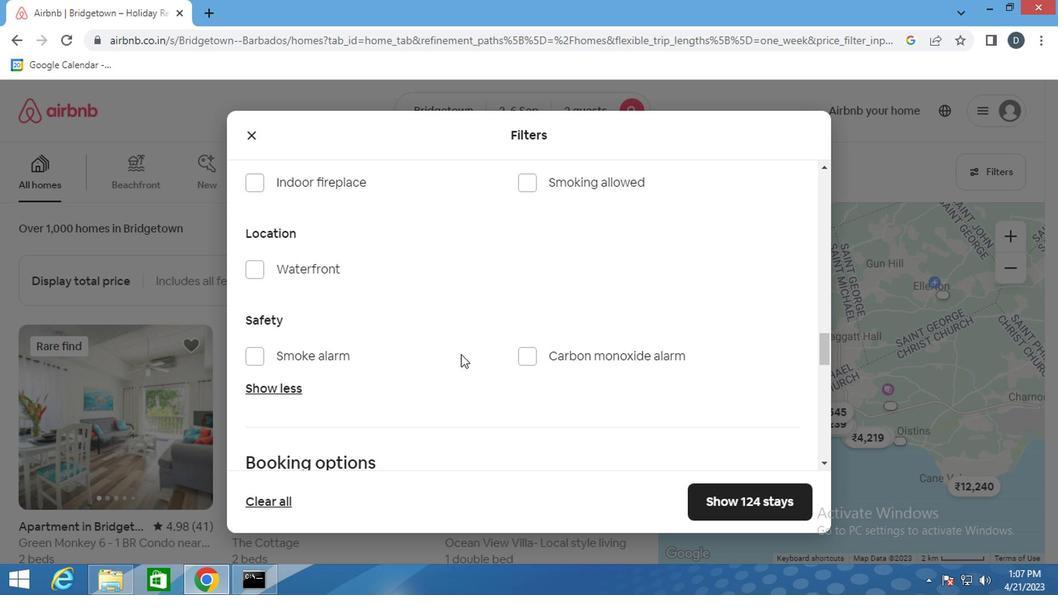 
Action: Mouse scrolled (412, 335) with delta (0, 0)
Screenshot: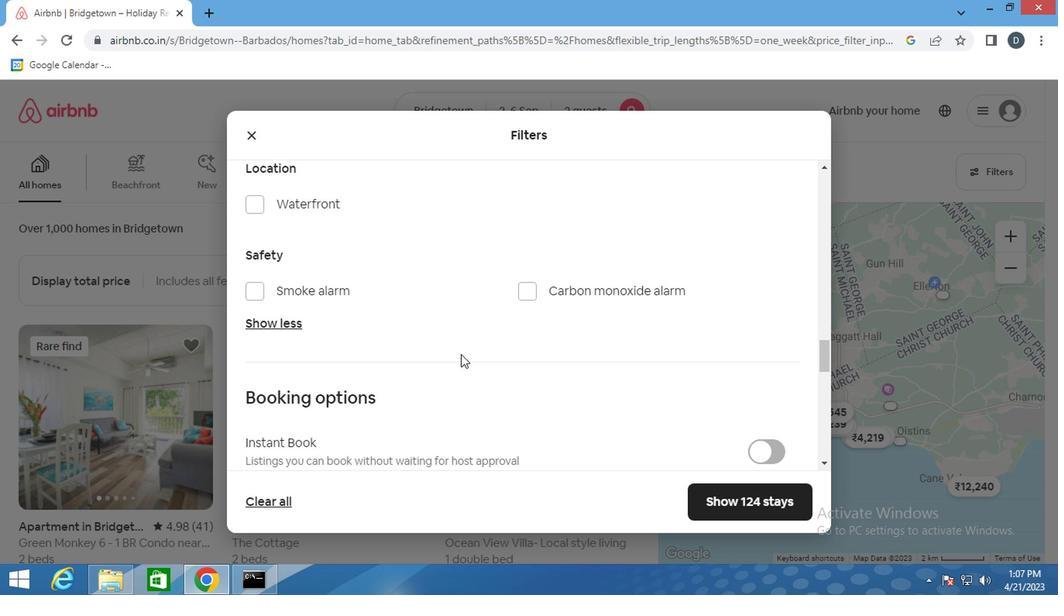 
Action: Mouse scrolled (412, 335) with delta (0, 0)
Screenshot: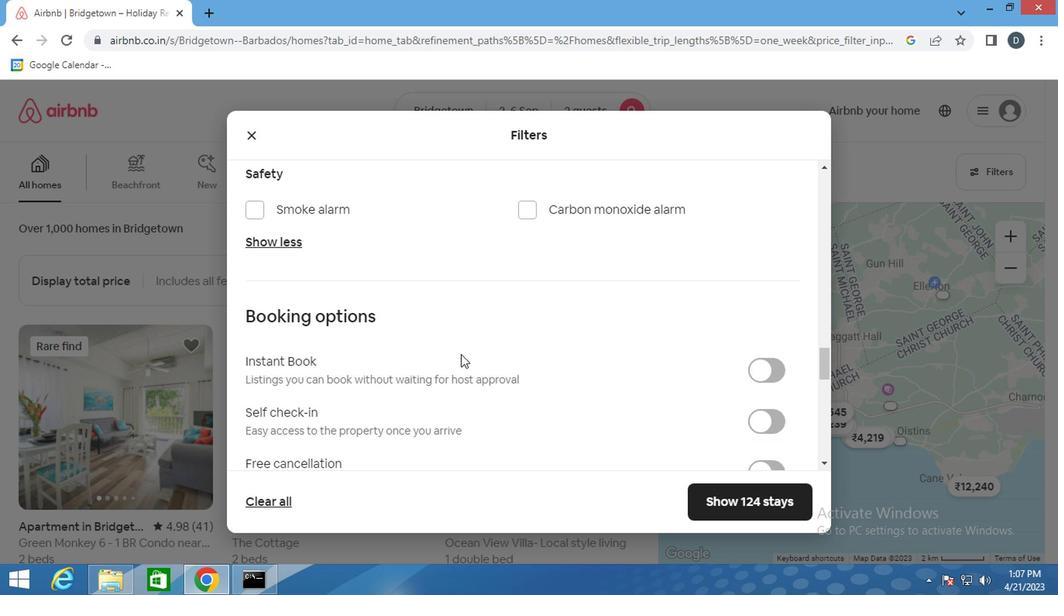 
Action: Mouse moved to (634, 269)
Screenshot: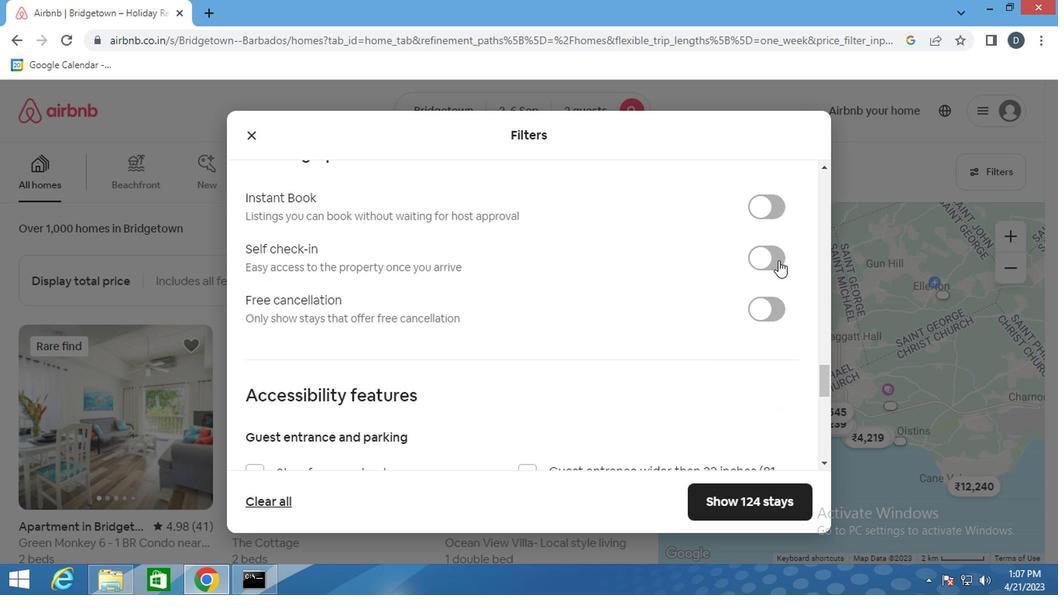 
Action: Mouse pressed left at (634, 269)
Screenshot: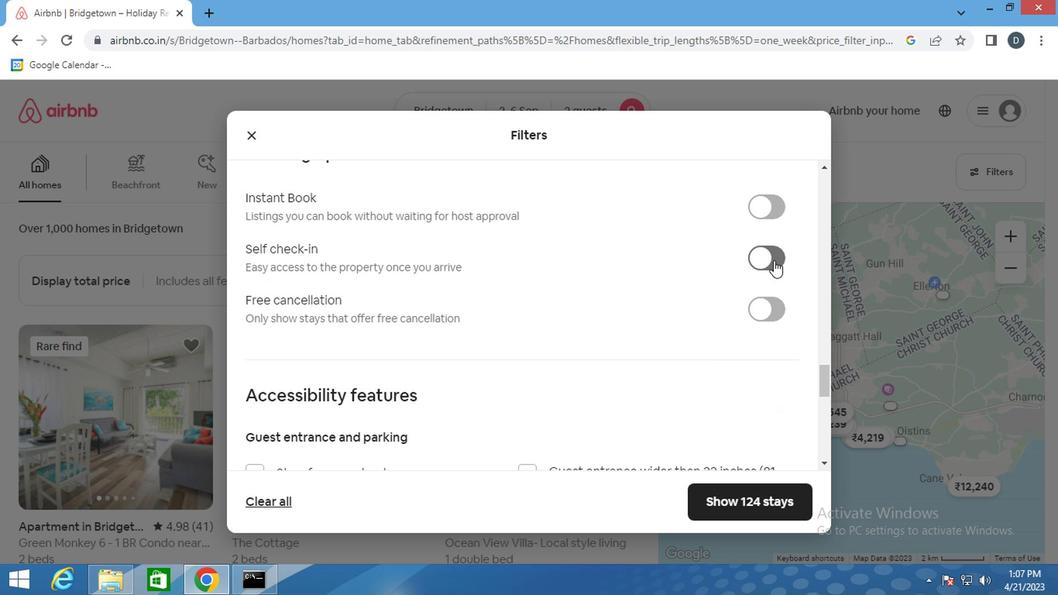 
Action: Mouse moved to (534, 324)
Screenshot: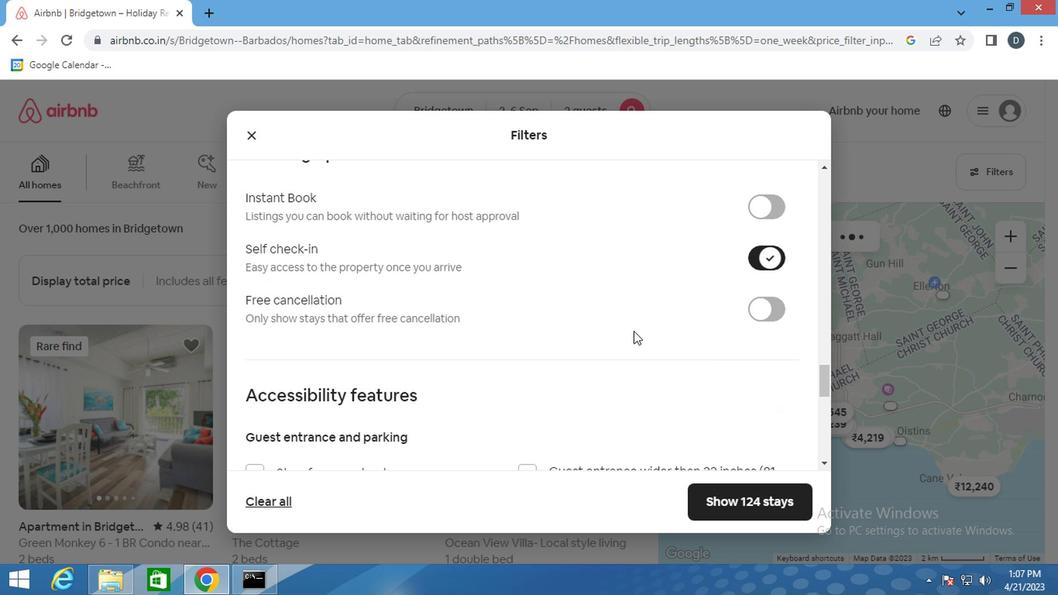 
Action: Mouse scrolled (534, 323) with delta (0, 0)
Screenshot: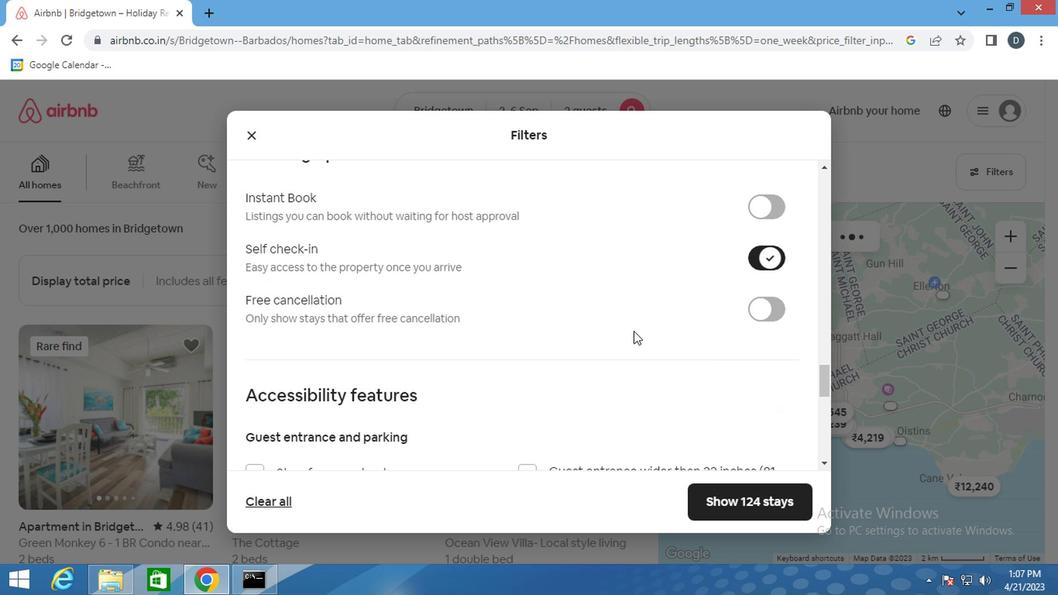 
Action: Mouse moved to (534, 324)
Screenshot: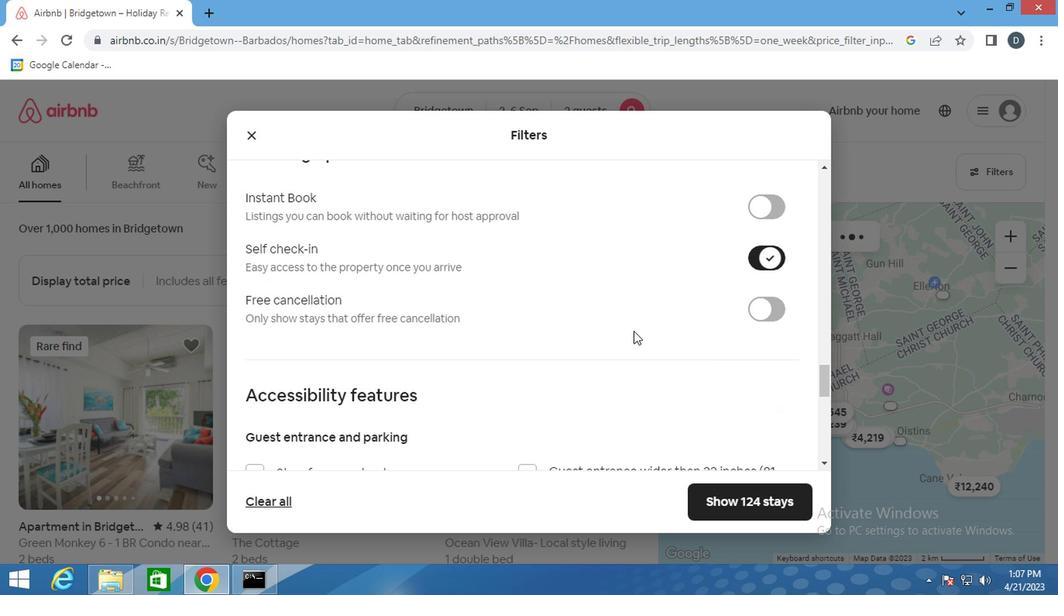 
Action: Mouse scrolled (534, 324) with delta (0, 0)
Screenshot: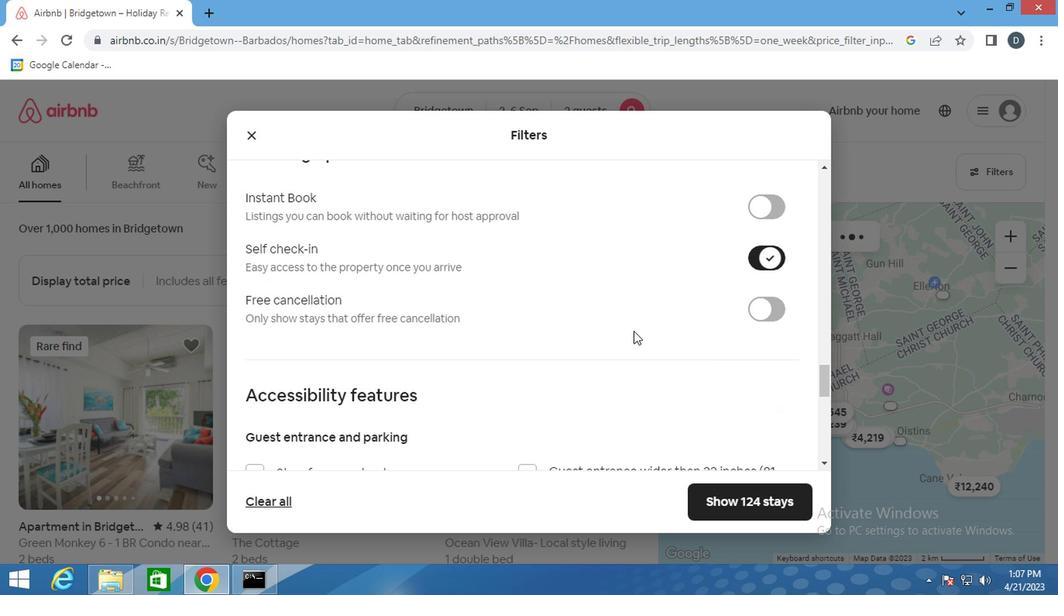 
Action: Mouse scrolled (534, 324) with delta (0, 0)
Screenshot: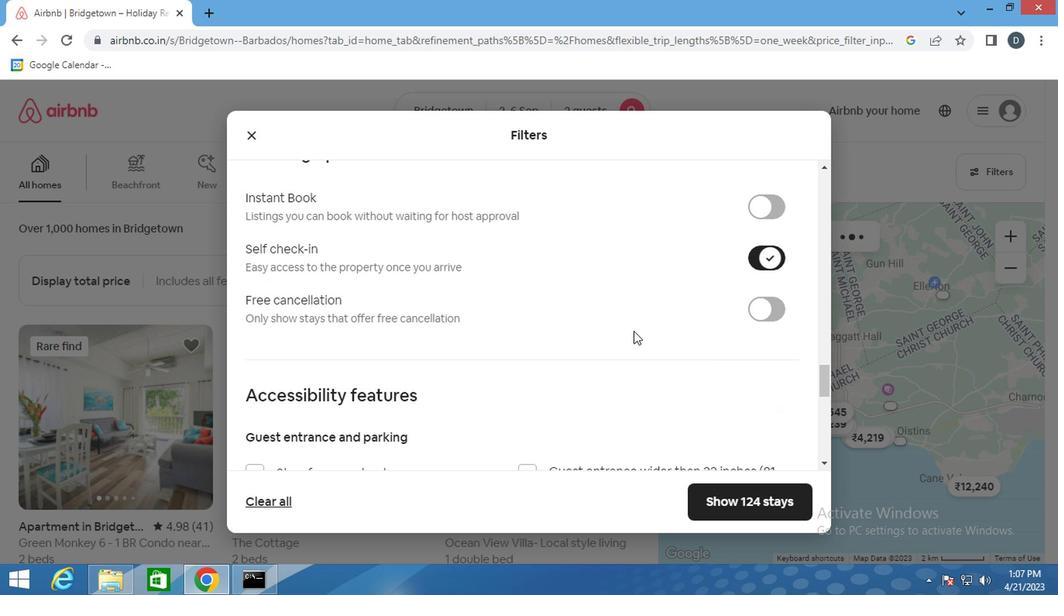 
Action: Mouse moved to (534, 325)
Screenshot: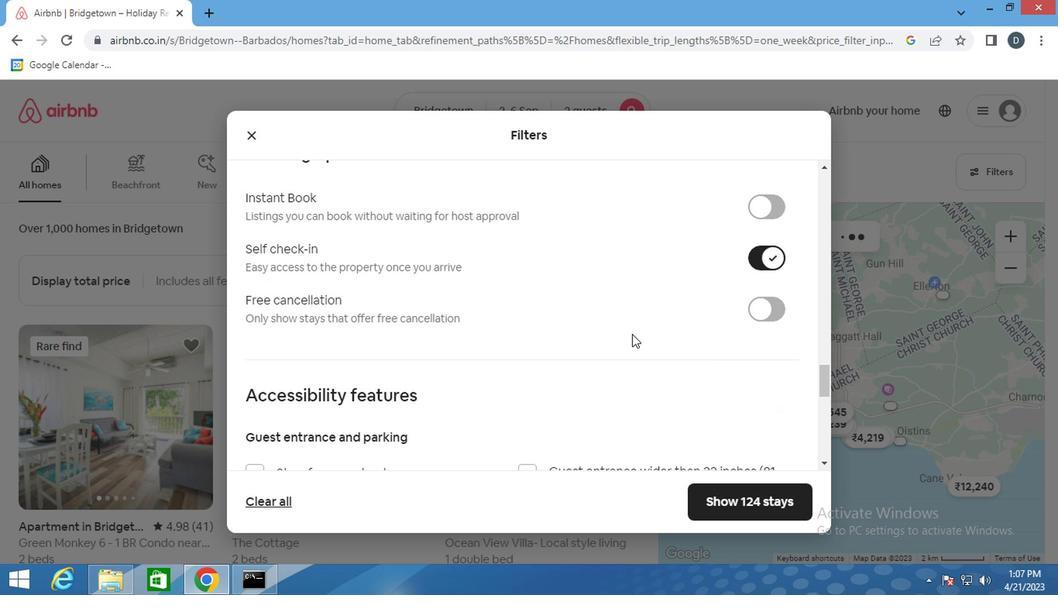 
Action: Mouse scrolled (534, 324) with delta (0, 0)
Screenshot: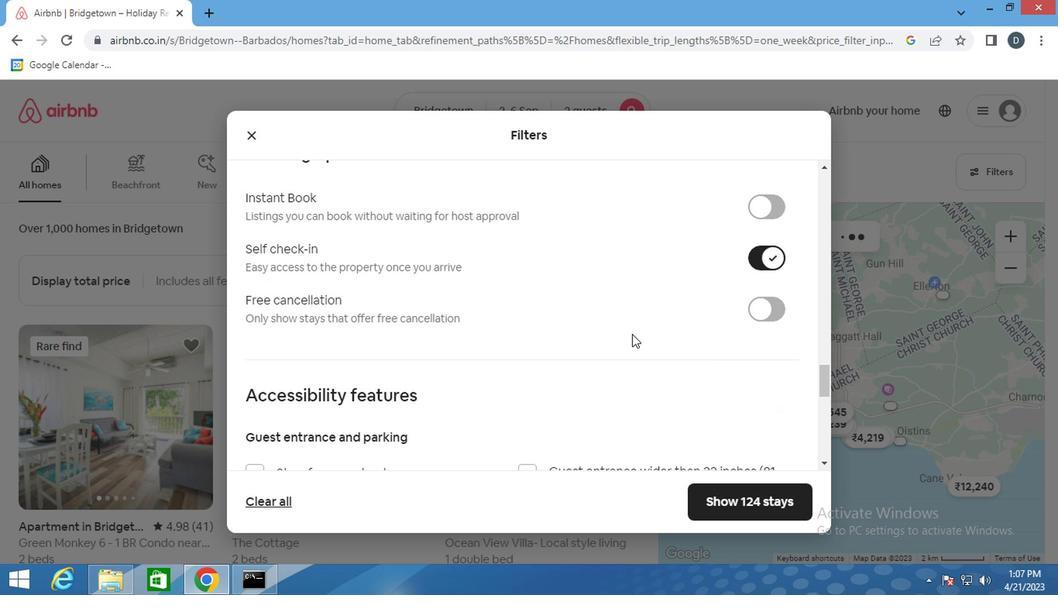 
Action: Mouse scrolled (534, 324) with delta (0, 0)
Screenshot: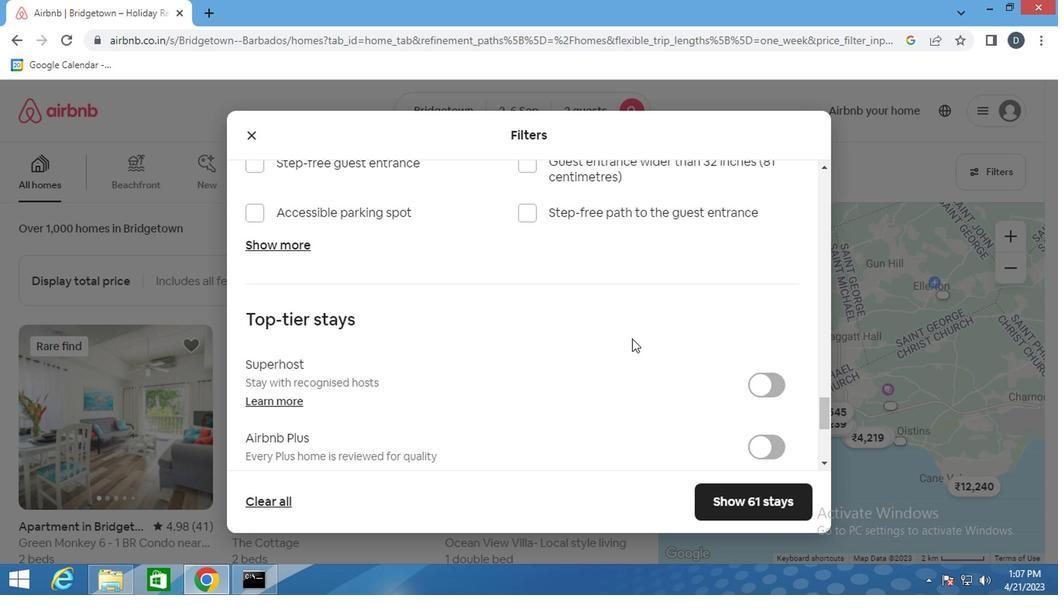 
Action: Mouse scrolled (534, 324) with delta (0, 0)
Screenshot: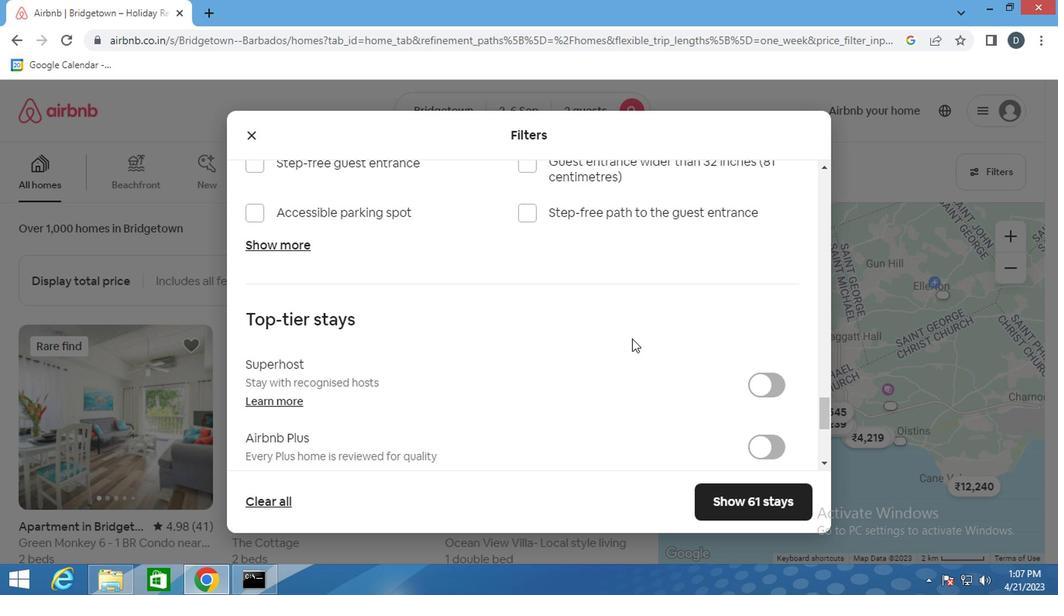 
Action: Mouse scrolled (534, 324) with delta (0, 0)
Screenshot: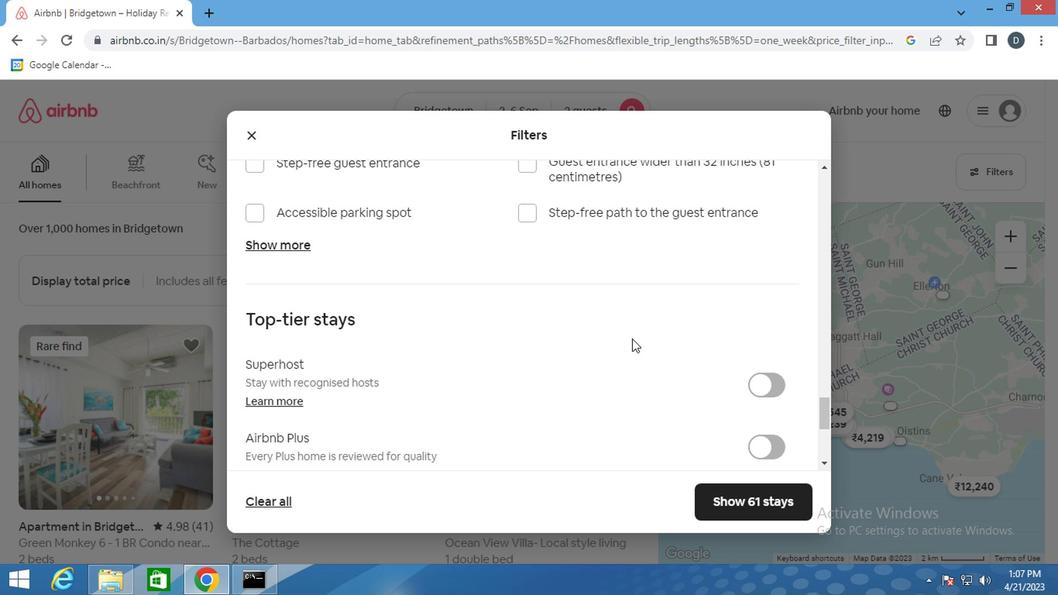 
Action: Mouse scrolled (534, 324) with delta (0, 0)
Screenshot: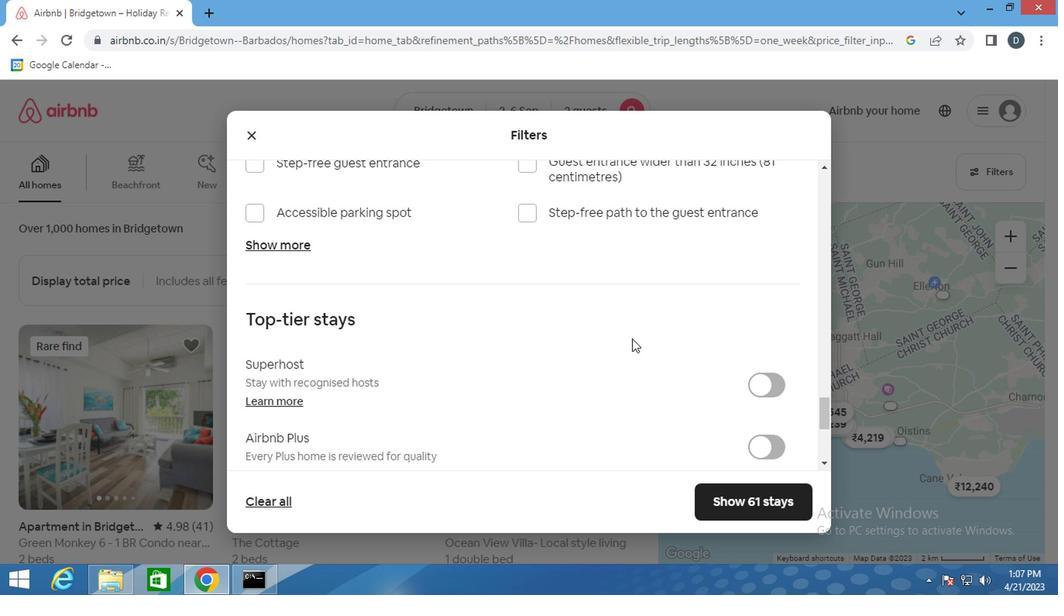 
Action: Mouse scrolled (534, 324) with delta (0, 0)
Screenshot: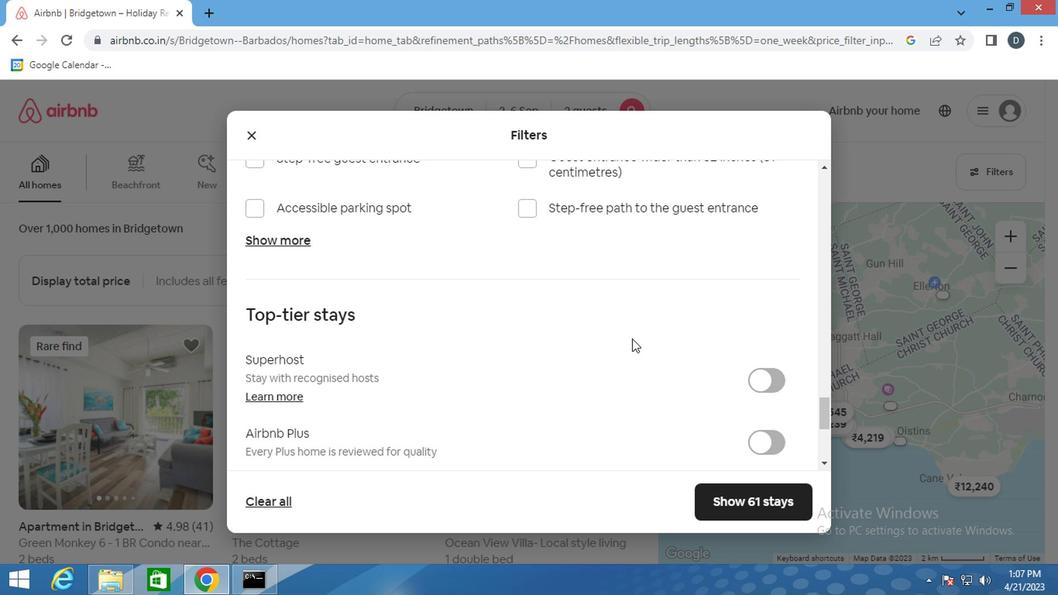
Action: Mouse moved to (313, 342)
Screenshot: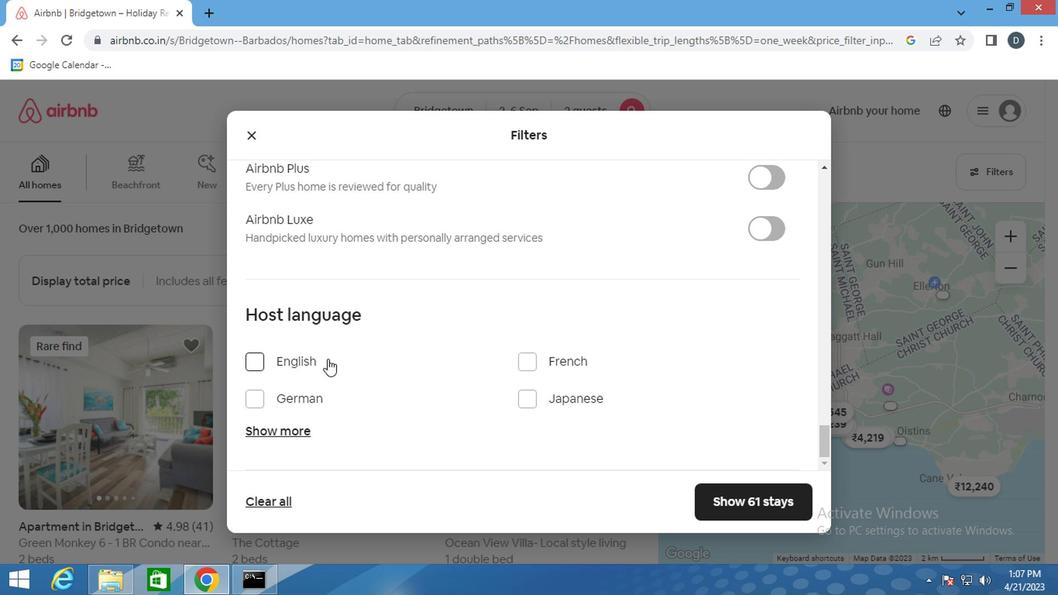 
Action: Mouse pressed left at (313, 342)
Screenshot: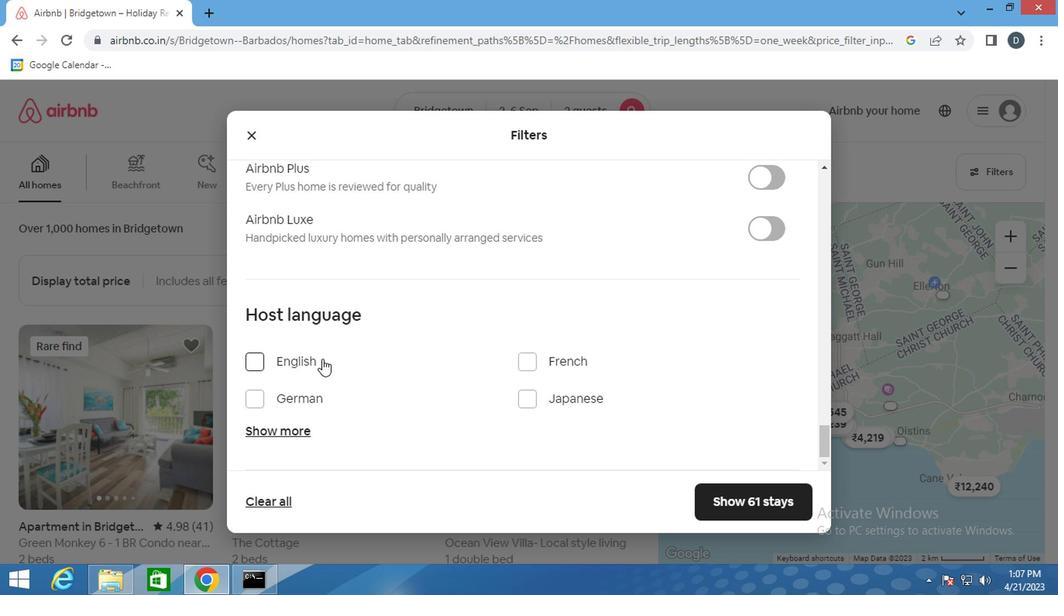 
Action: Mouse moved to (612, 440)
Screenshot: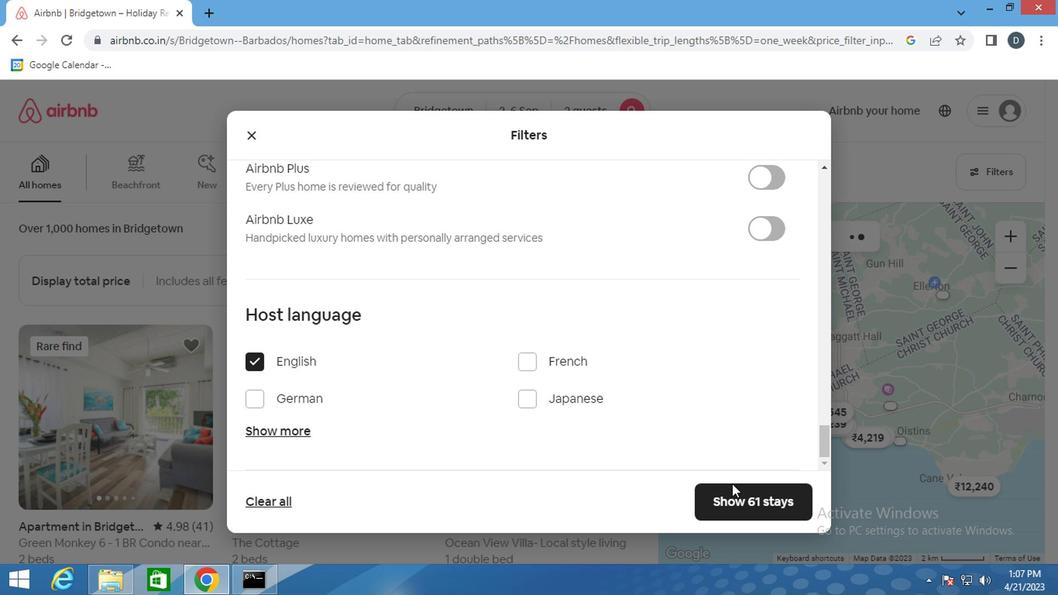 
Action: Mouse pressed left at (612, 440)
Screenshot: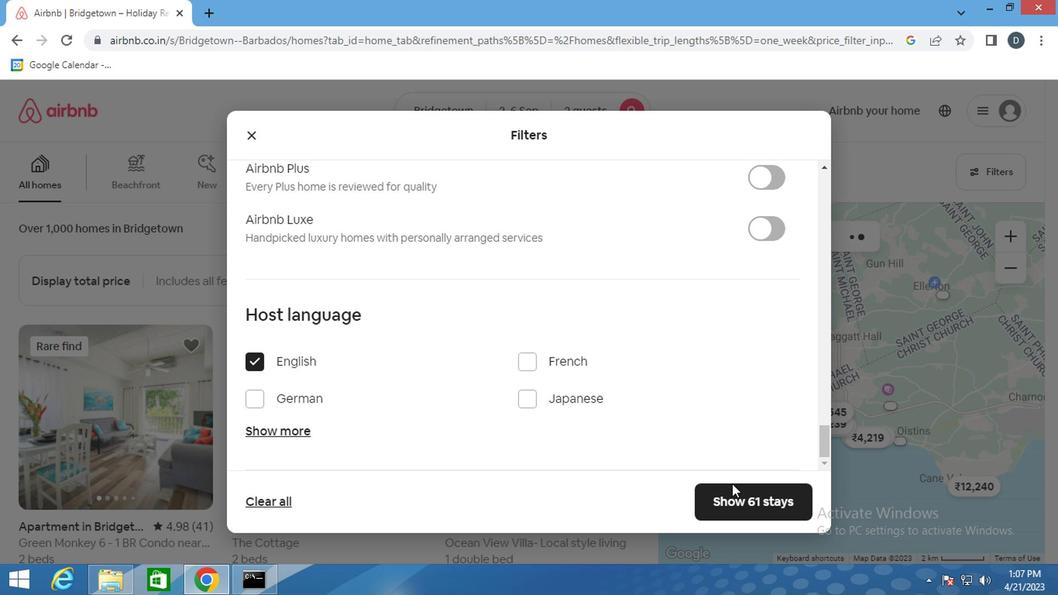 
Action: Mouse moved to (534, 303)
Screenshot: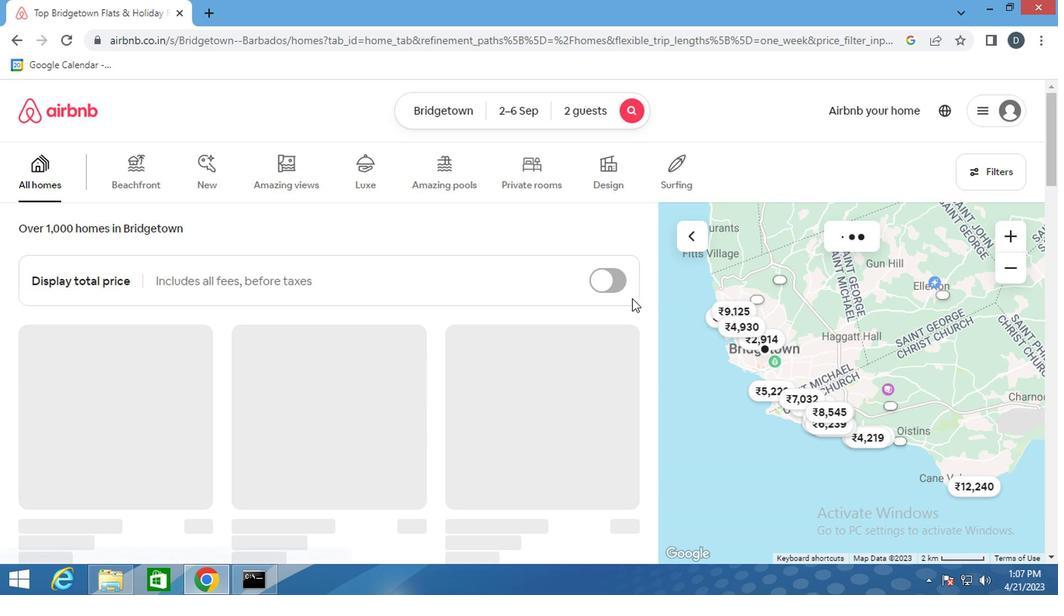 
